 Task: Find connections with filter location Raahe with filter topic #workingathomewith filter profile language Potuguese with filter current company Western Union with filter school Mar Athanasius College of Engineering with filter industry Environmental Quality Programs with filter service category Information Security with filter keywords title Pharmacist
Action: Mouse moved to (309, 246)
Screenshot: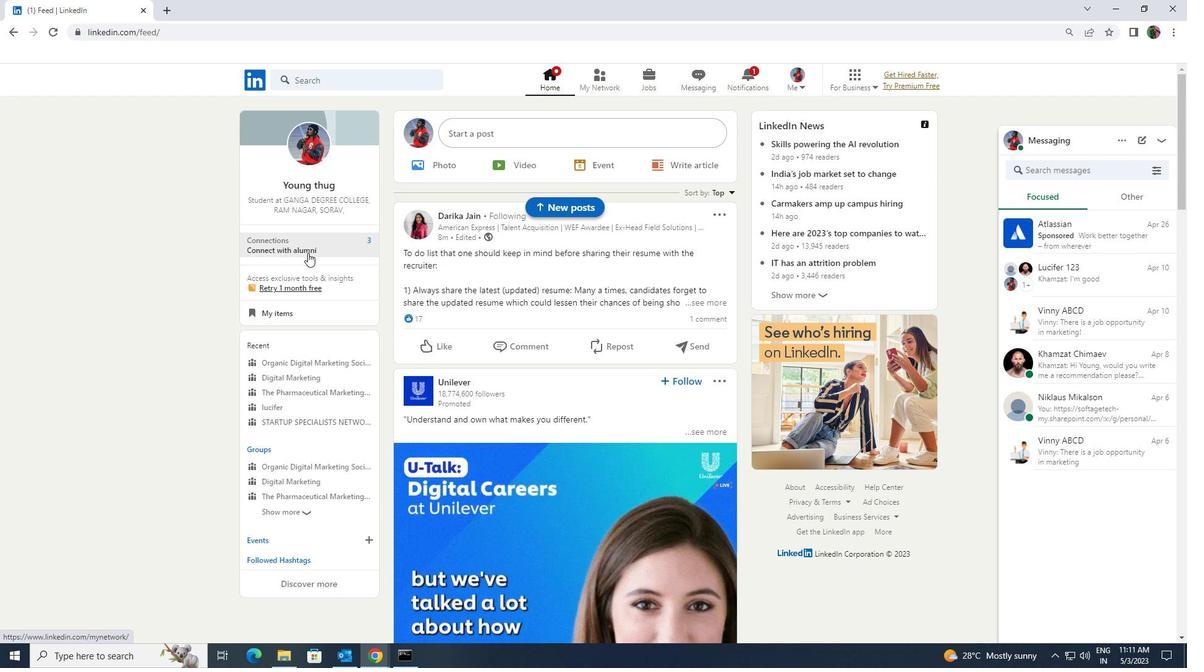 
Action: Mouse pressed left at (309, 246)
Screenshot: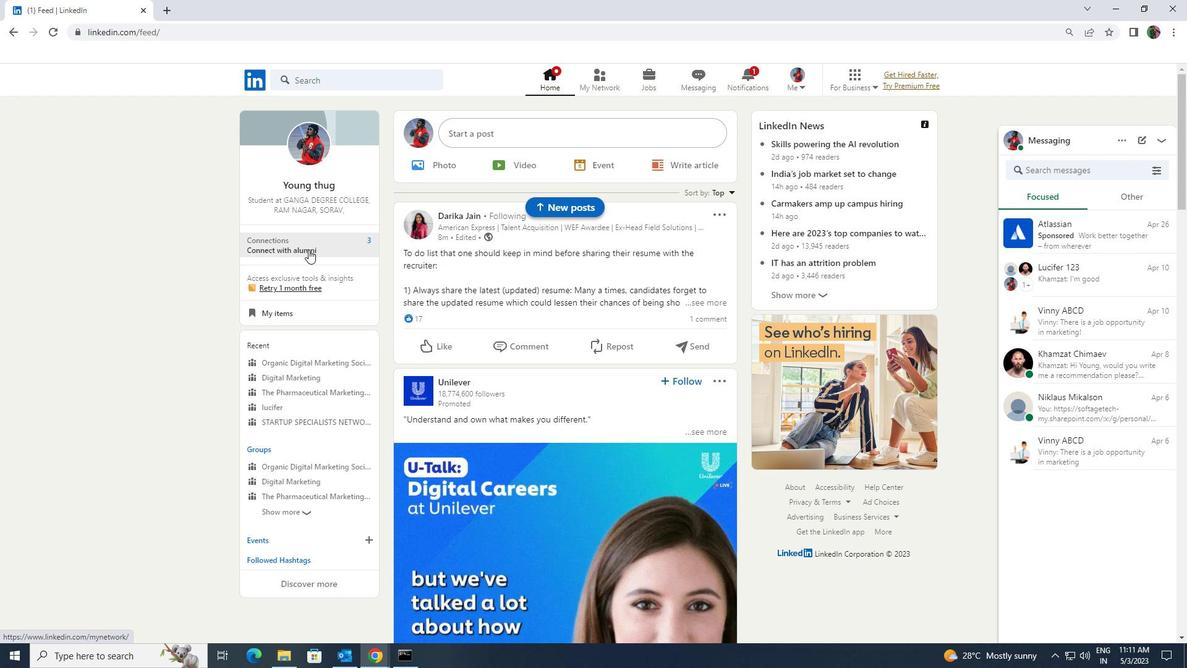 
Action: Mouse moved to (316, 148)
Screenshot: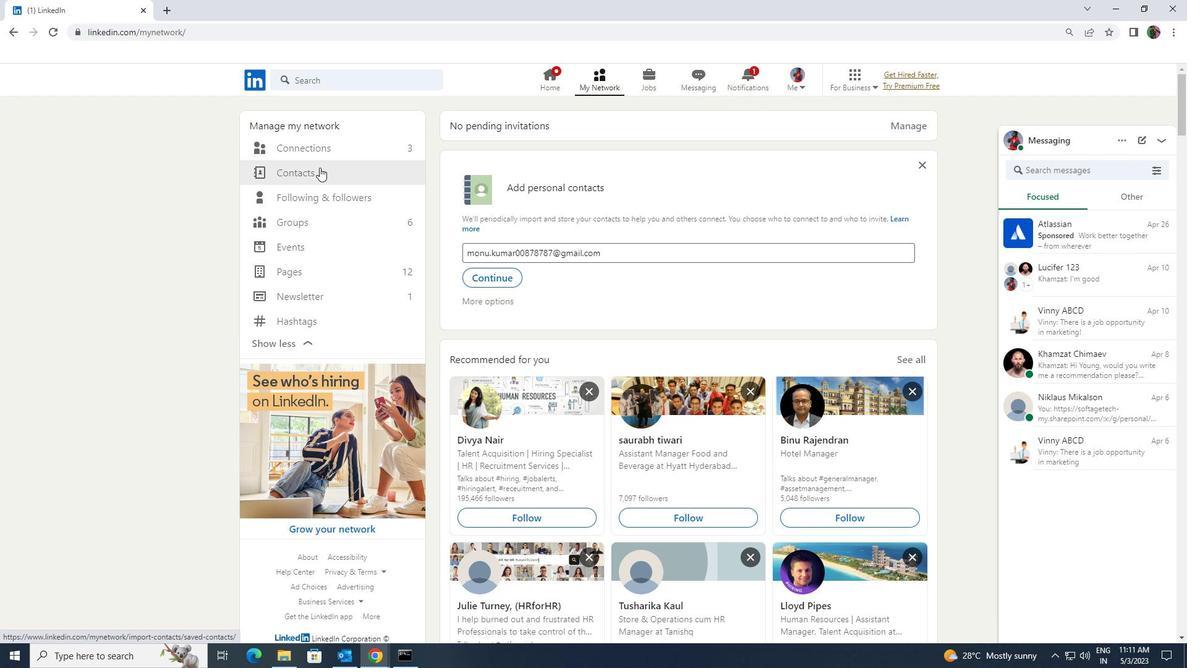 
Action: Mouse pressed left at (316, 148)
Screenshot: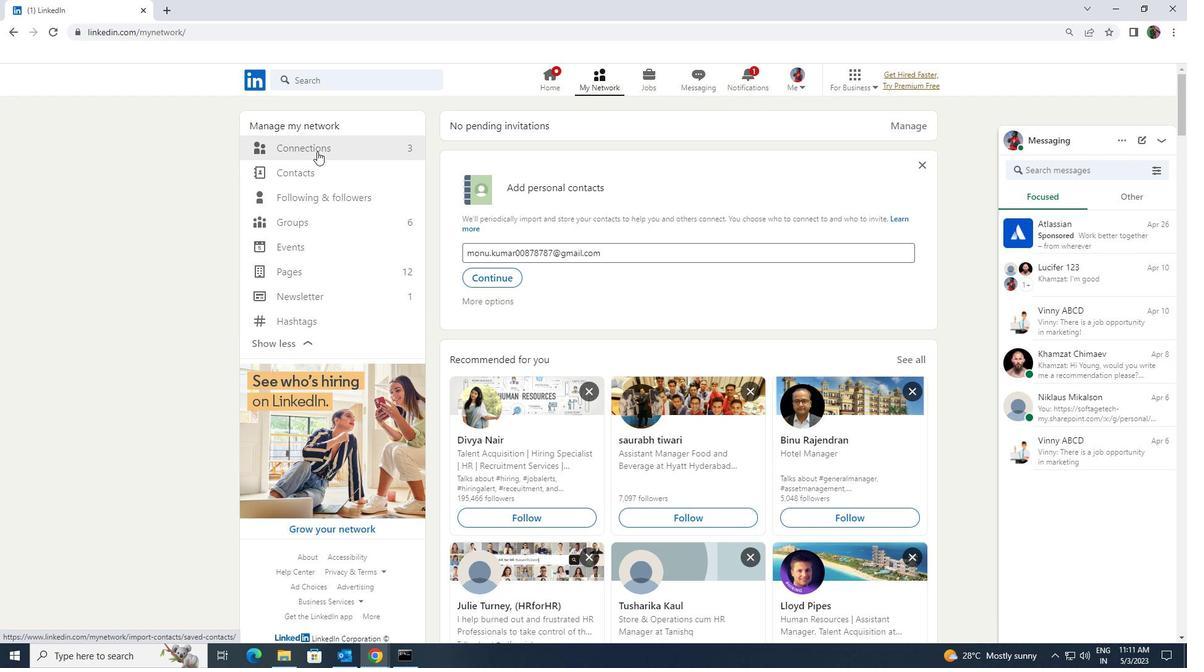 
Action: Mouse moved to (659, 150)
Screenshot: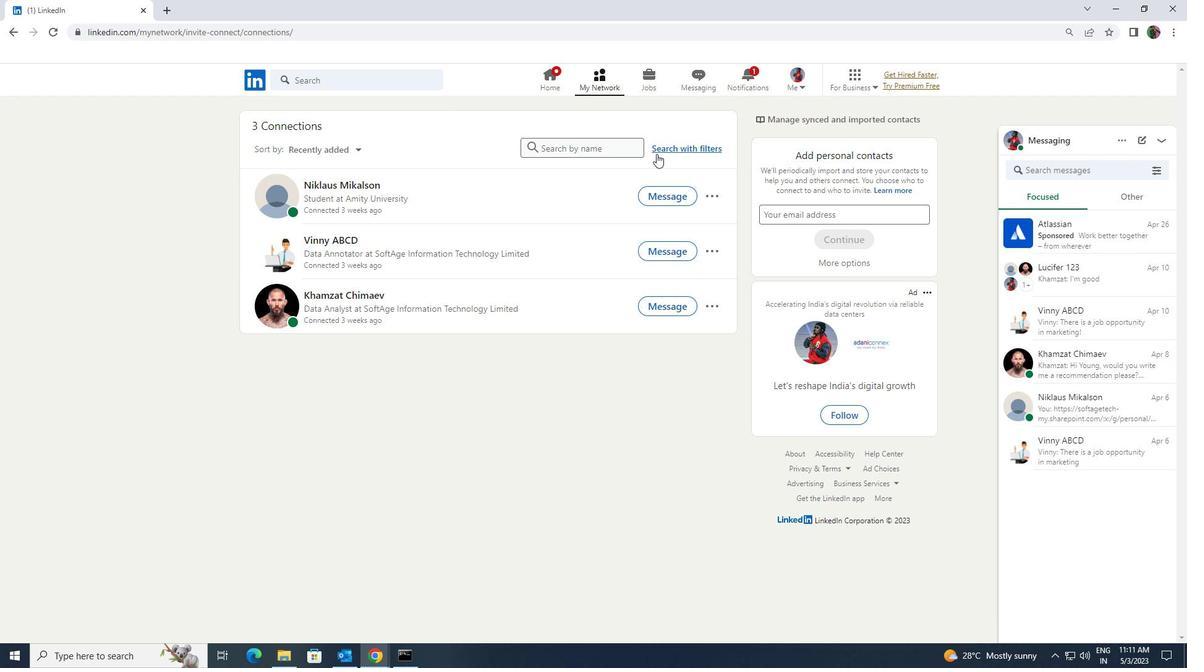 
Action: Mouse pressed left at (659, 150)
Screenshot: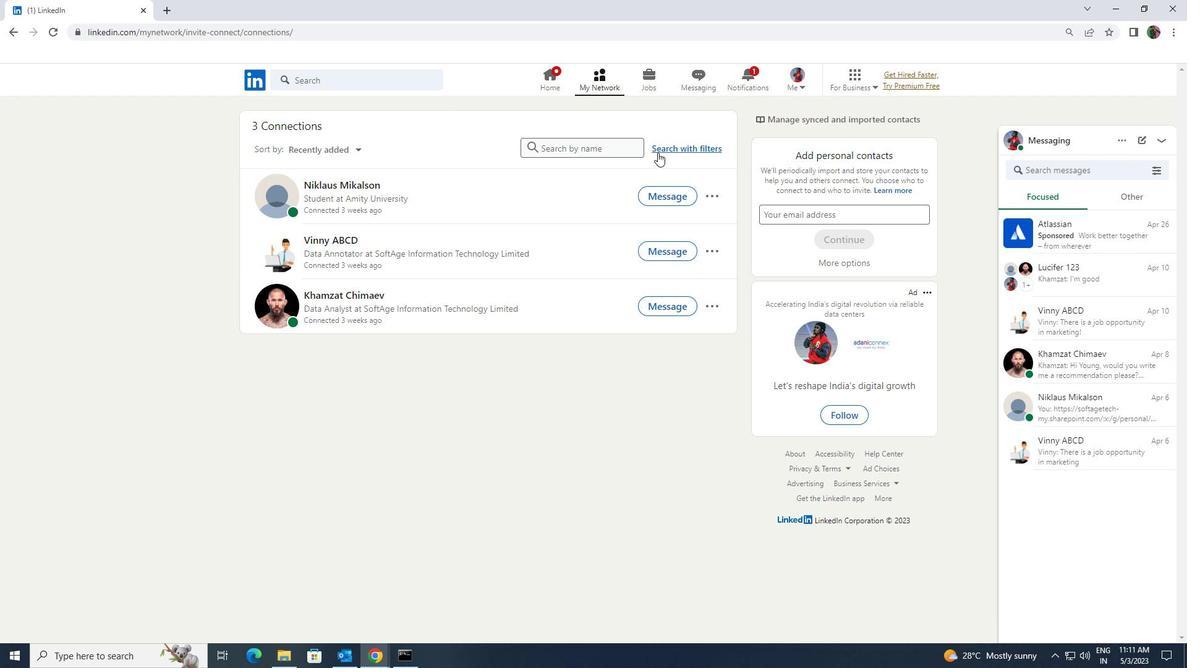 
Action: Mouse moved to (623, 119)
Screenshot: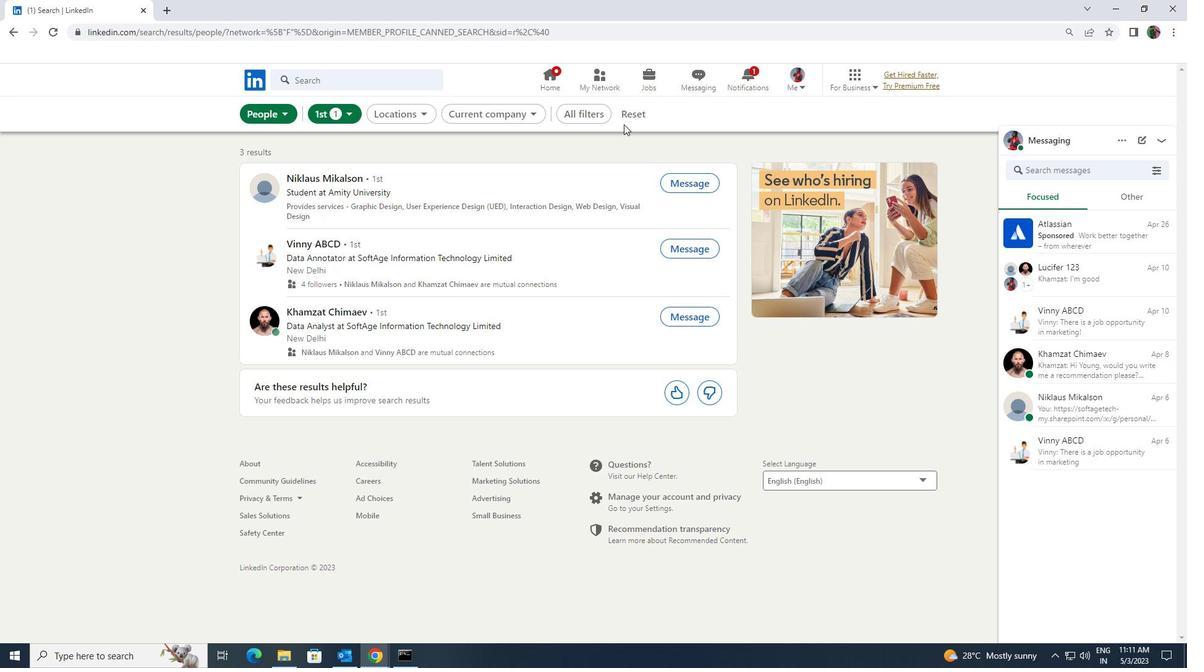 
Action: Mouse pressed left at (623, 119)
Screenshot: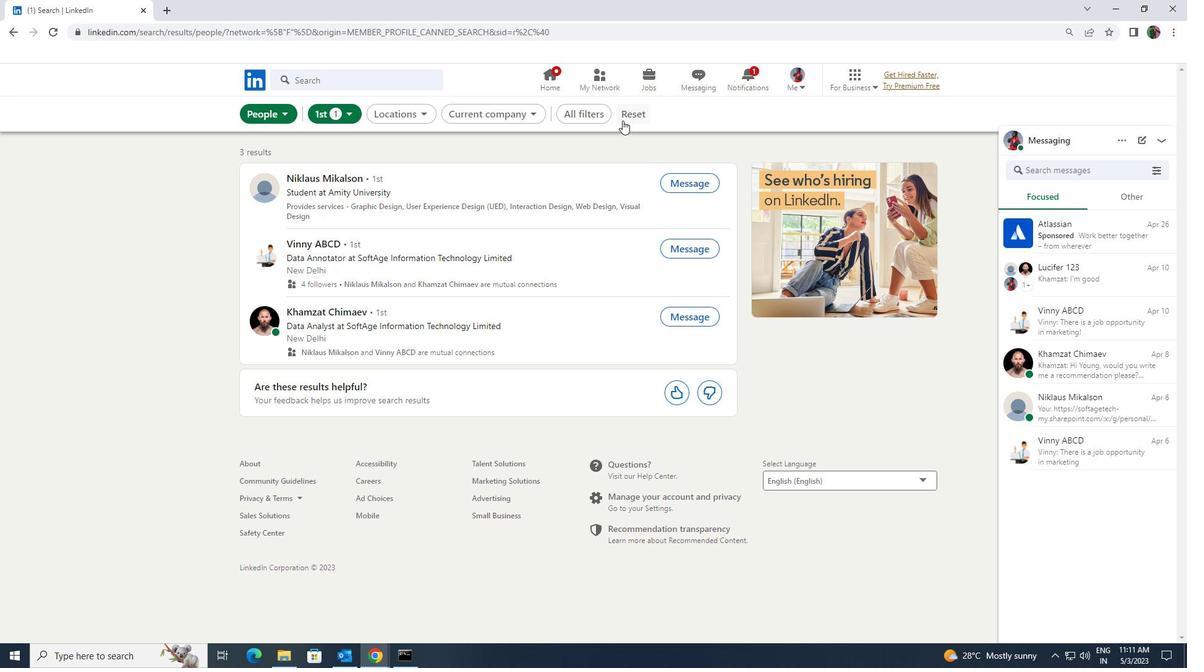 
Action: Mouse moved to (618, 105)
Screenshot: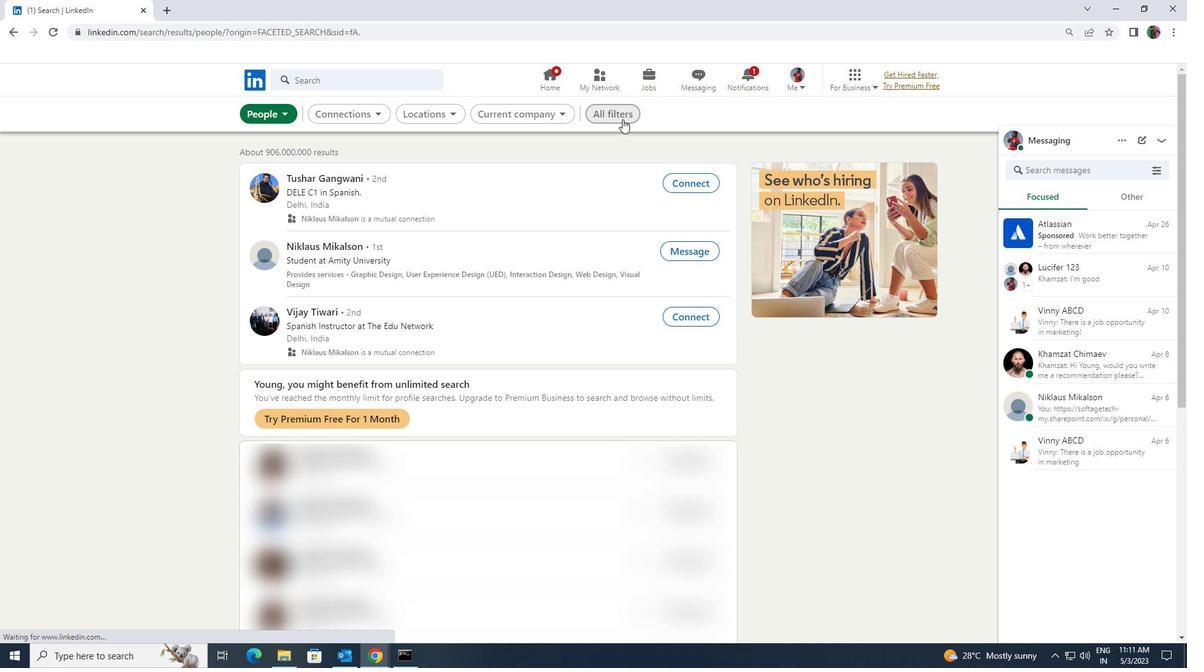
Action: Mouse pressed left at (618, 105)
Screenshot: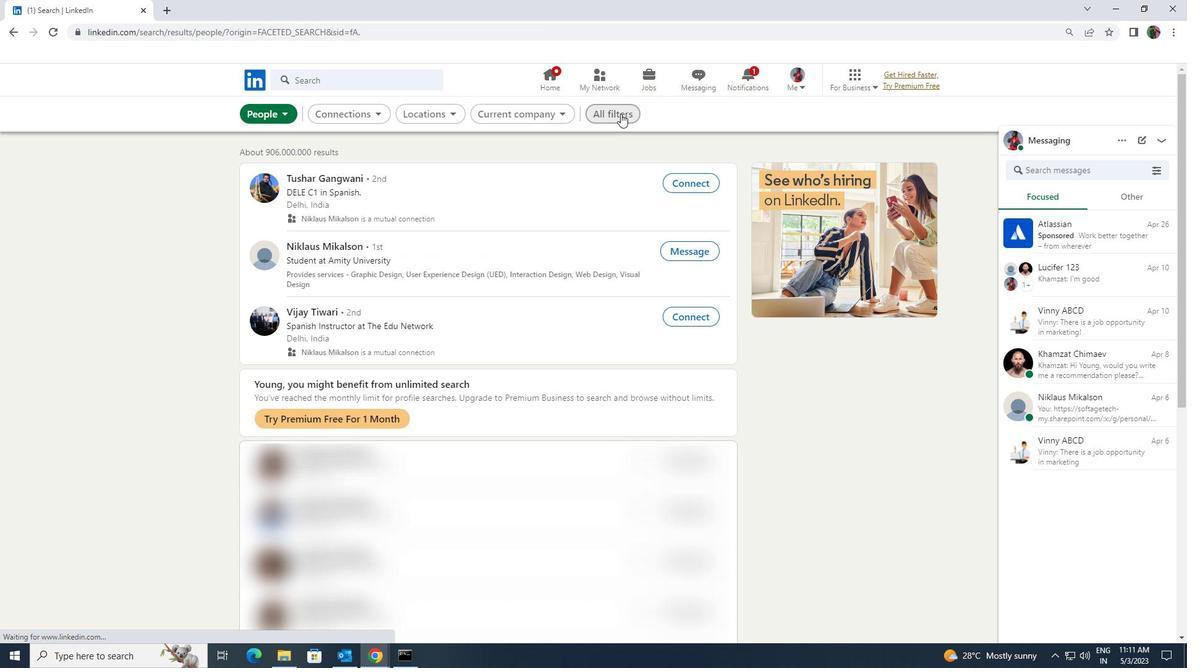 
Action: Mouse moved to (1027, 476)
Screenshot: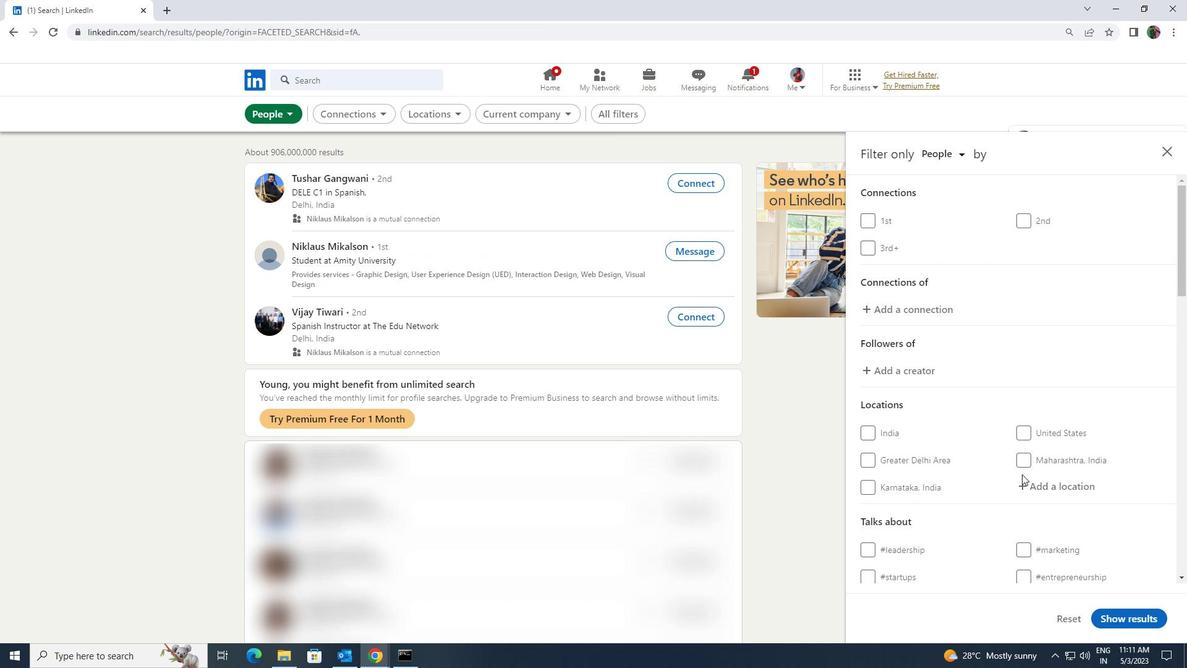 
Action: Mouse pressed left at (1027, 476)
Screenshot: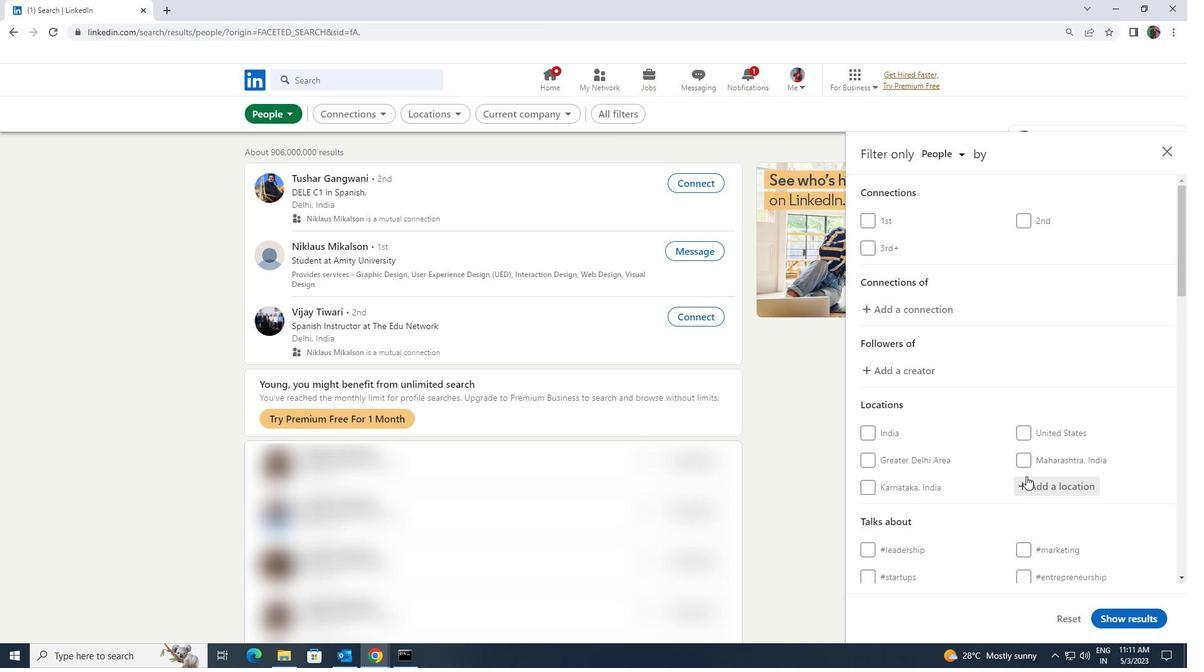 
Action: Key pressed <Key.shift>RAAHE
Screenshot: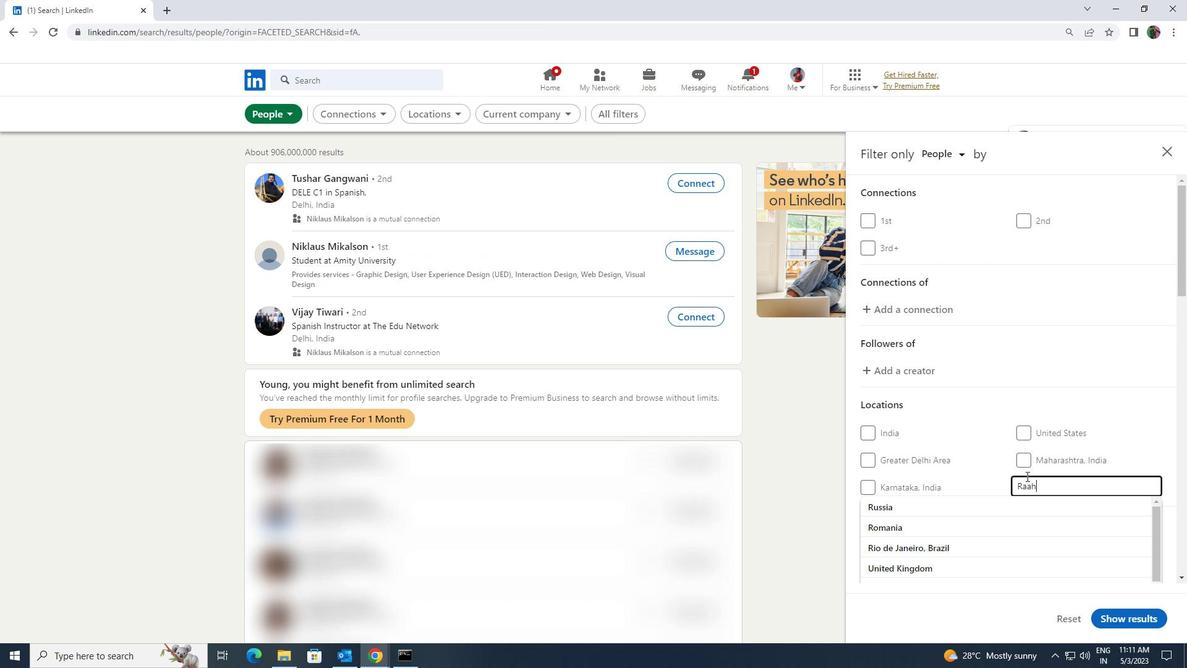 
Action: Mouse moved to (1011, 502)
Screenshot: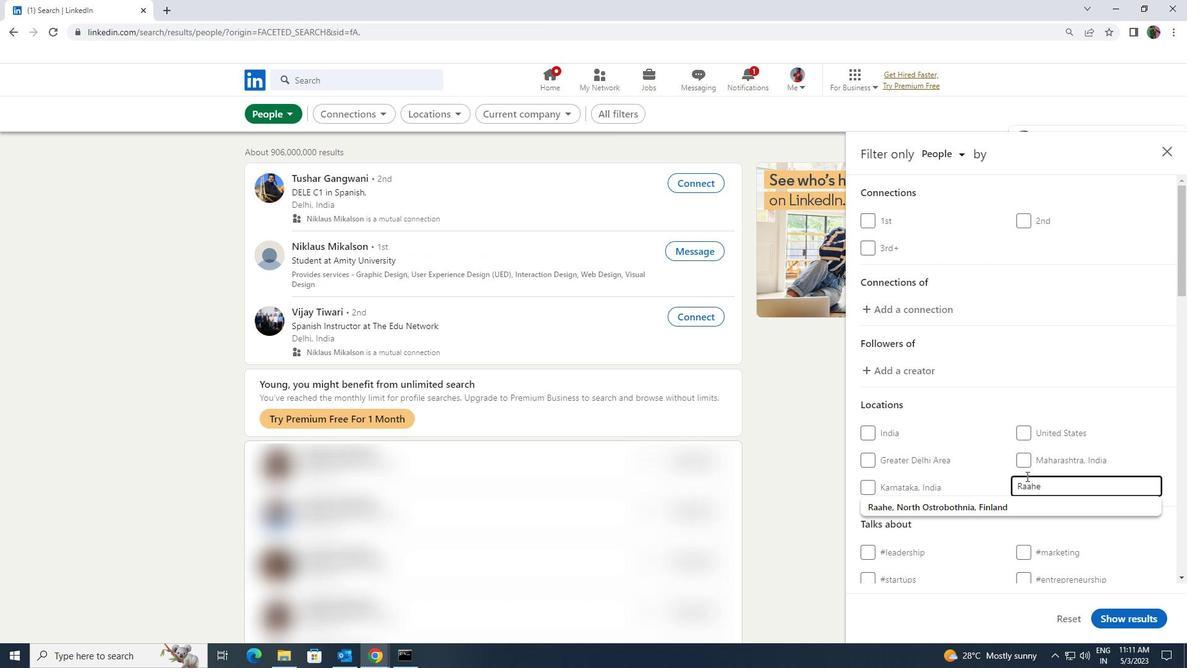 
Action: Mouse pressed left at (1011, 502)
Screenshot: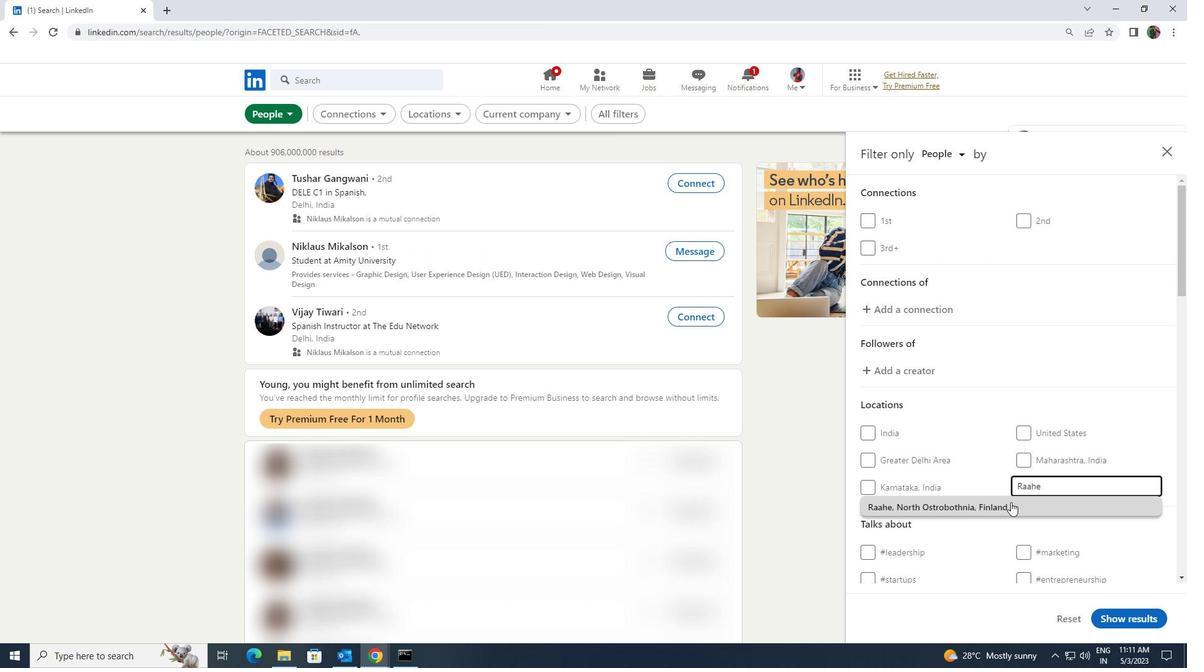 
Action: Mouse scrolled (1011, 501) with delta (0, 0)
Screenshot: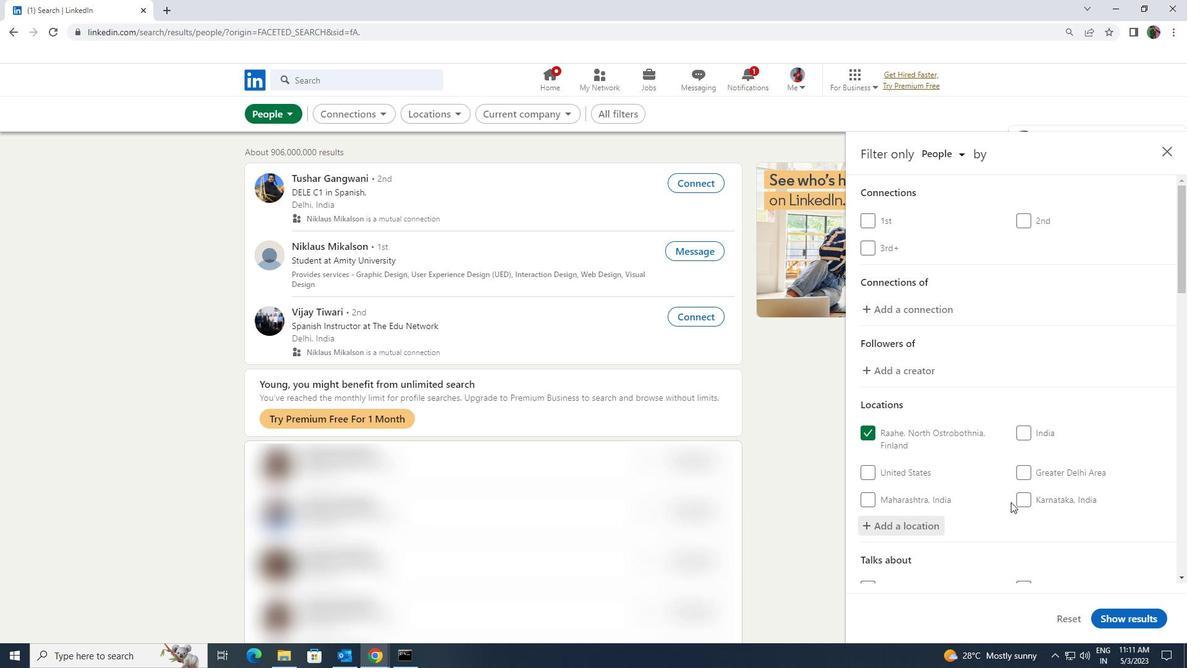 
Action: Mouse scrolled (1011, 501) with delta (0, 0)
Screenshot: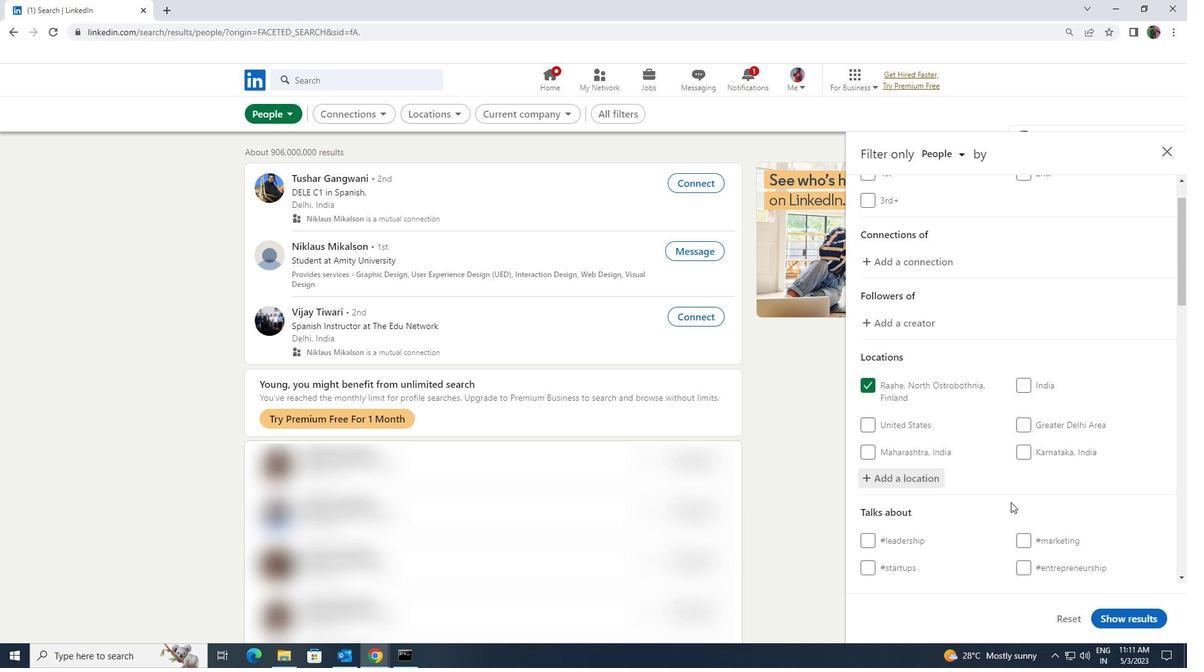 
Action: Mouse moved to (1022, 511)
Screenshot: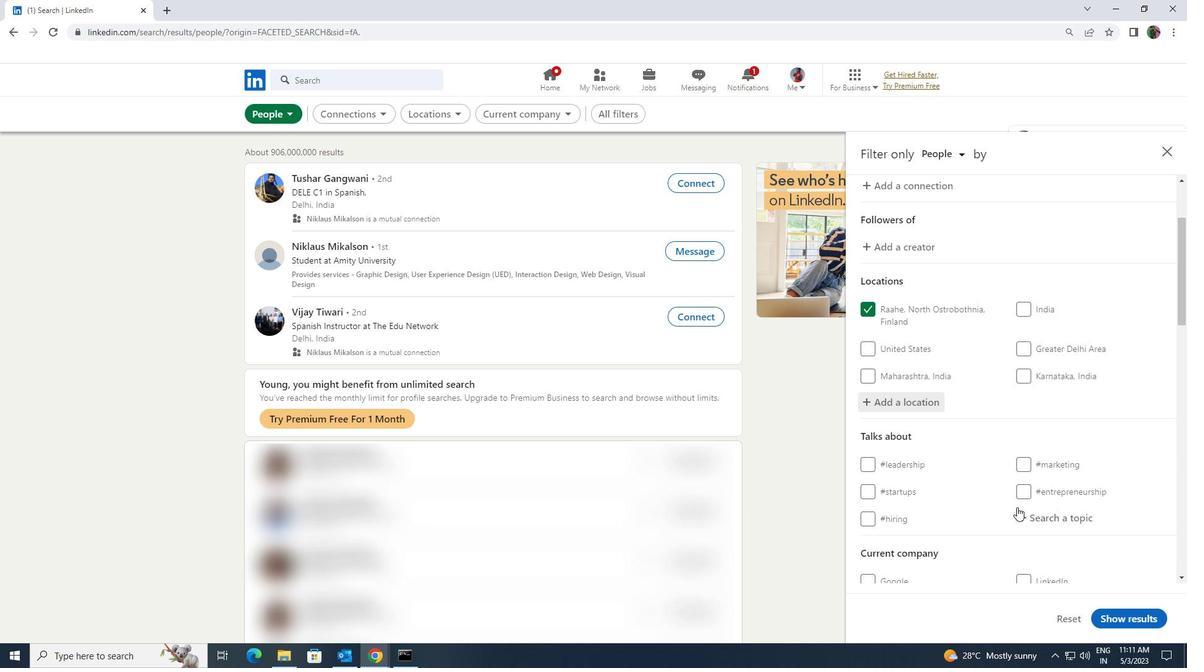 
Action: Mouse pressed left at (1022, 511)
Screenshot: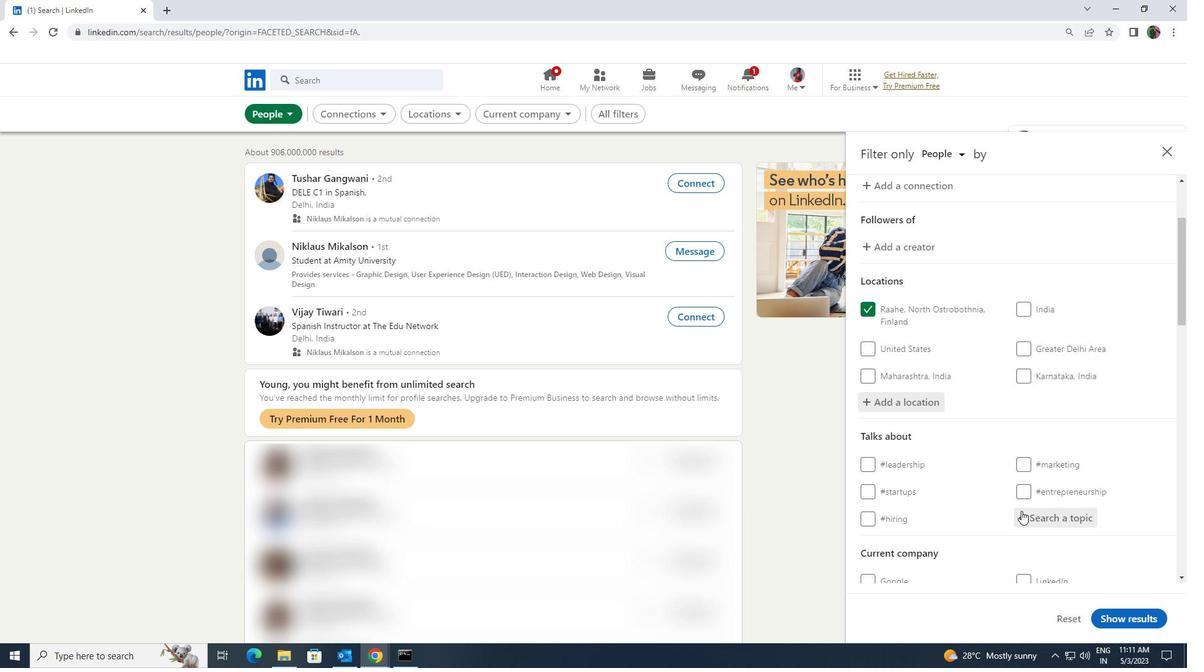 
Action: Key pressed <Key.shift><Key.shift><Key.shift><Key.shift><Key.shift>WORKING
Screenshot: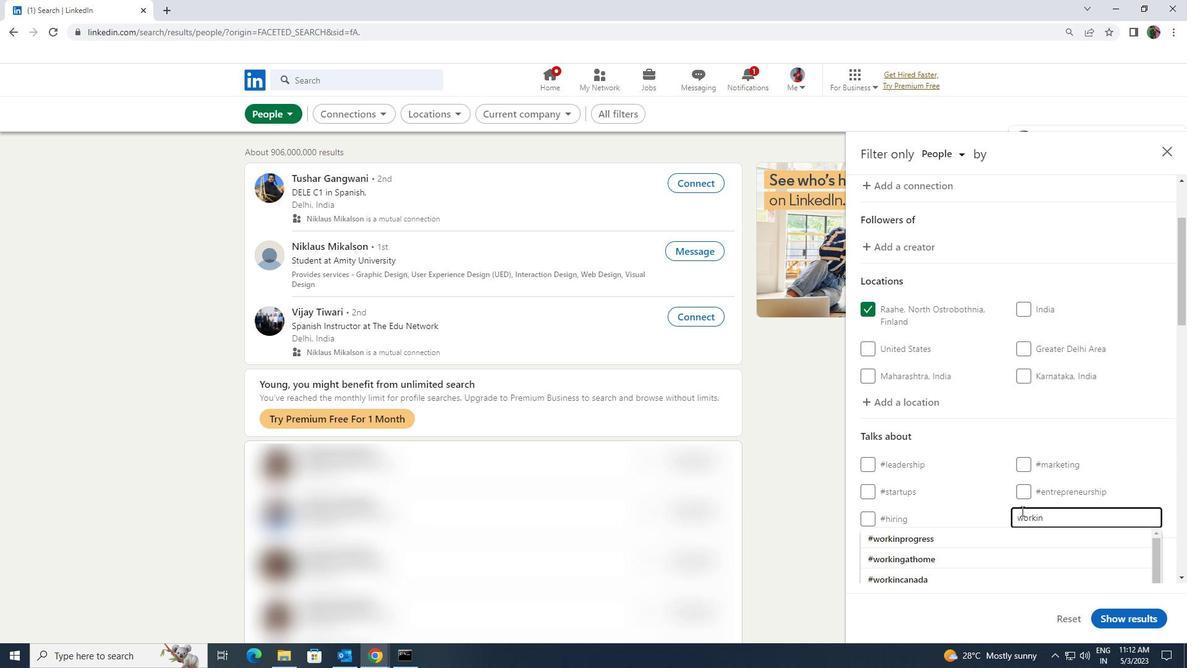 
Action: Mouse moved to (1009, 537)
Screenshot: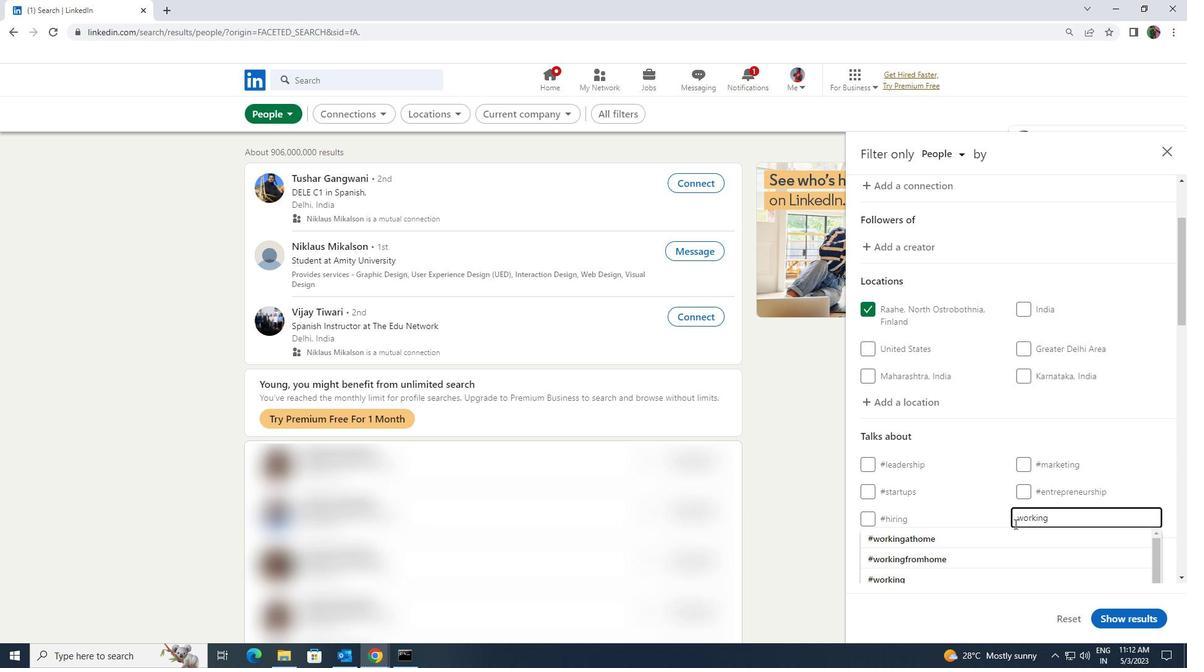 
Action: Mouse pressed left at (1009, 537)
Screenshot: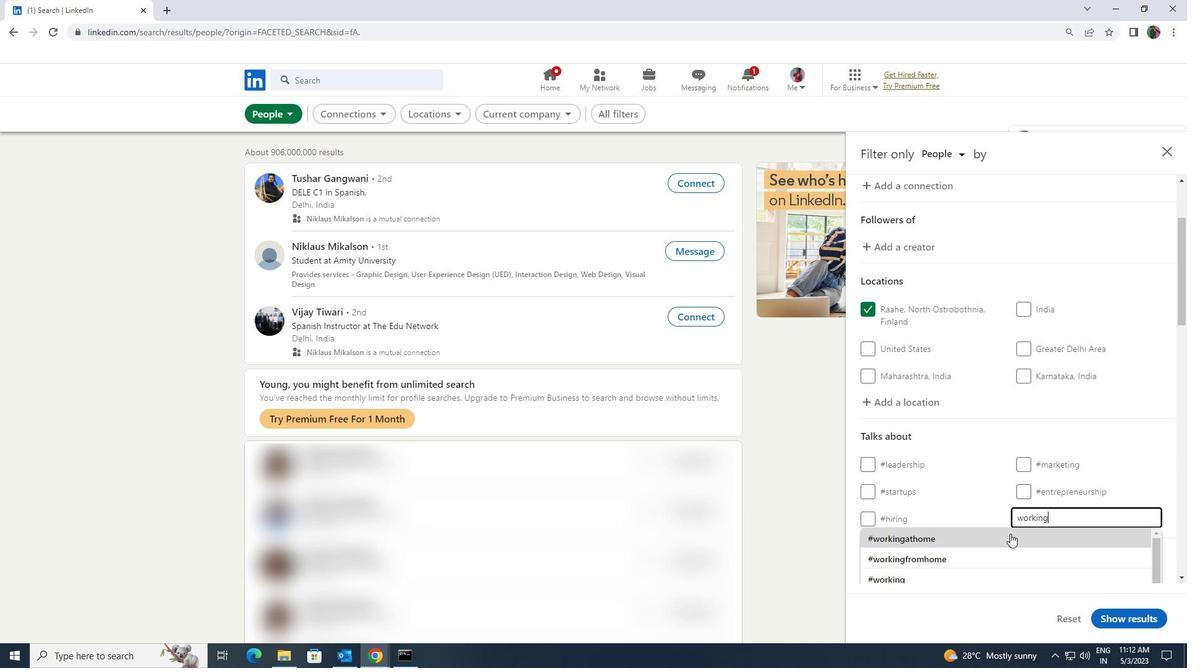 
Action: Mouse moved to (1011, 533)
Screenshot: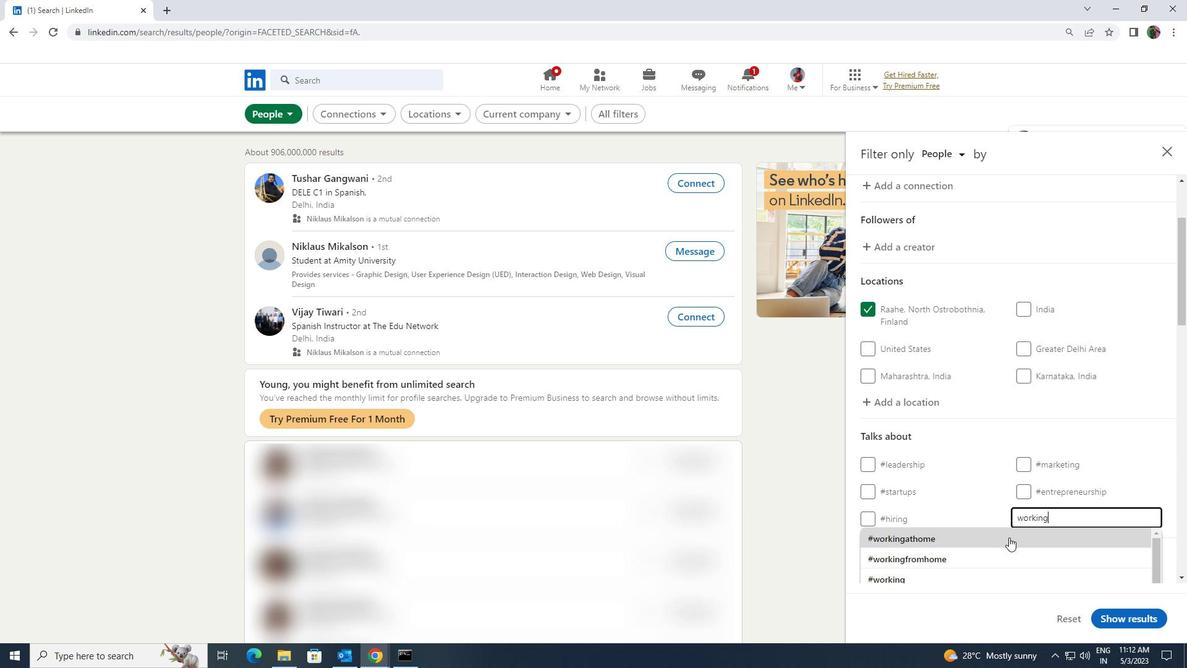 
Action: Mouse scrolled (1011, 532) with delta (0, 0)
Screenshot: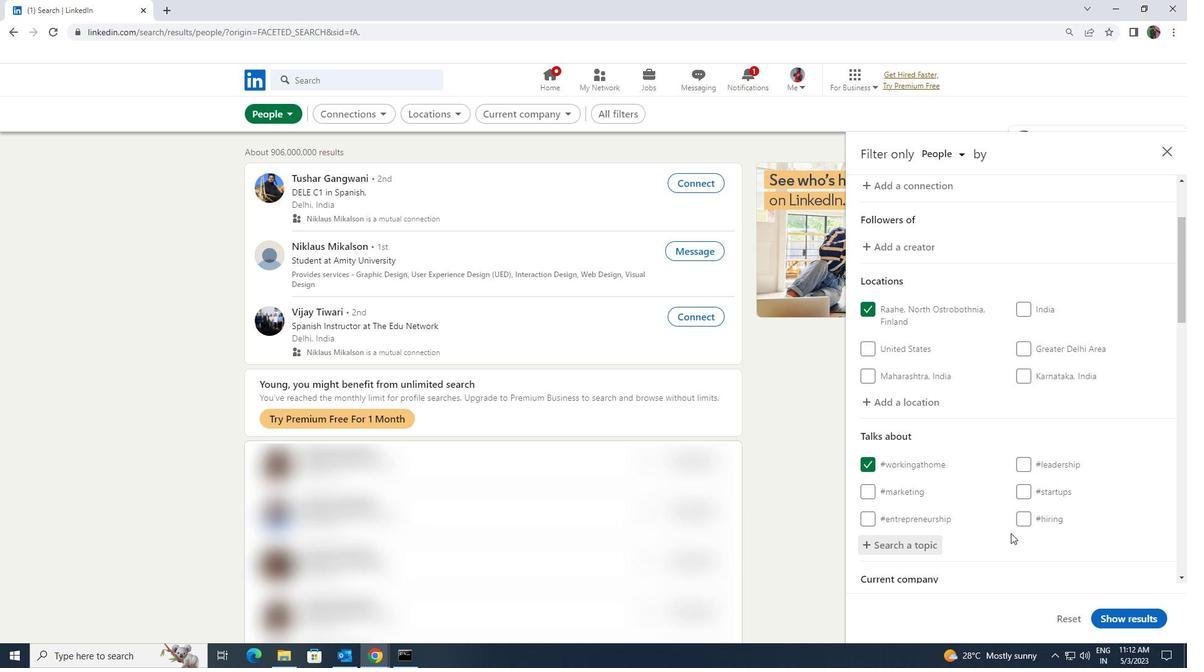 
Action: Mouse scrolled (1011, 532) with delta (0, 0)
Screenshot: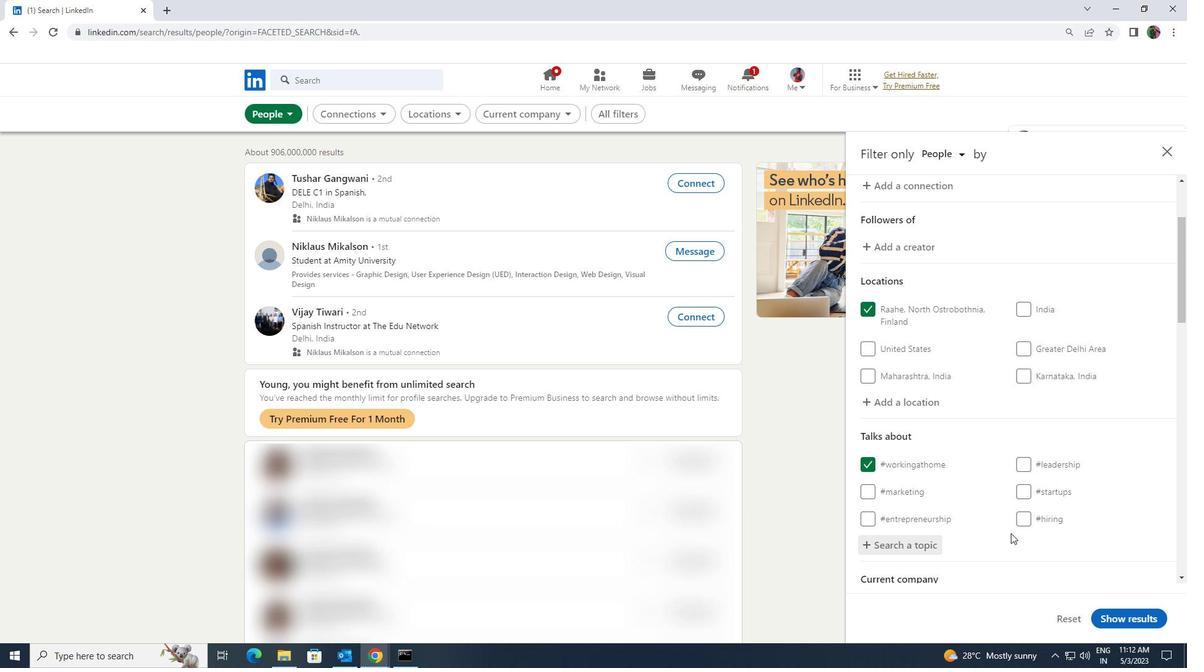 
Action: Mouse scrolled (1011, 532) with delta (0, 0)
Screenshot: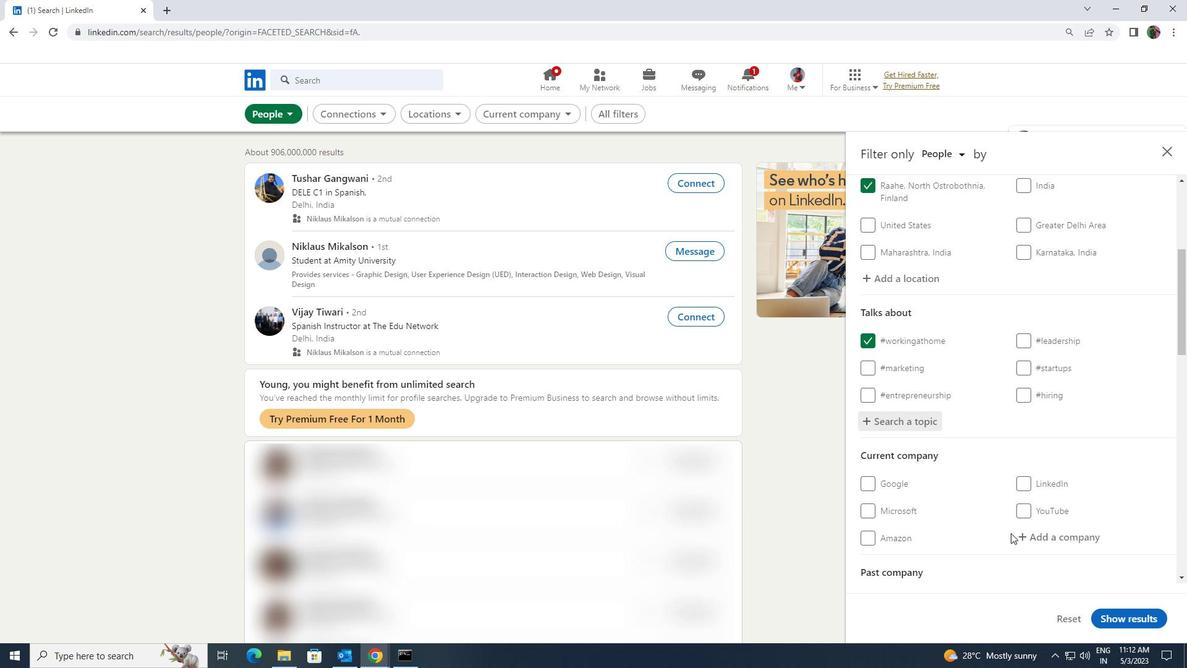 
Action: Mouse scrolled (1011, 532) with delta (0, 0)
Screenshot: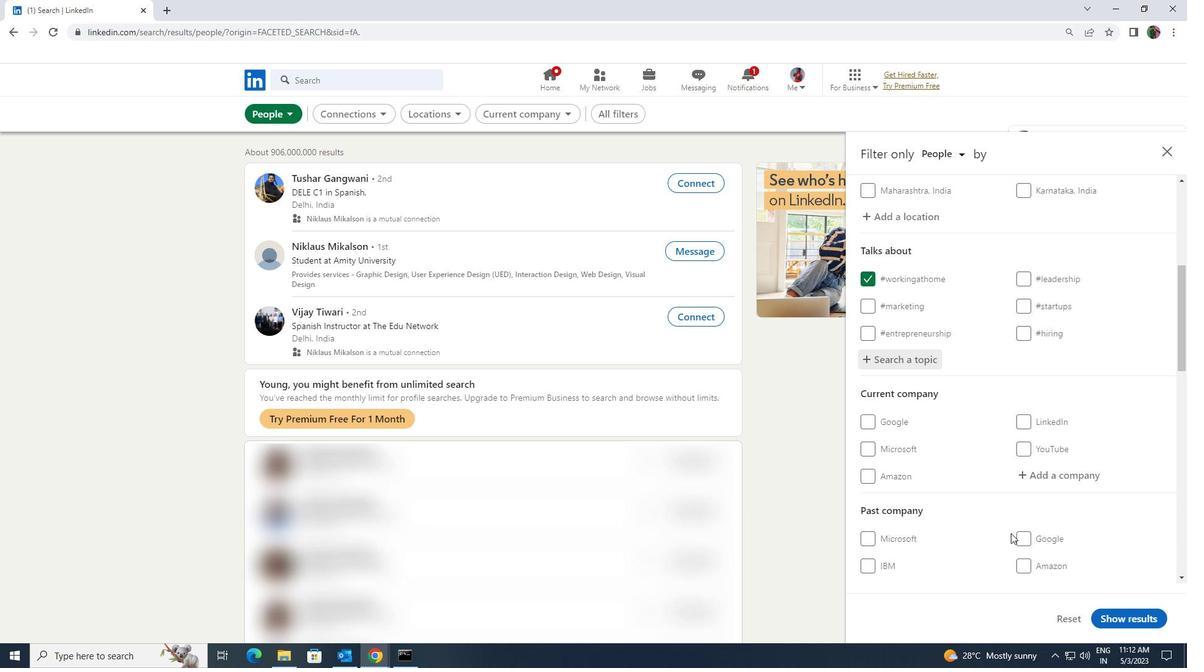 
Action: Mouse scrolled (1011, 532) with delta (0, 0)
Screenshot: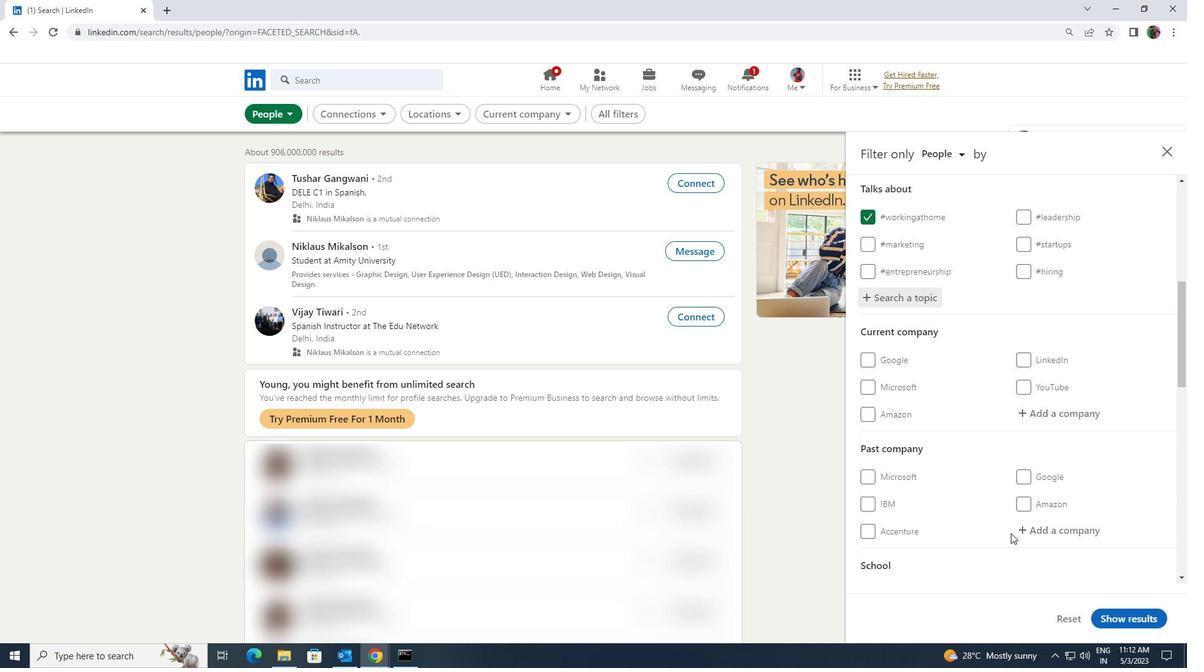 
Action: Mouse scrolled (1011, 532) with delta (0, 0)
Screenshot: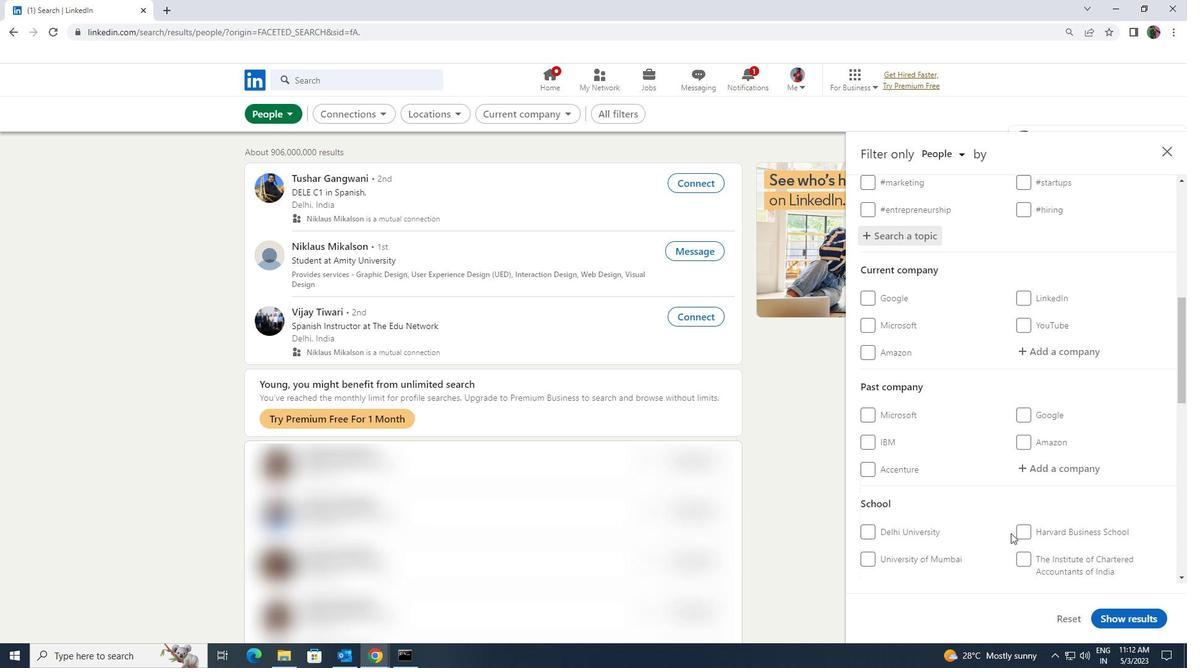 
Action: Mouse scrolled (1011, 532) with delta (0, 0)
Screenshot: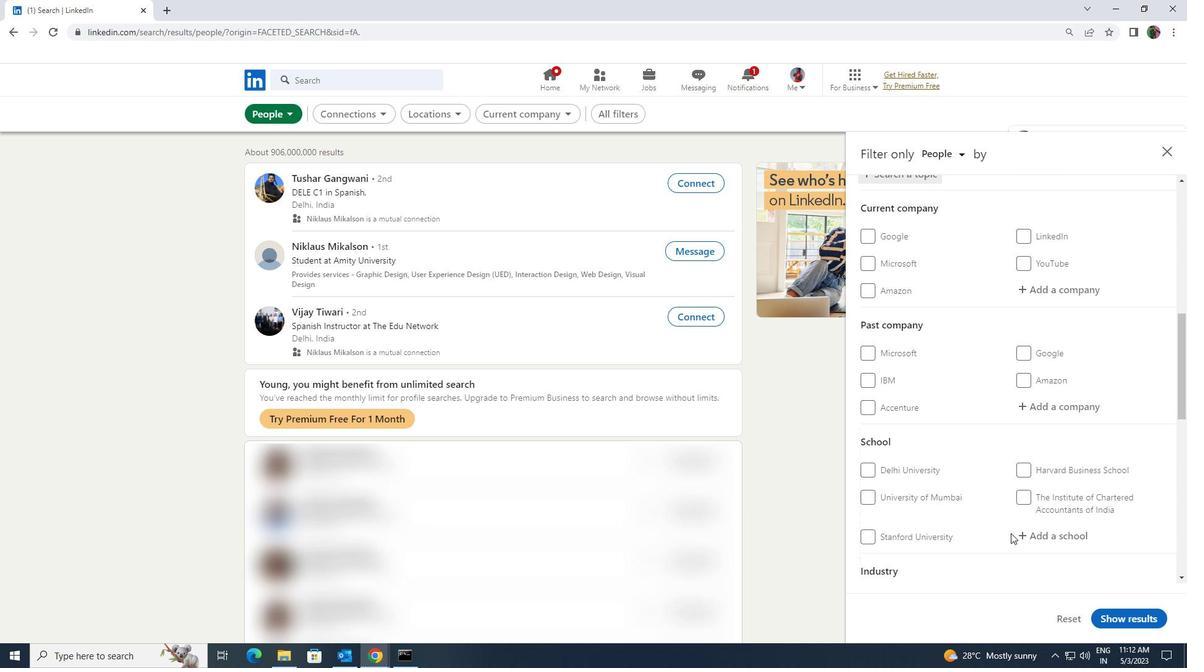 
Action: Mouse scrolled (1011, 532) with delta (0, 0)
Screenshot: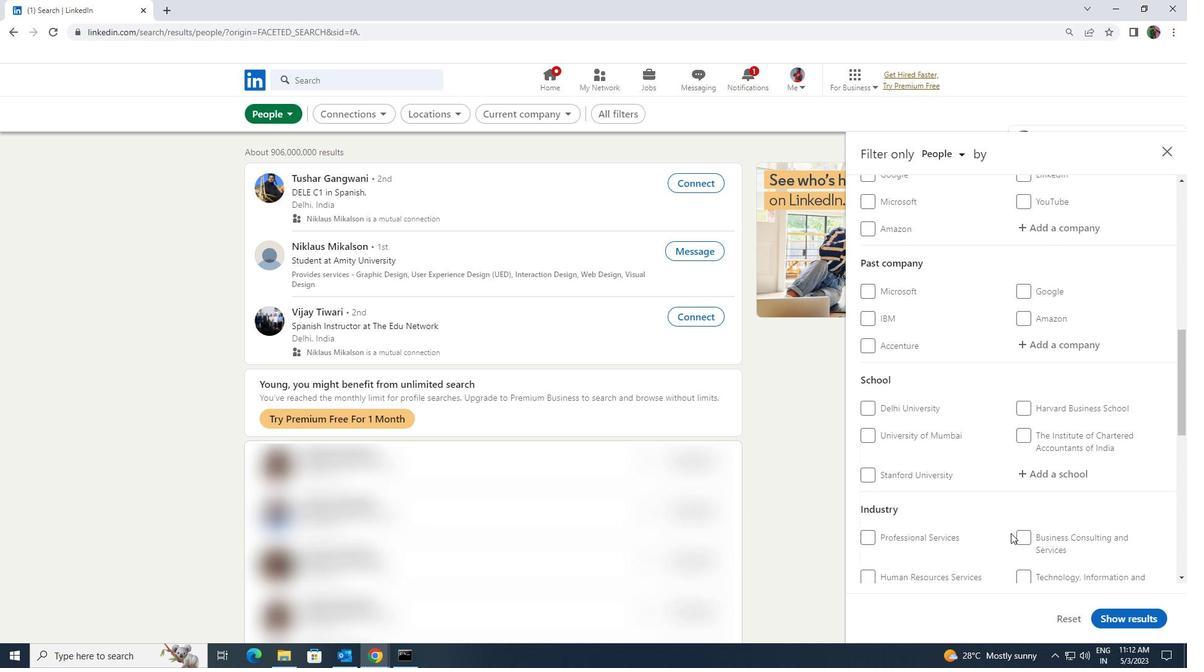
Action: Mouse scrolled (1011, 532) with delta (0, 0)
Screenshot: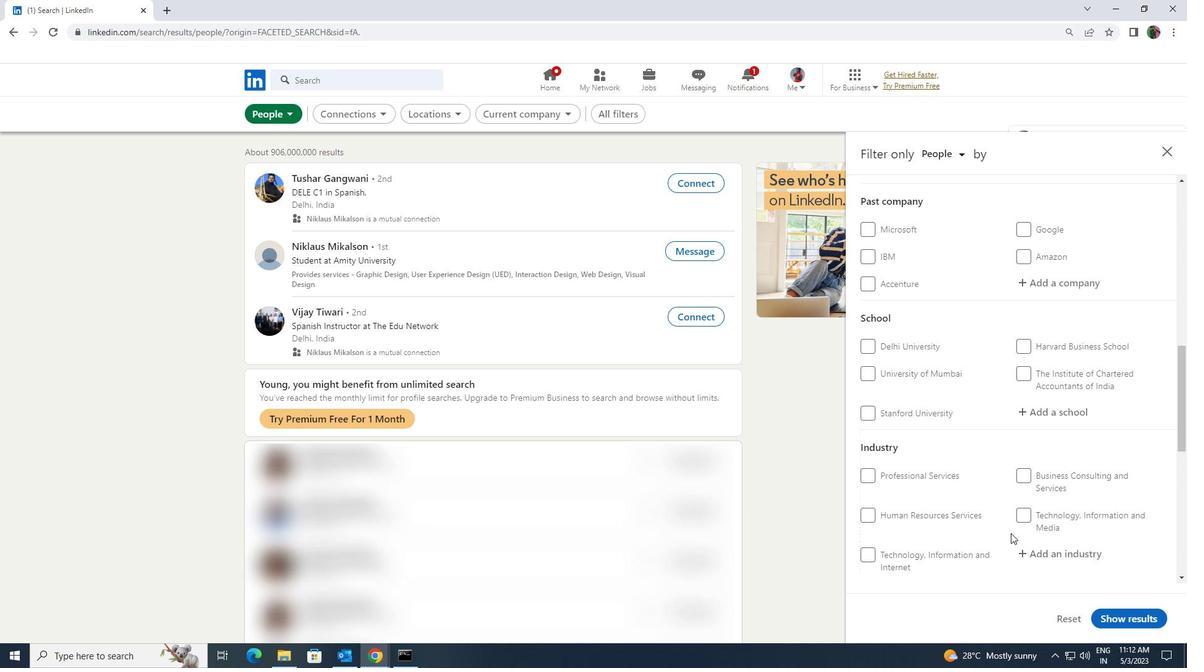 
Action: Mouse scrolled (1011, 532) with delta (0, 0)
Screenshot: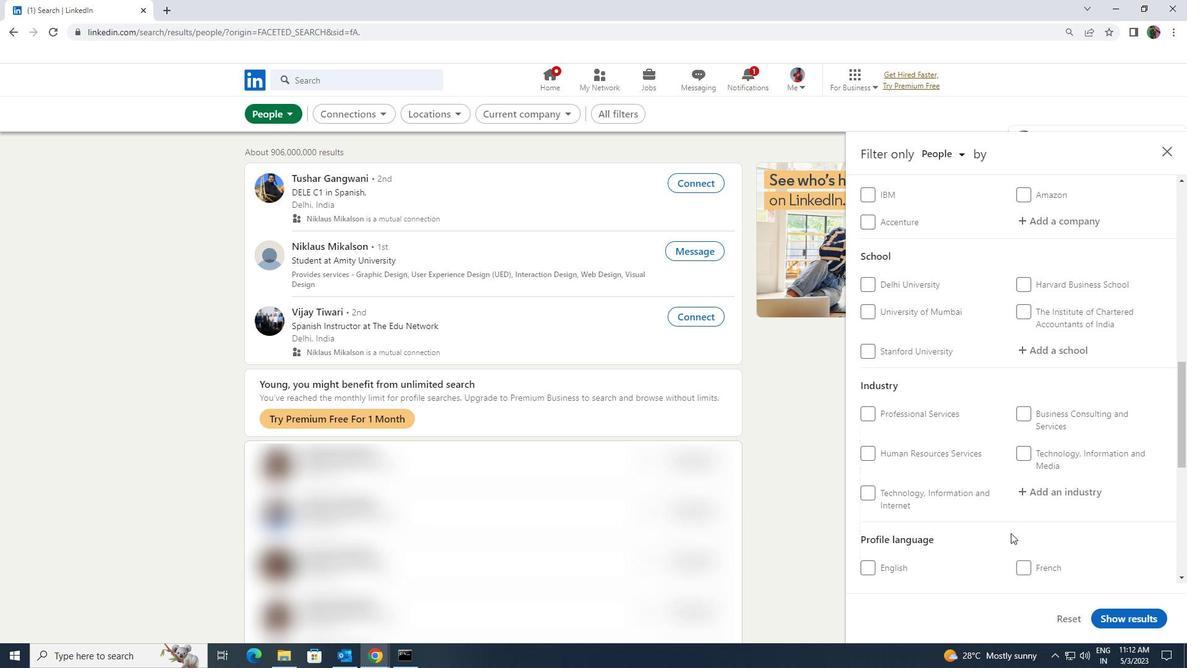 
Action: Mouse scrolled (1011, 532) with delta (0, 0)
Screenshot: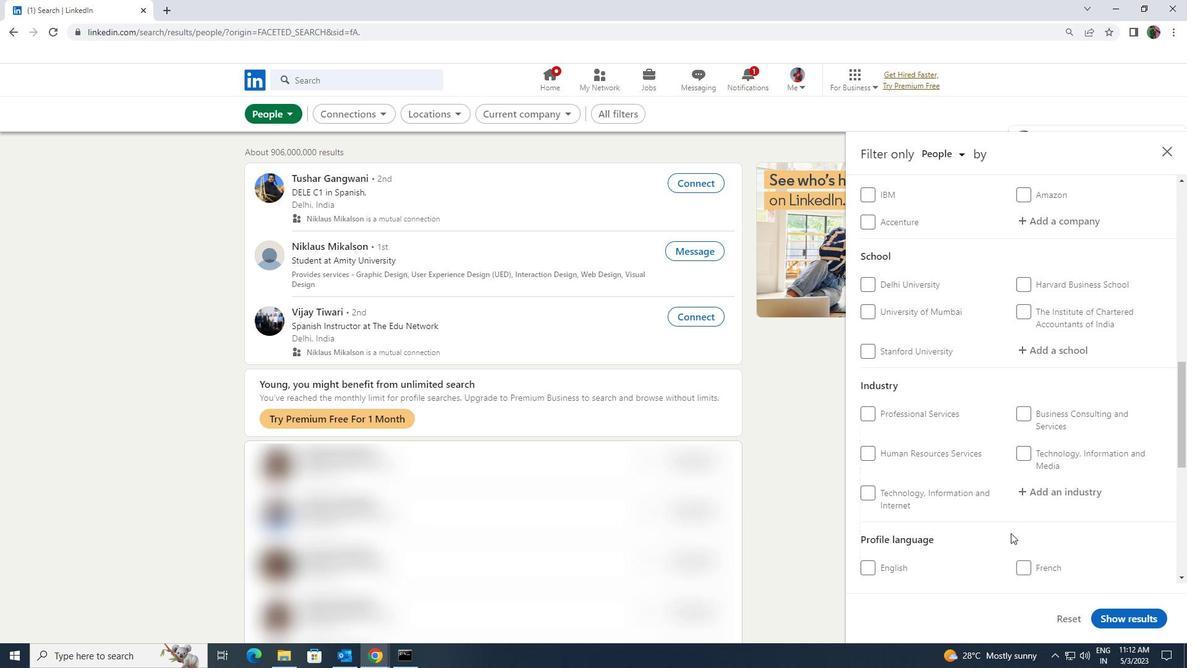 
Action: Mouse moved to (1020, 473)
Screenshot: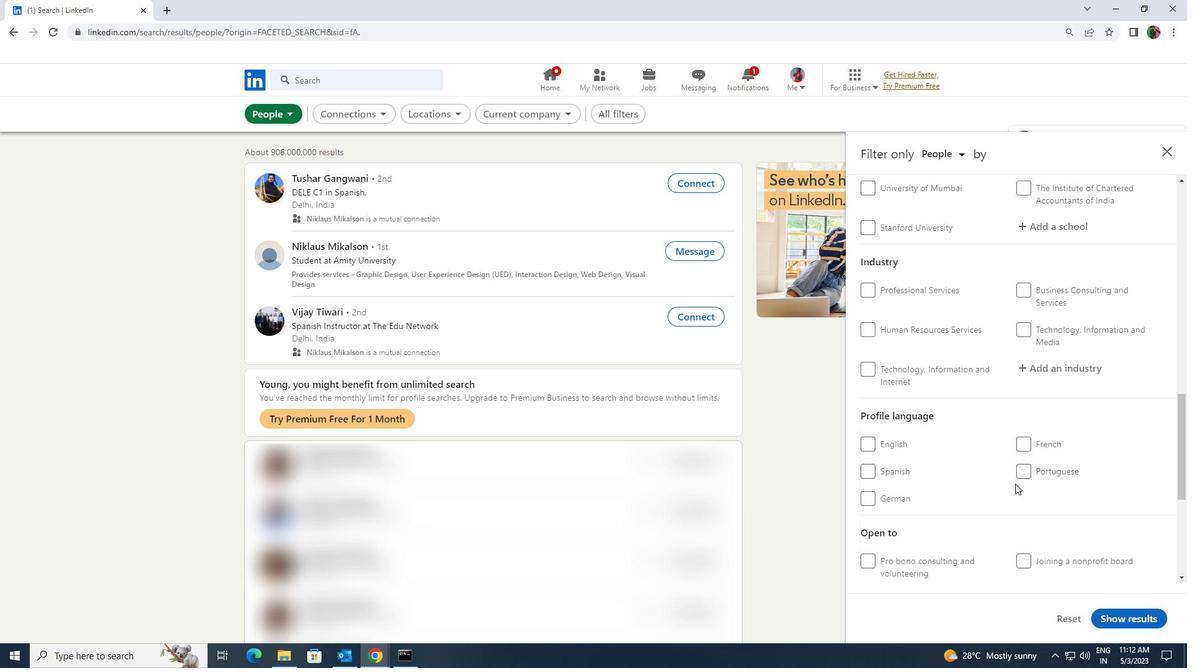 
Action: Mouse pressed left at (1020, 473)
Screenshot: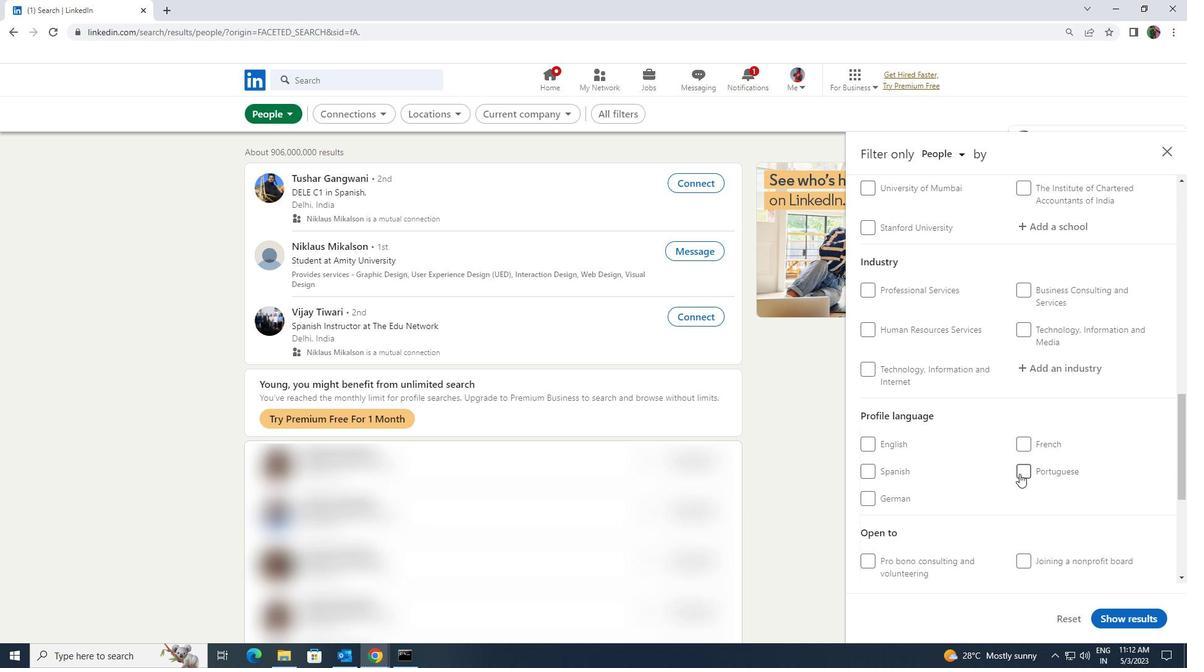 
Action: Mouse moved to (1018, 474)
Screenshot: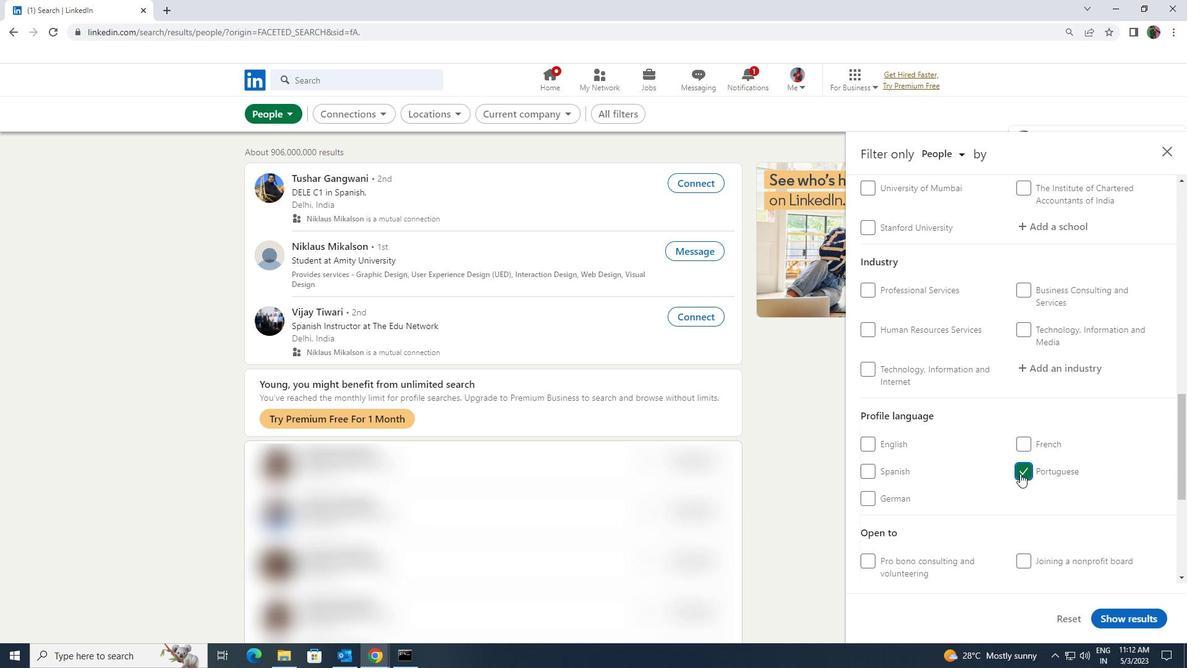 
Action: Mouse scrolled (1018, 475) with delta (0, 0)
Screenshot: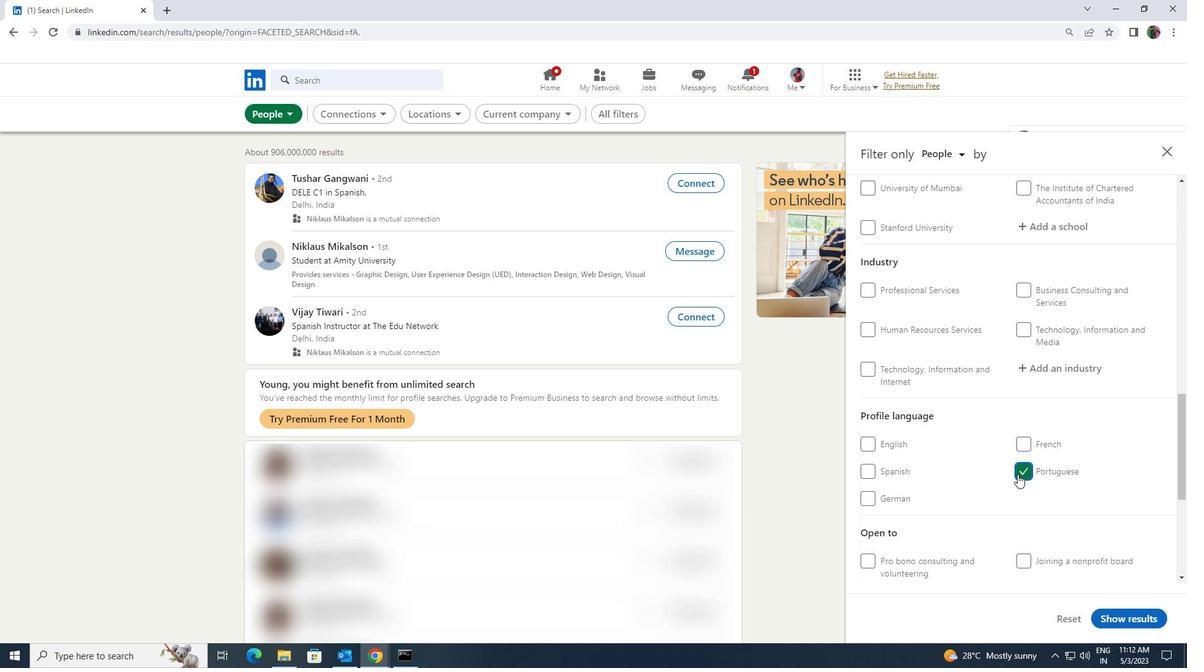 
Action: Mouse scrolled (1018, 475) with delta (0, 0)
Screenshot: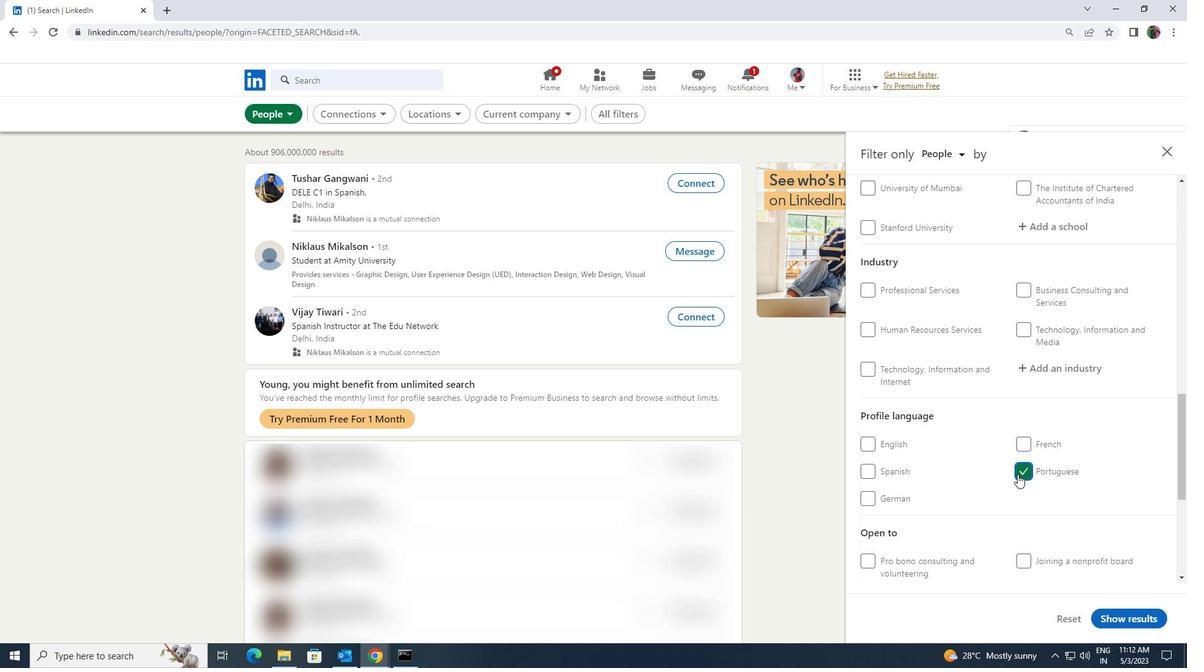 
Action: Mouse scrolled (1018, 475) with delta (0, 0)
Screenshot: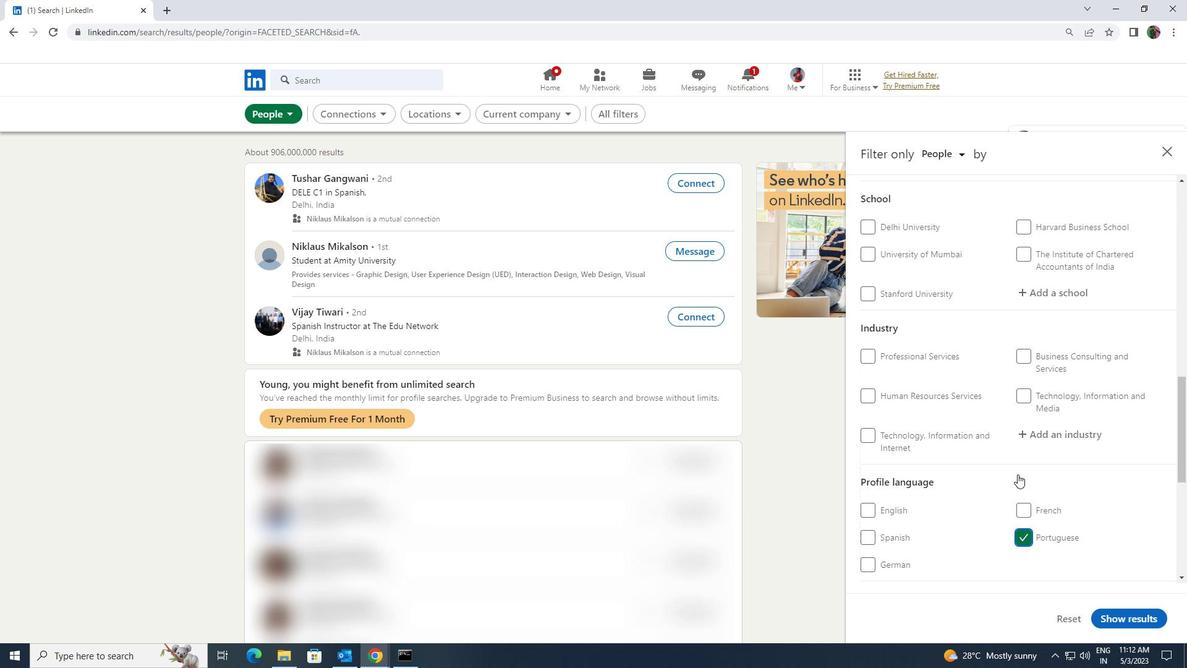 
Action: Mouse scrolled (1018, 475) with delta (0, 0)
Screenshot: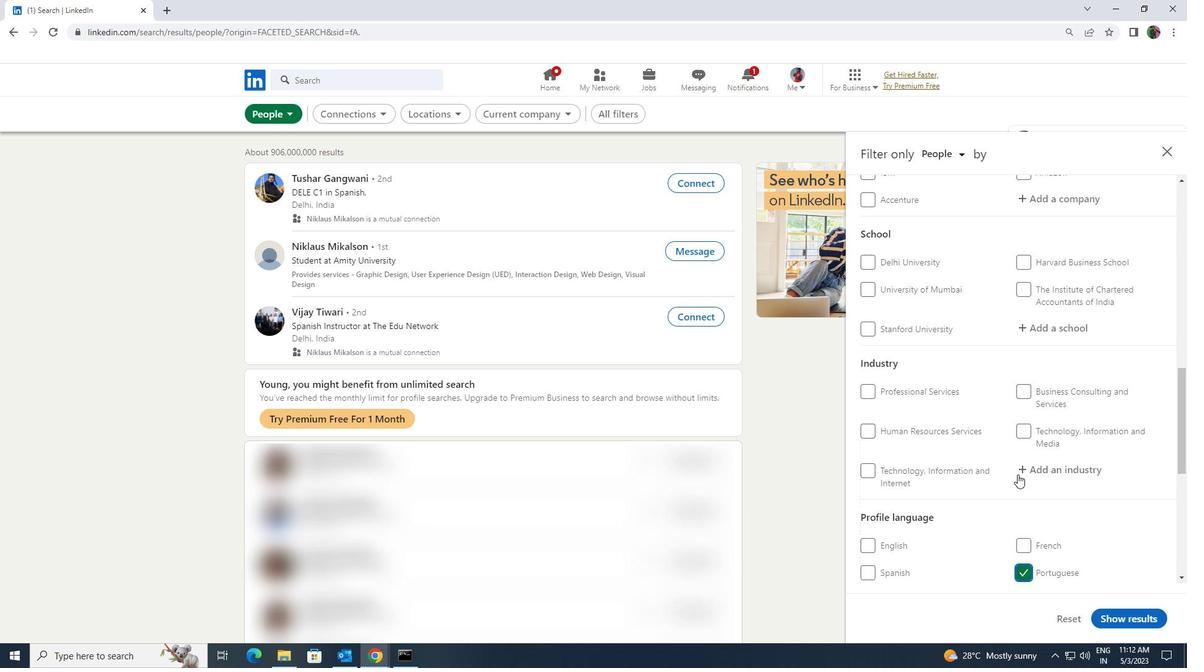 
Action: Mouse scrolled (1018, 475) with delta (0, 0)
Screenshot: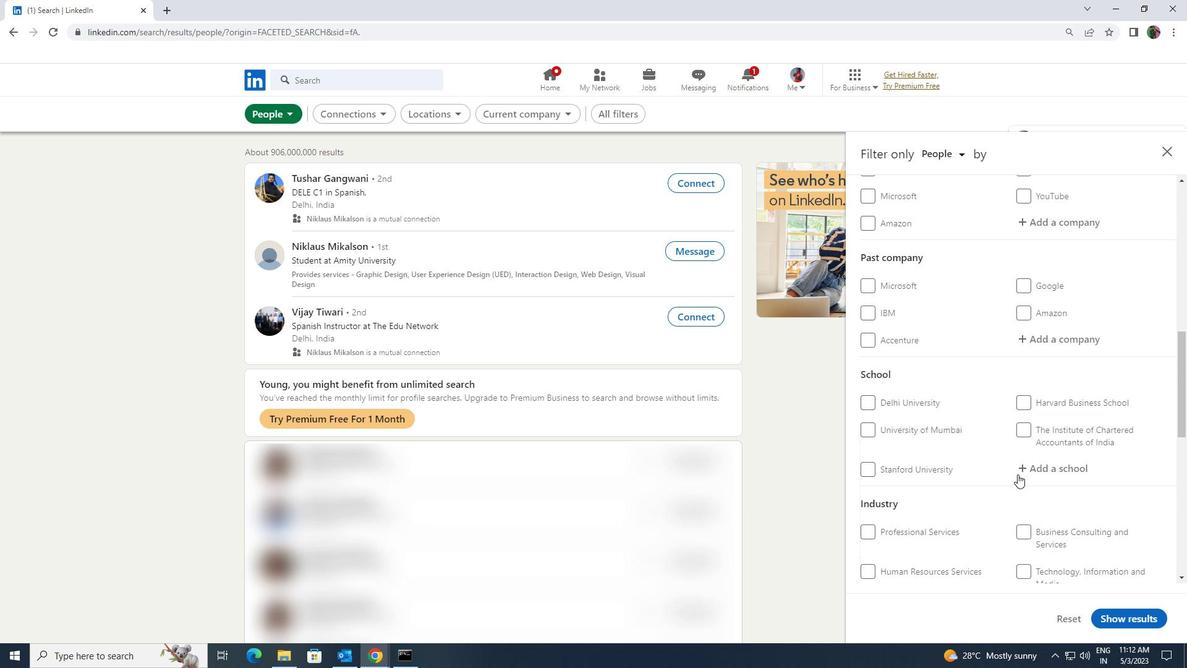 
Action: Mouse scrolled (1018, 475) with delta (0, 0)
Screenshot: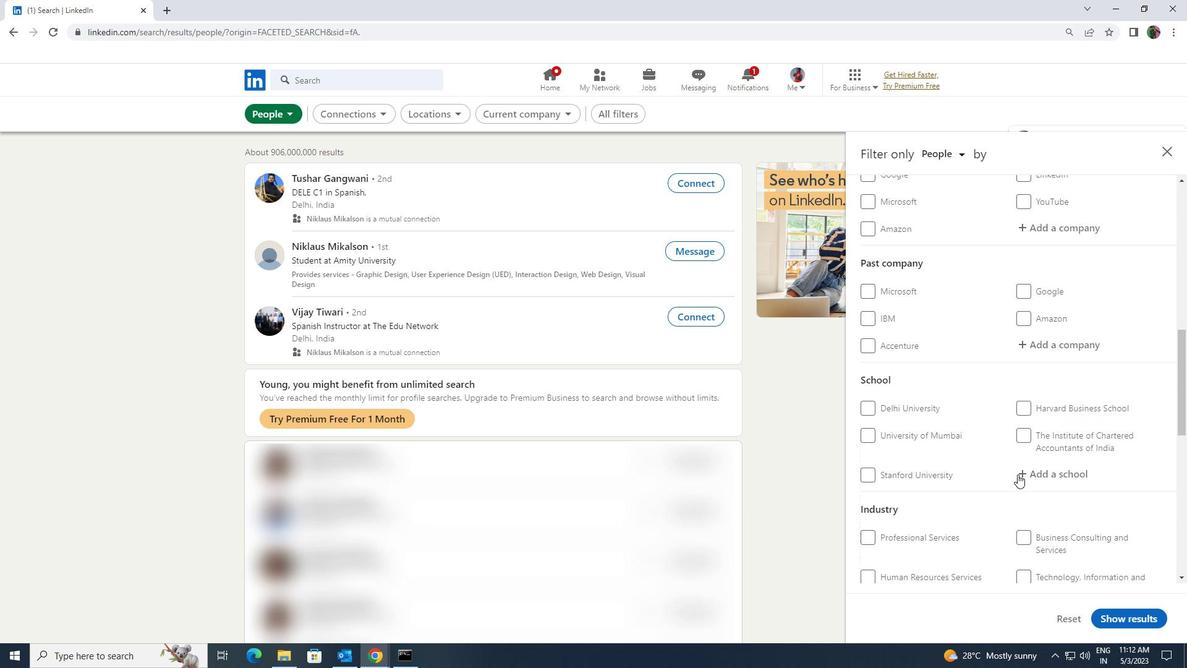 
Action: Mouse scrolled (1018, 475) with delta (0, 0)
Screenshot: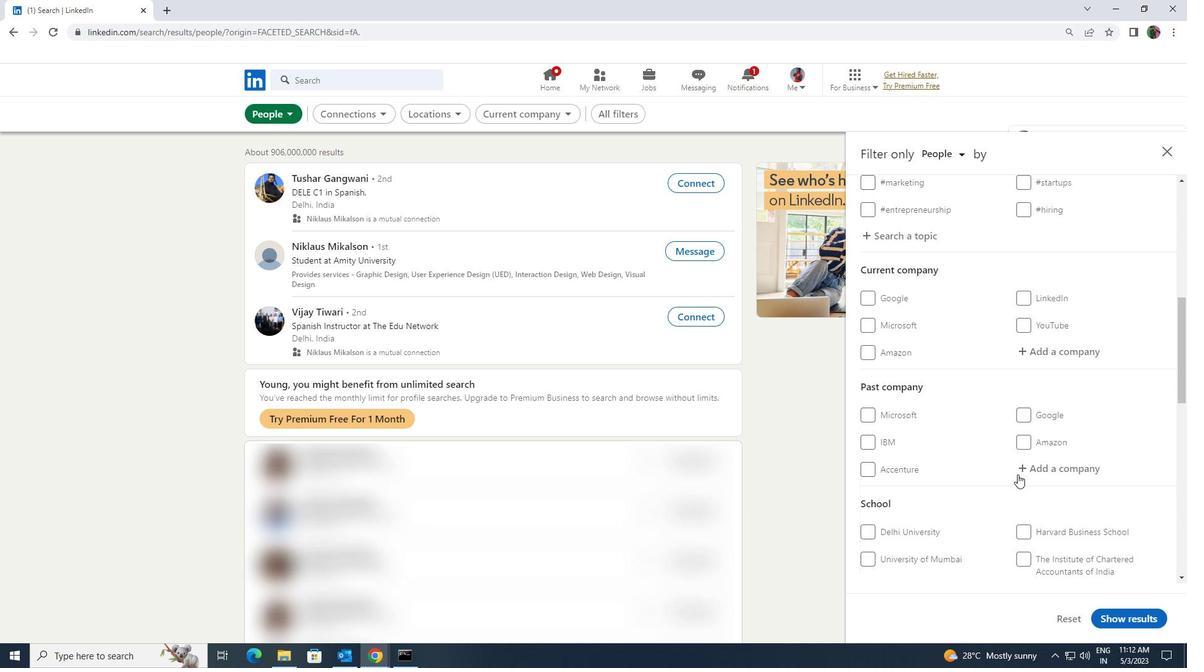 
Action: Mouse scrolled (1018, 475) with delta (0, 0)
Screenshot: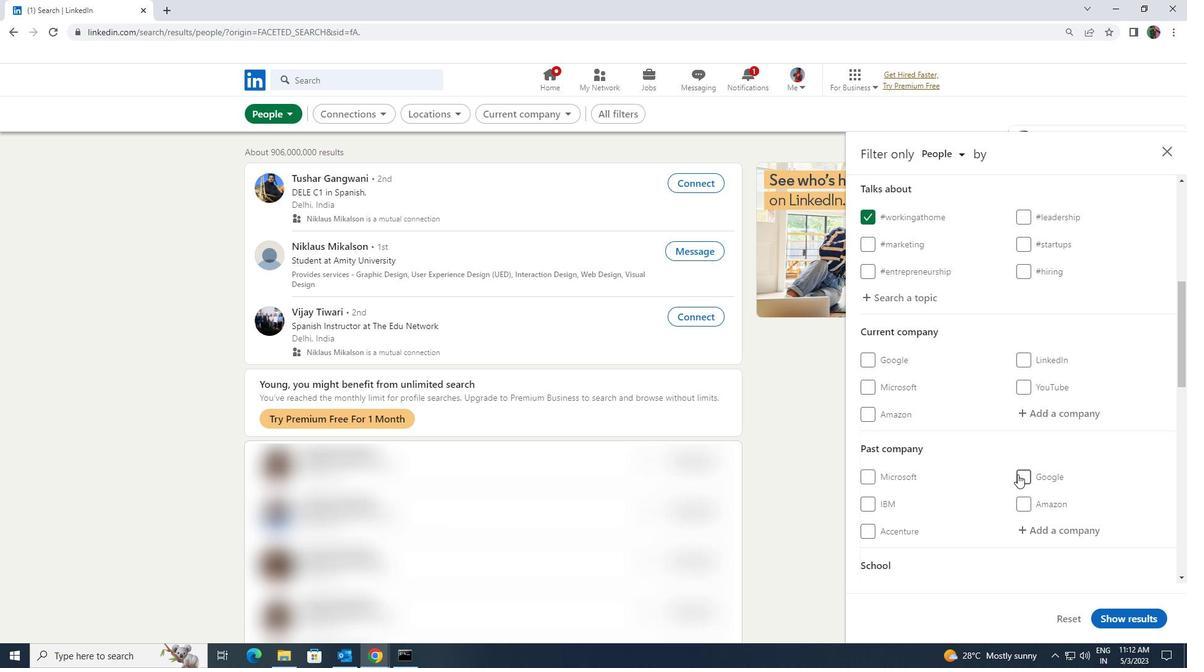 
Action: Mouse moved to (1019, 472)
Screenshot: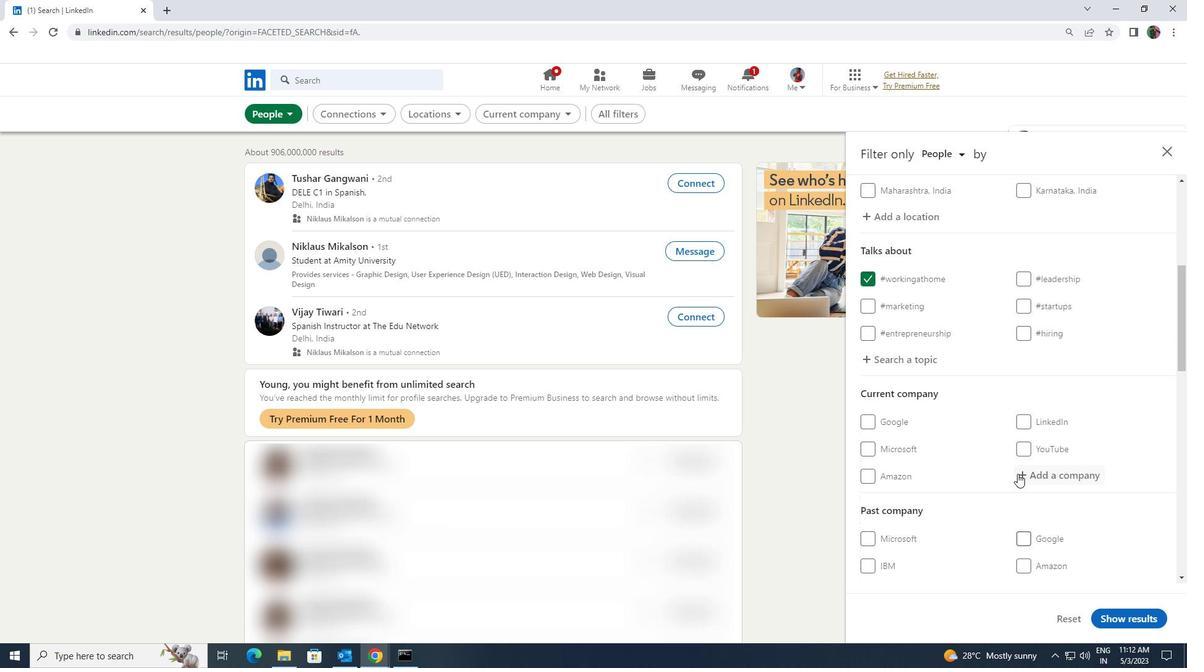
Action: Mouse pressed left at (1019, 472)
Screenshot: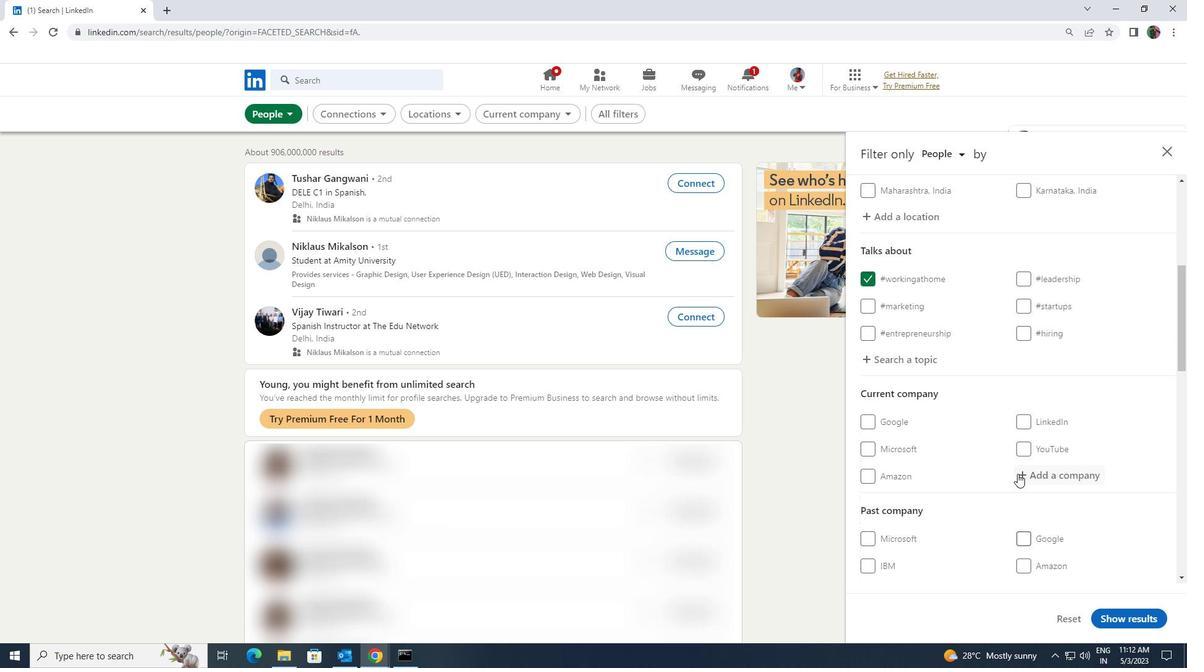 
Action: Key pressed <Key.shift><Key.shift>WESTERN<Key.space><Key.shift>UNIO
Screenshot: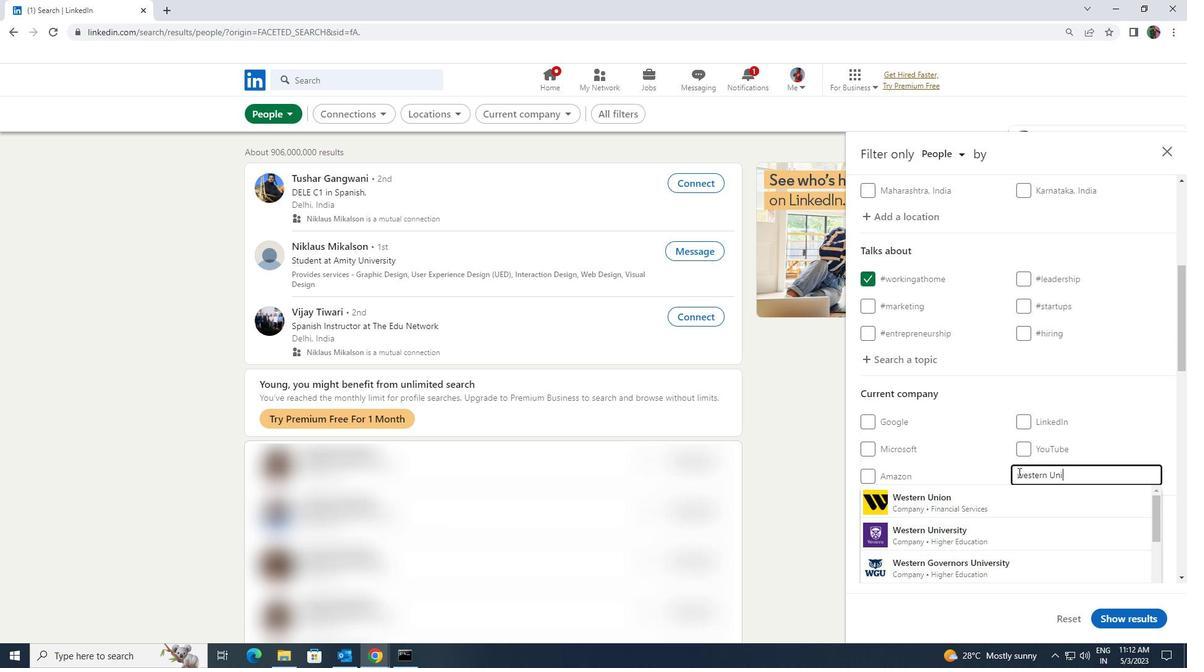 
Action: Mouse moved to (1012, 494)
Screenshot: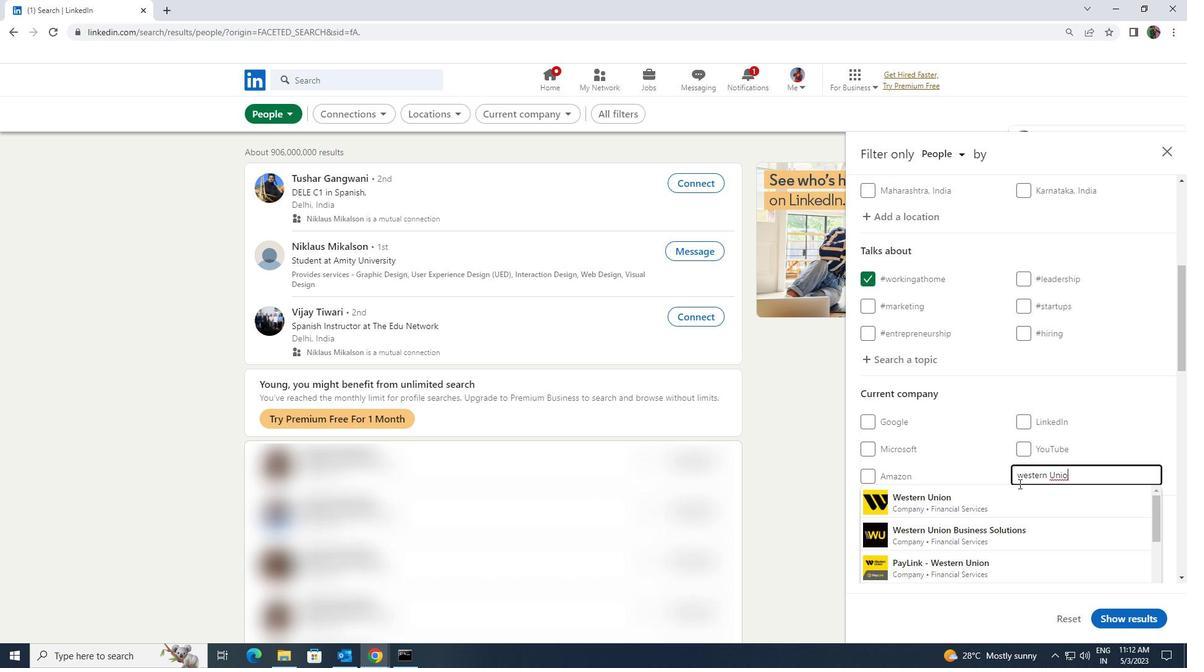 
Action: Mouse pressed left at (1012, 494)
Screenshot: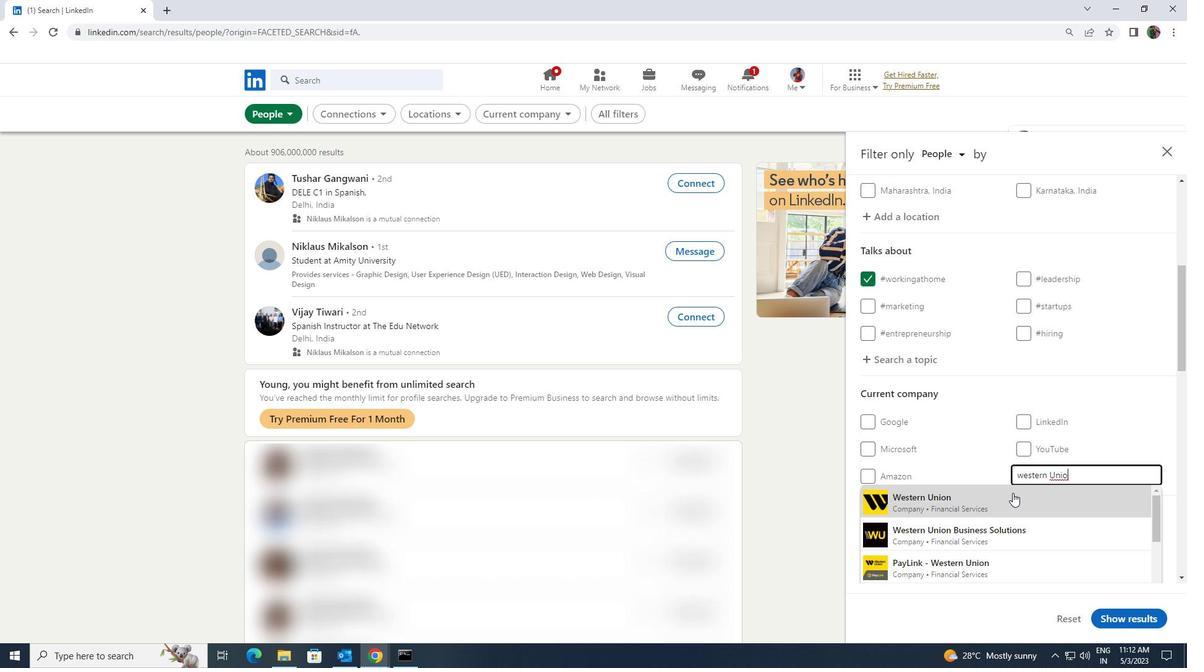 
Action: Mouse scrolled (1012, 493) with delta (0, 0)
Screenshot: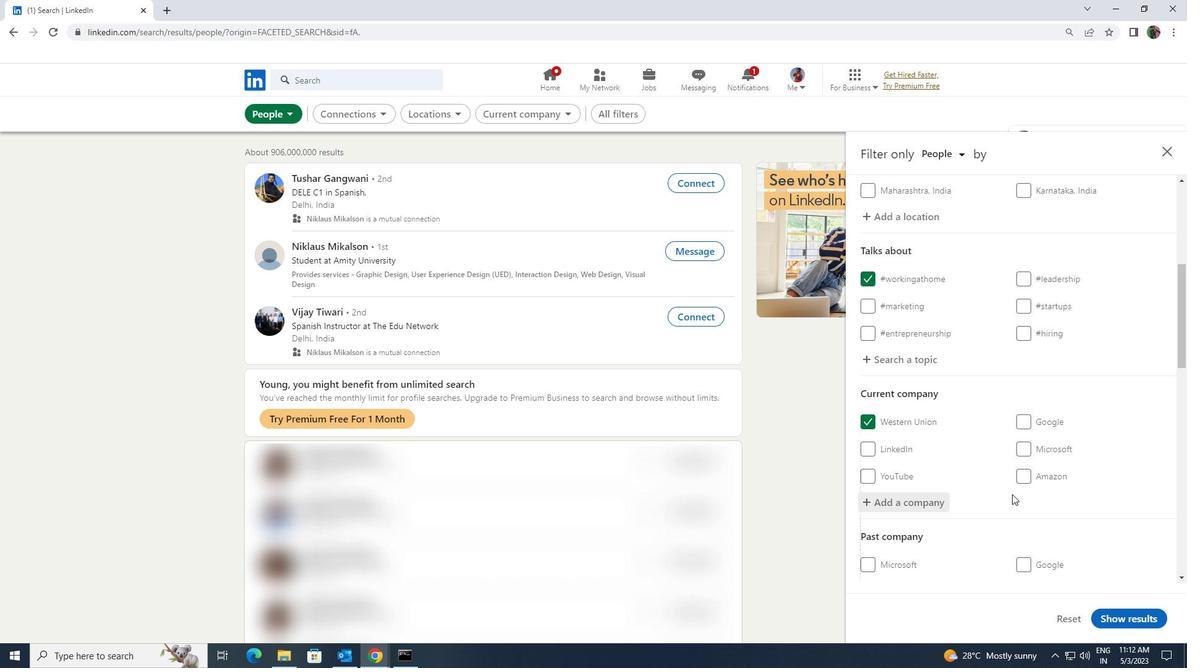 
Action: Mouse scrolled (1012, 493) with delta (0, 0)
Screenshot: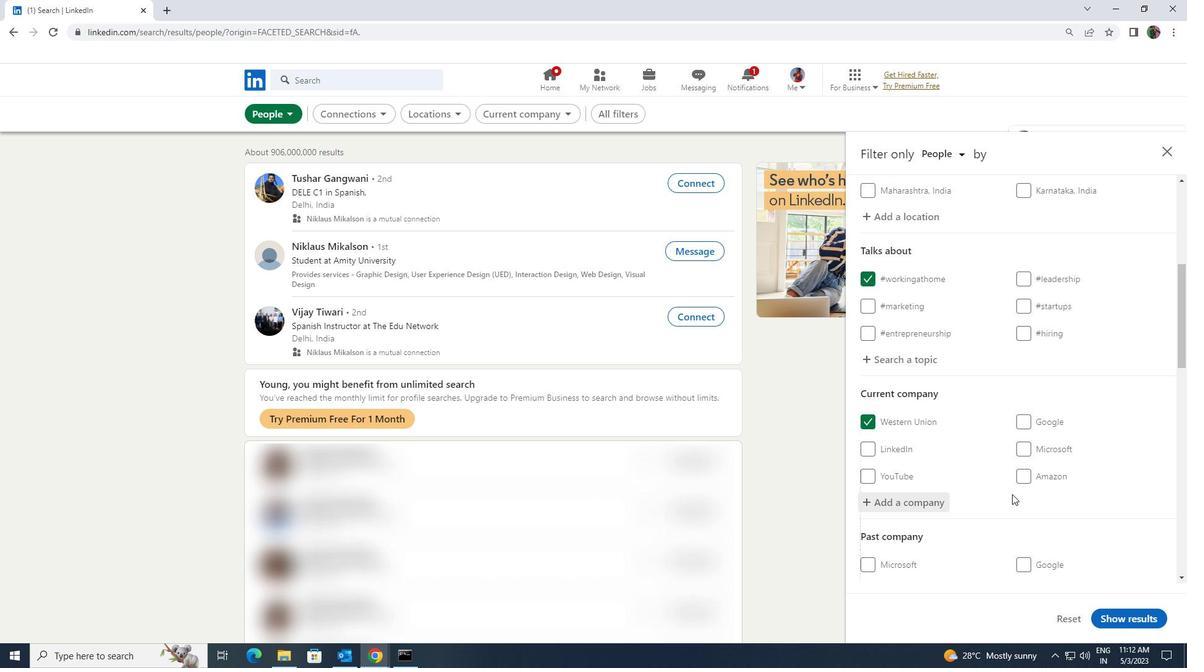 
Action: Mouse scrolled (1012, 493) with delta (0, 0)
Screenshot: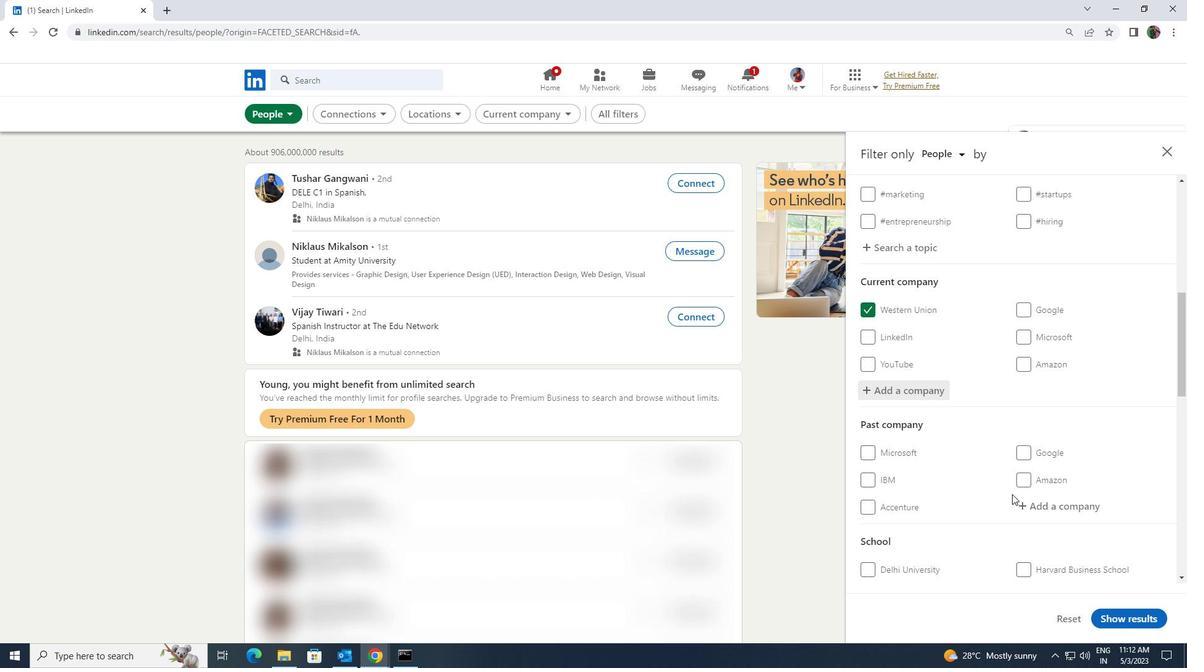 
Action: Mouse scrolled (1012, 493) with delta (0, 0)
Screenshot: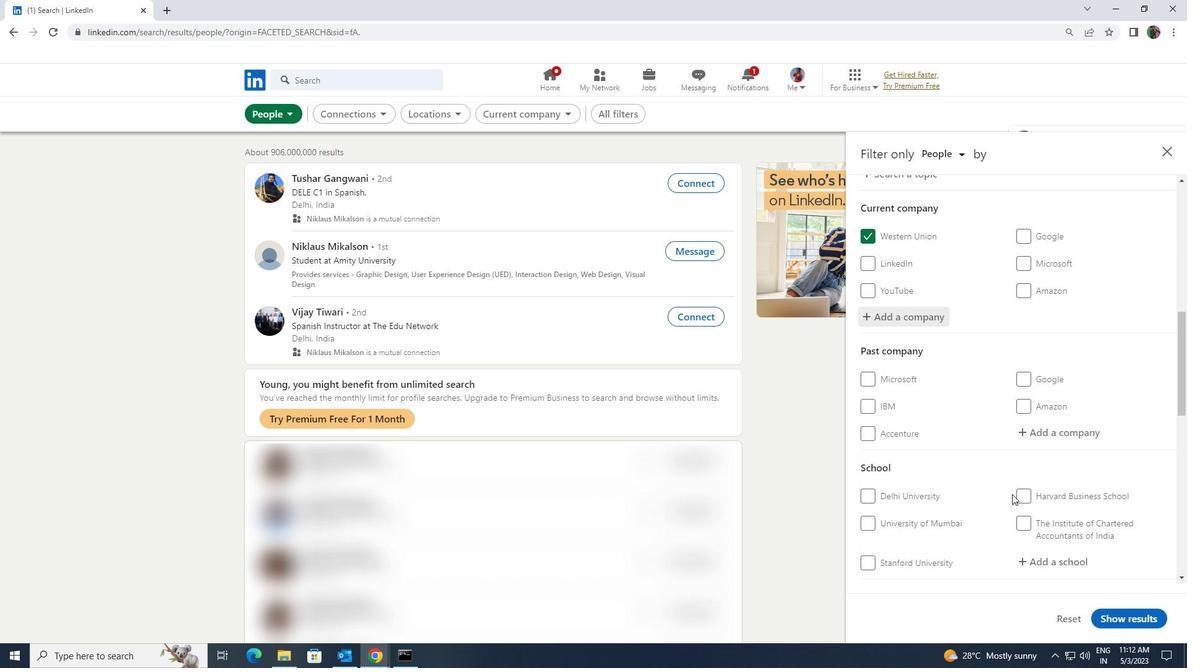 
Action: Mouse moved to (1032, 499)
Screenshot: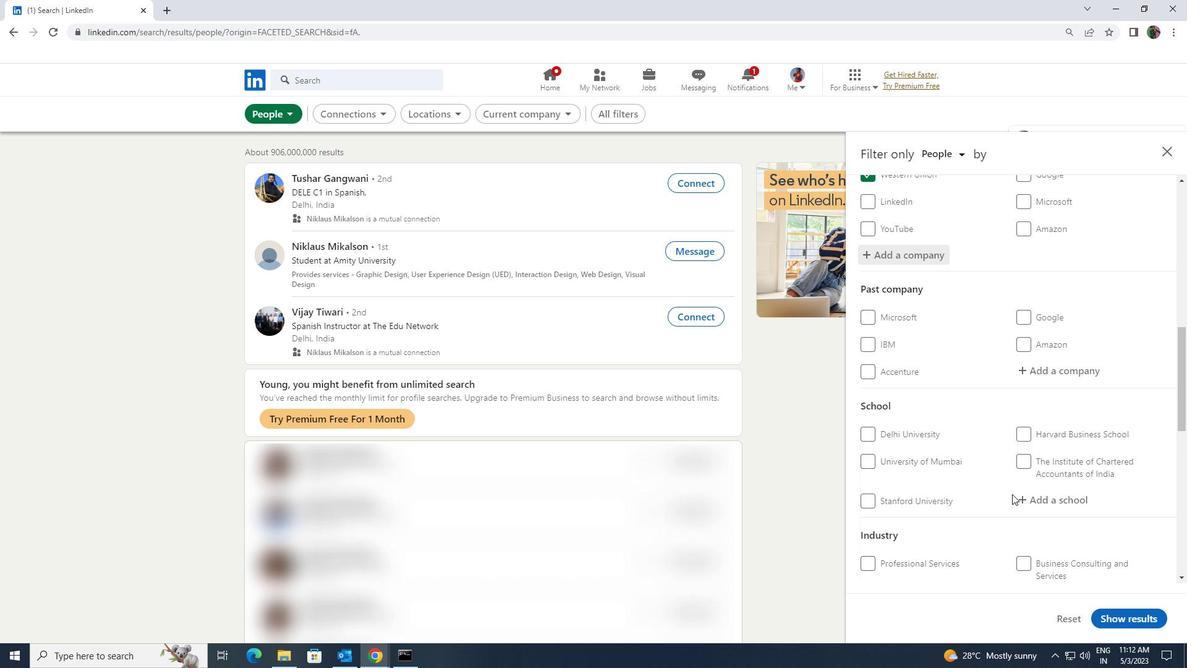 
Action: Mouse pressed left at (1032, 499)
Screenshot: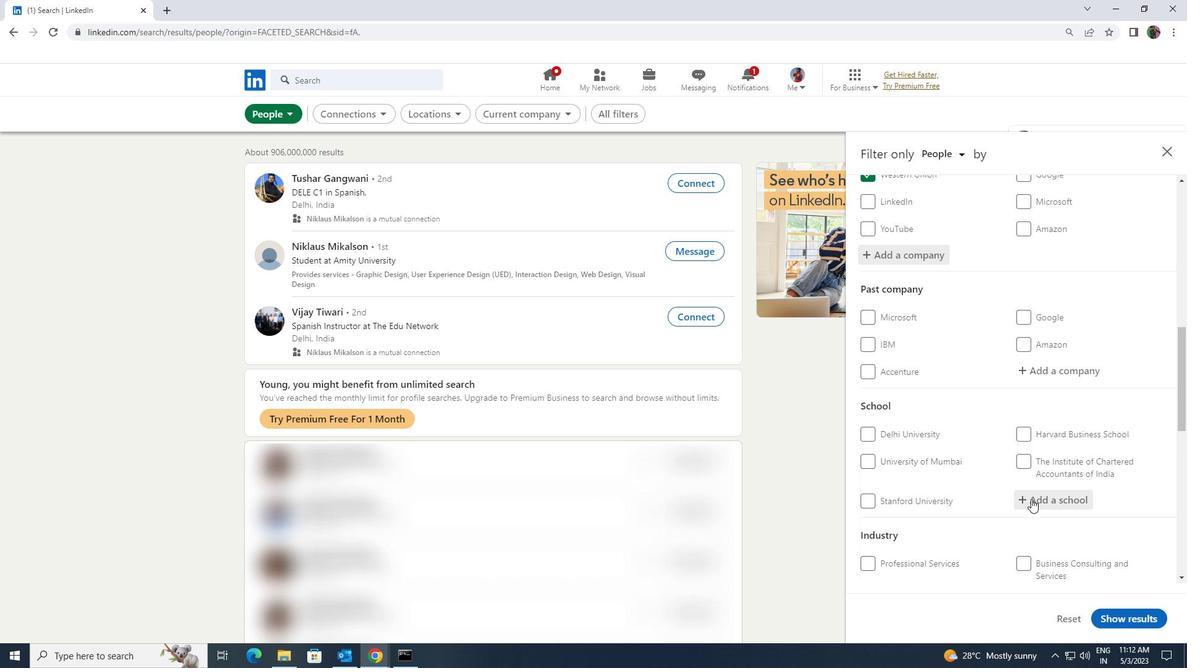 
Action: Mouse moved to (1032, 499)
Screenshot: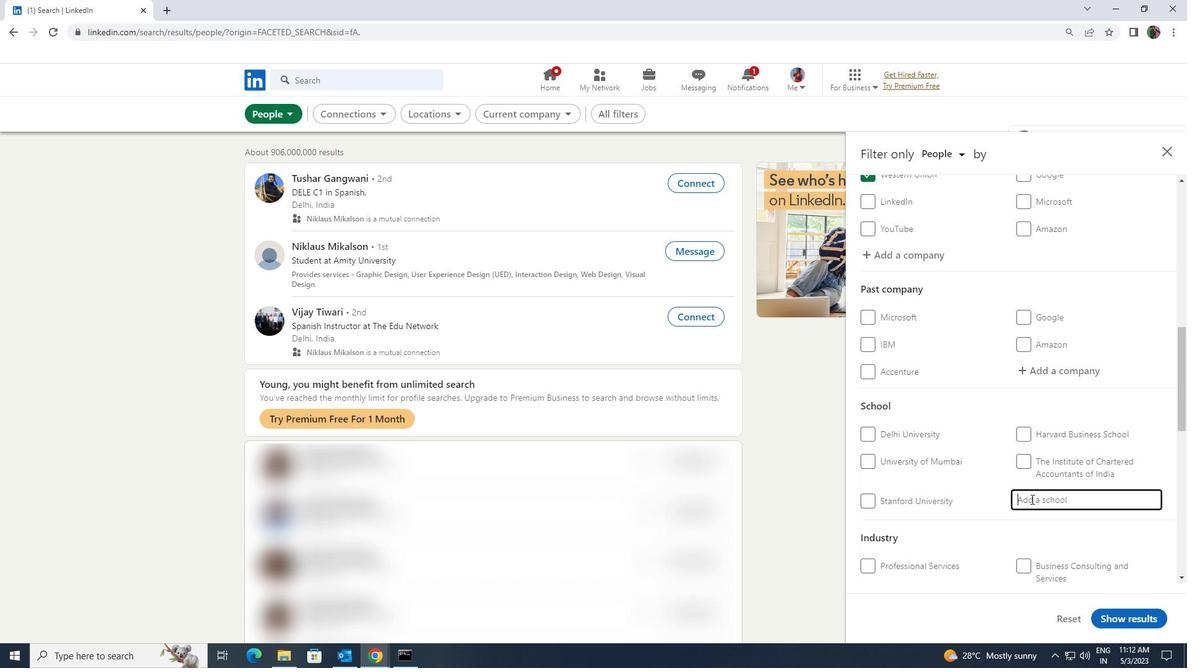 
Action: Key pressed <Key.shift><Key.shift><Key.shift>MAR<Key.space><Key.shift>ATH
Screenshot: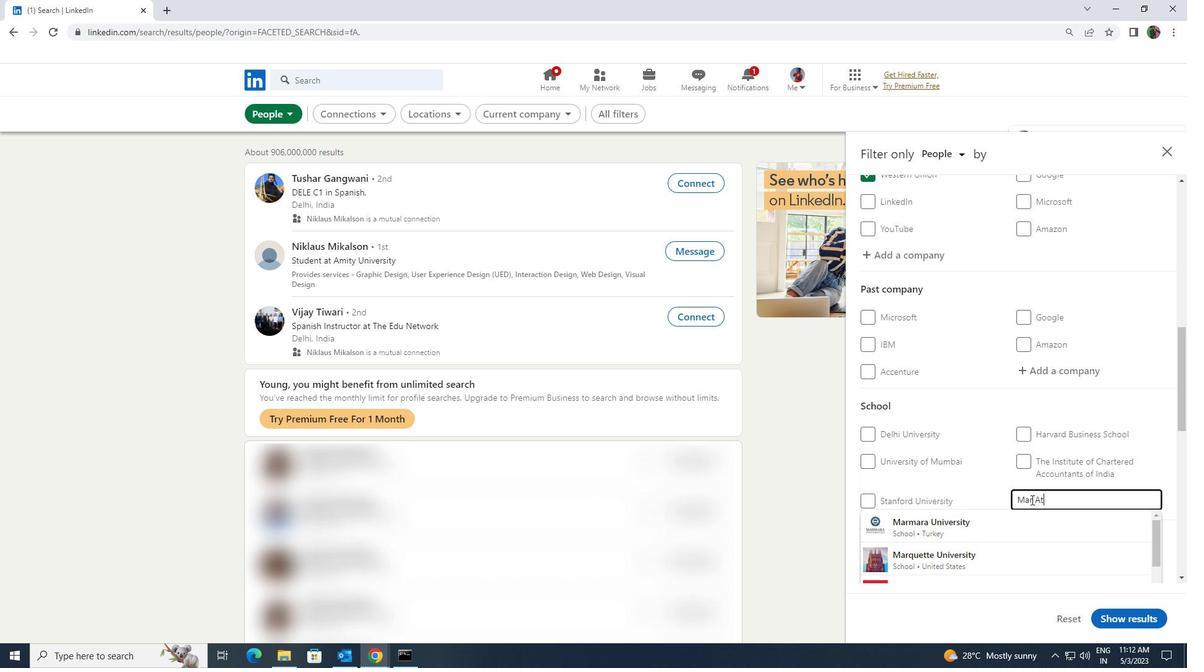 
Action: Mouse moved to (1015, 527)
Screenshot: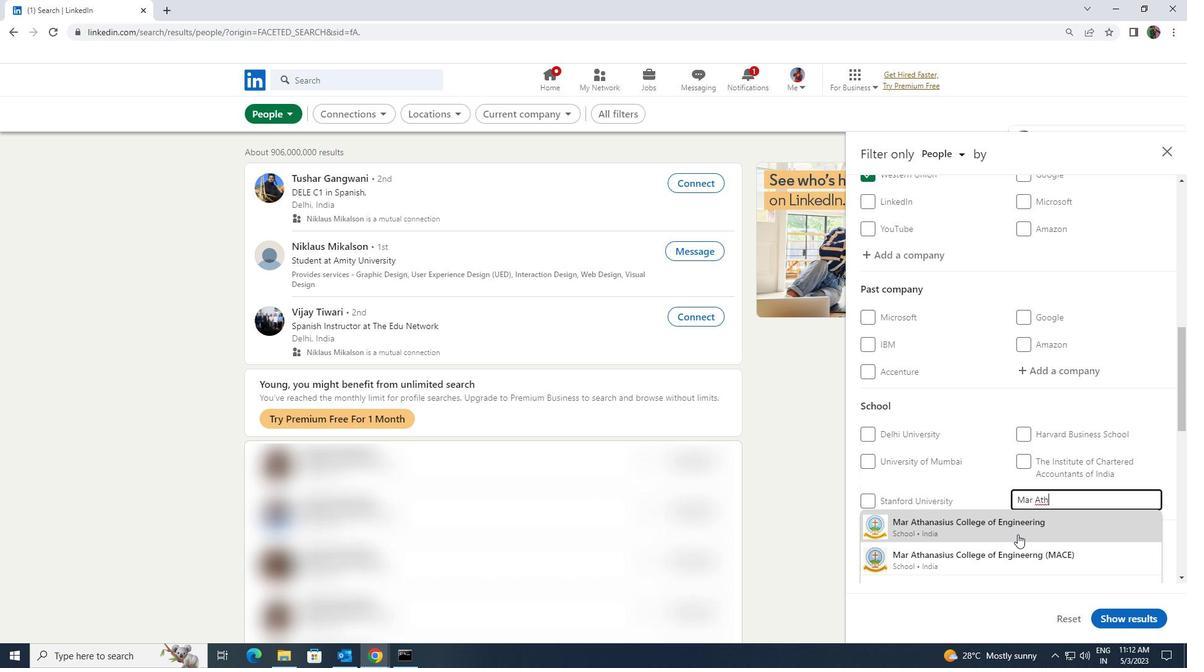 
Action: Mouse pressed left at (1015, 527)
Screenshot: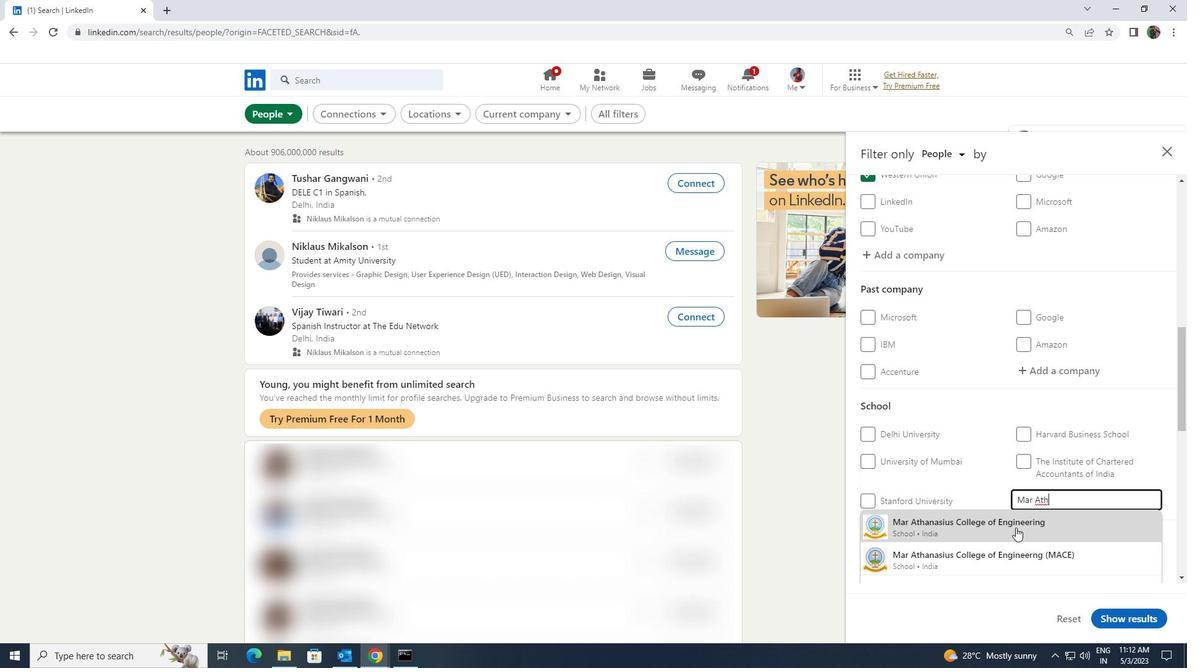 
Action: Mouse scrolled (1015, 527) with delta (0, 0)
Screenshot: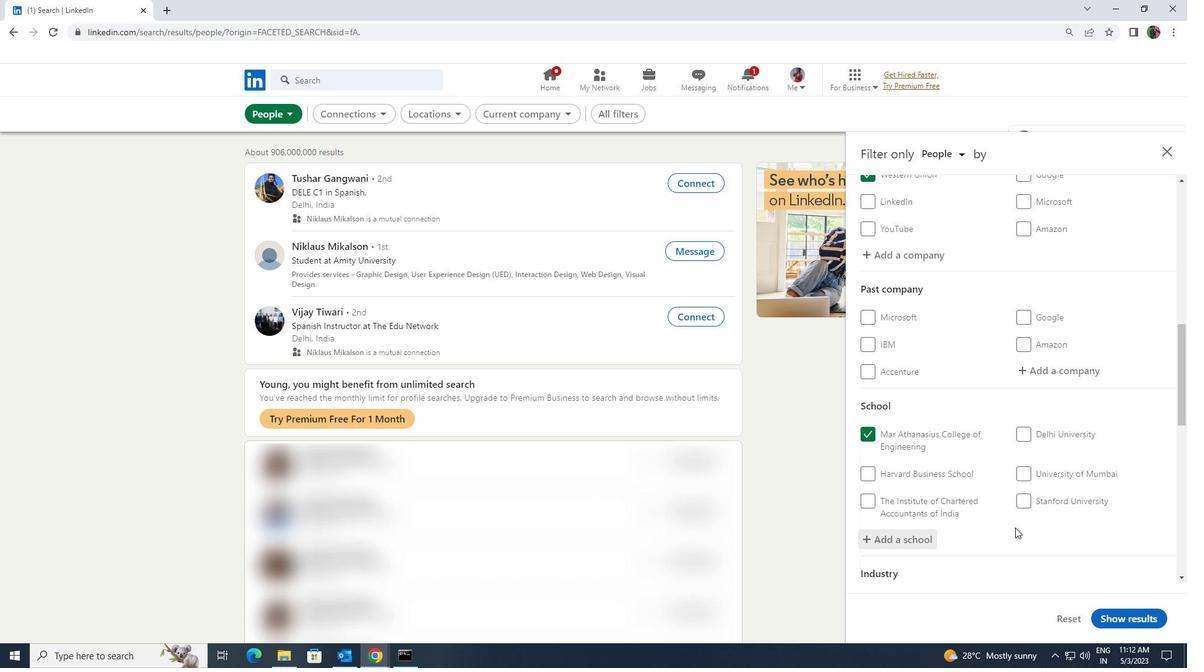 
Action: Mouse scrolled (1015, 527) with delta (0, 0)
Screenshot: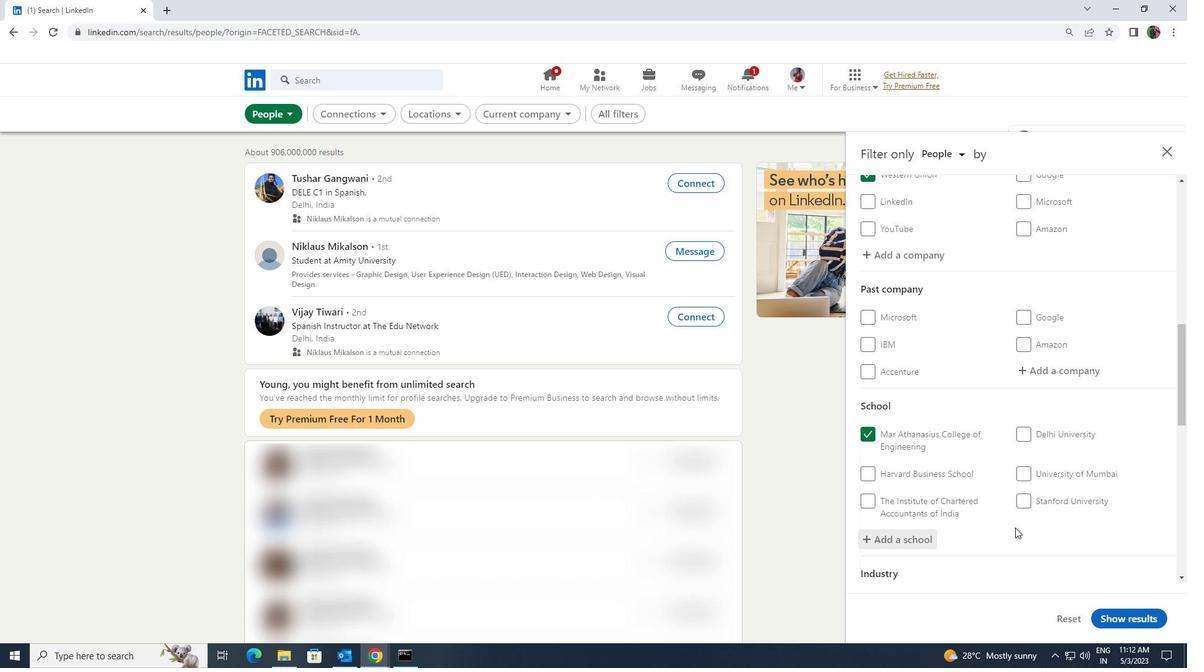 
Action: Mouse scrolled (1015, 527) with delta (0, 0)
Screenshot: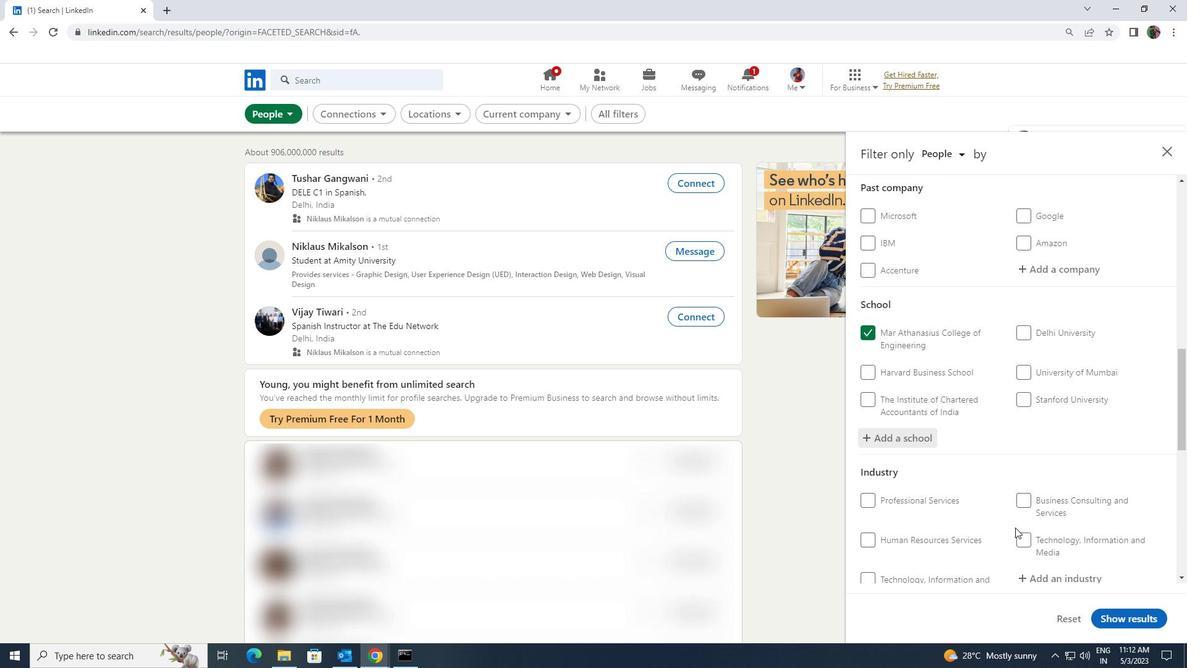 
Action: Mouse moved to (1030, 494)
Screenshot: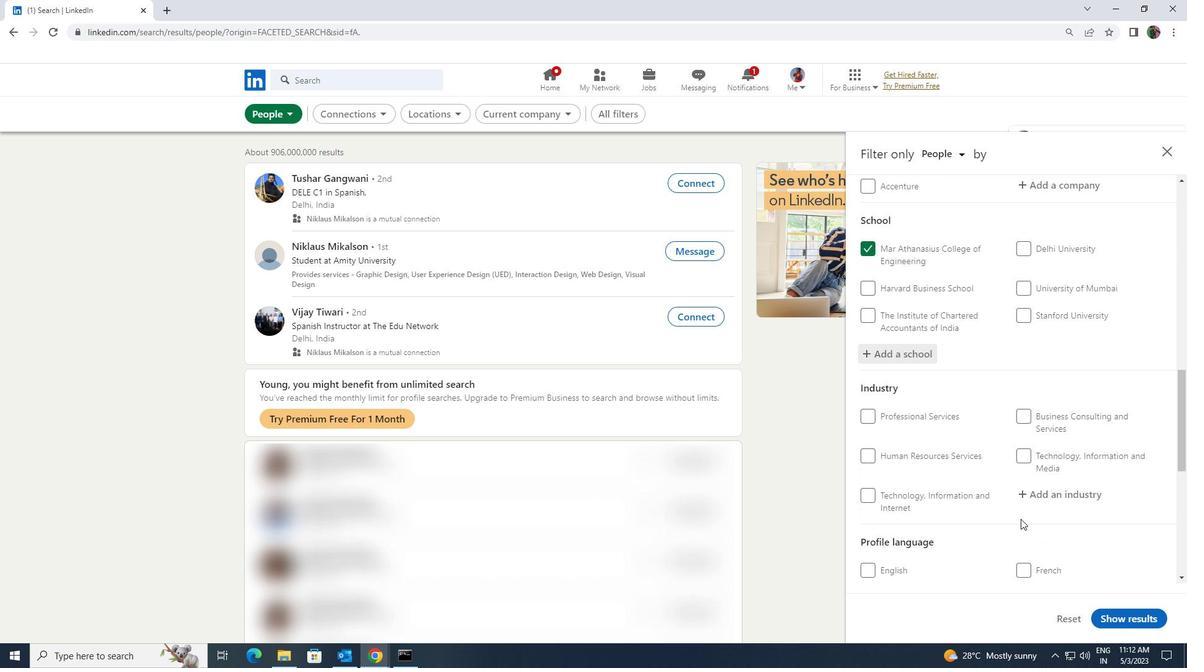 
Action: Mouse pressed left at (1030, 494)
Screenshot: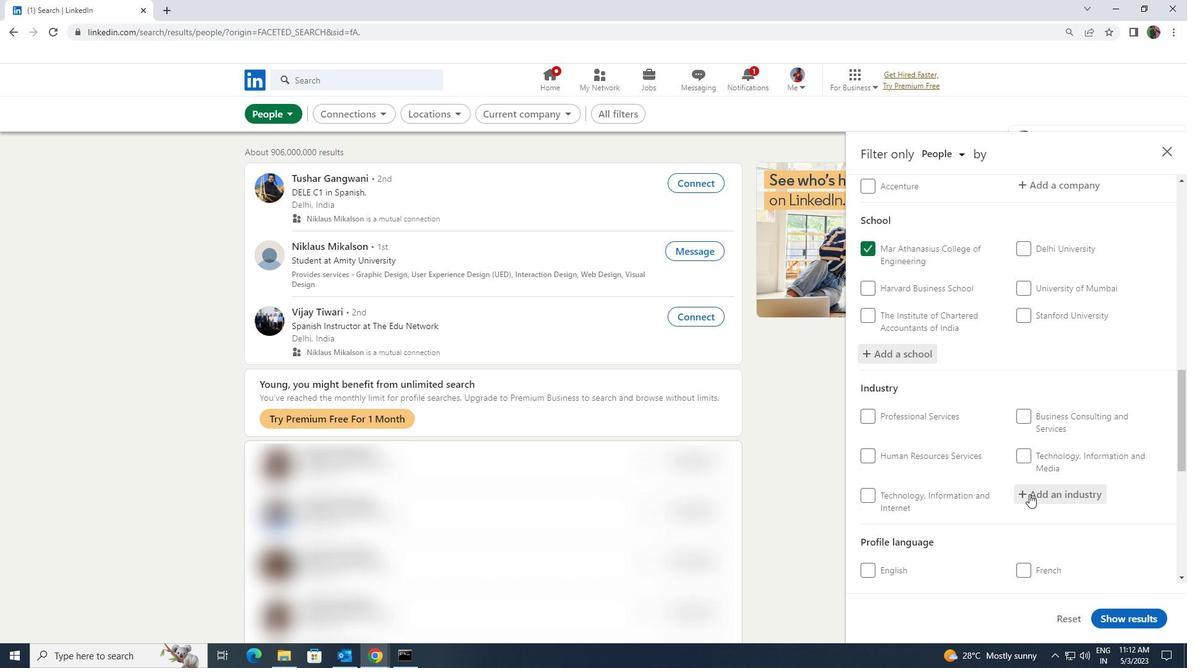 
Action: Key pressed <Key.shift><Key.shift><Key.shift><Key.shift><Key.shift><Key.shift><Key.shift><Key.shift>ENVIRO
Screenshot: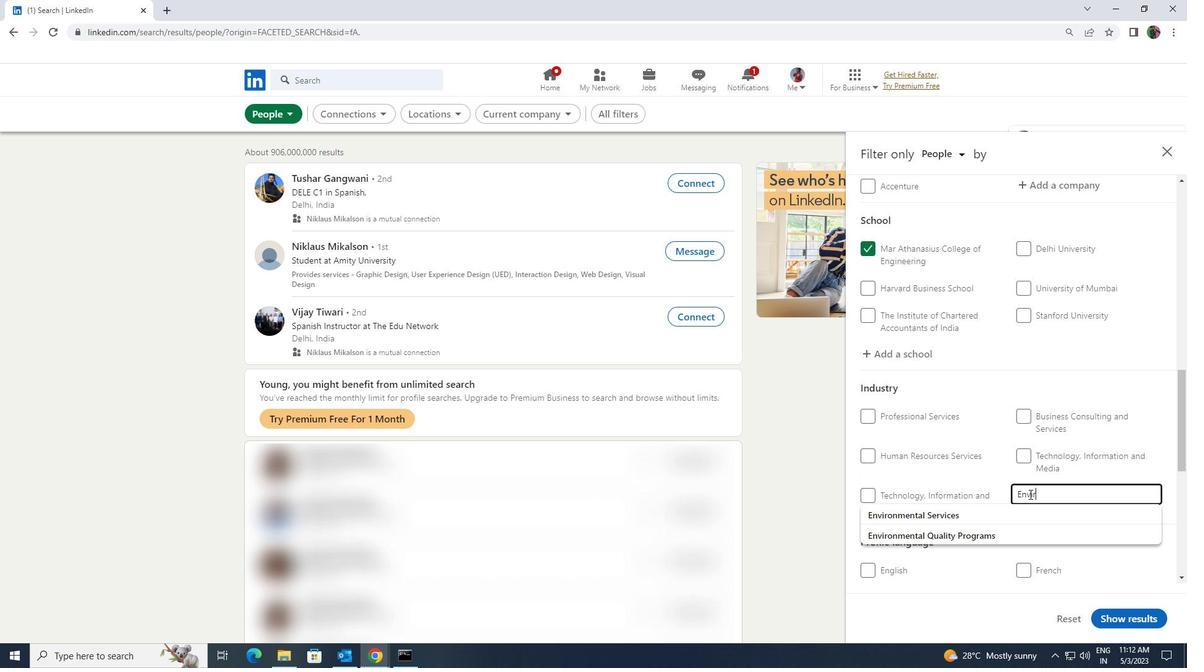 
Action: Mouse moved to (1022, 506)
Screenshot: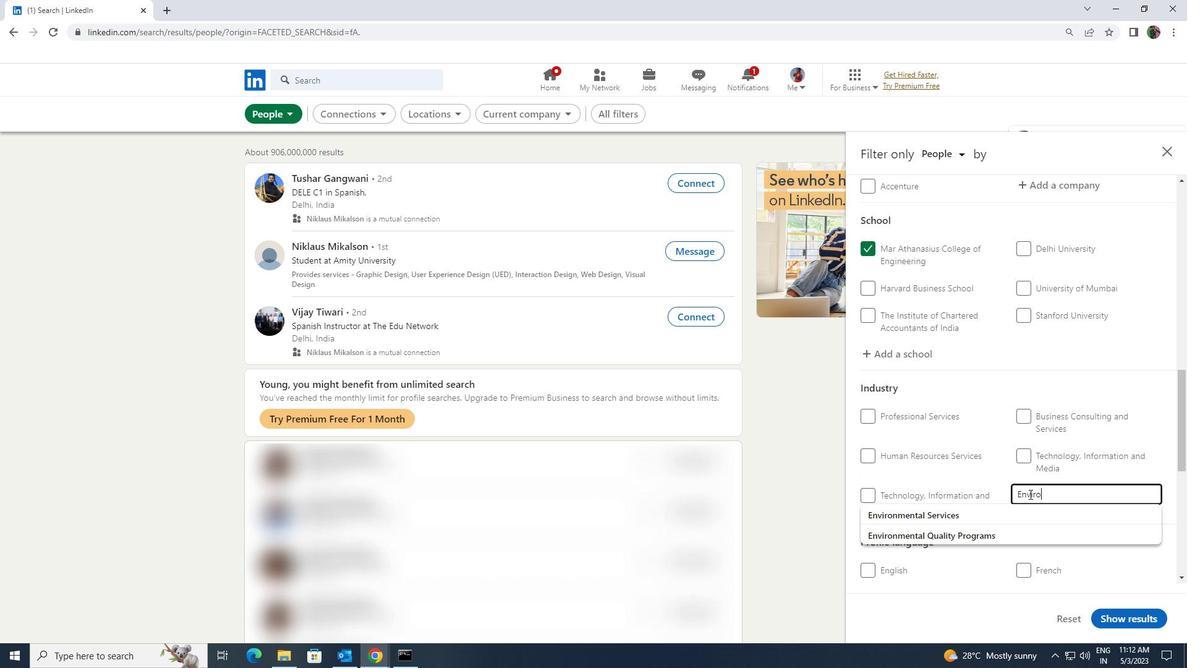 
Action: Mouse pressed left at (1022, 506)
Screenshot: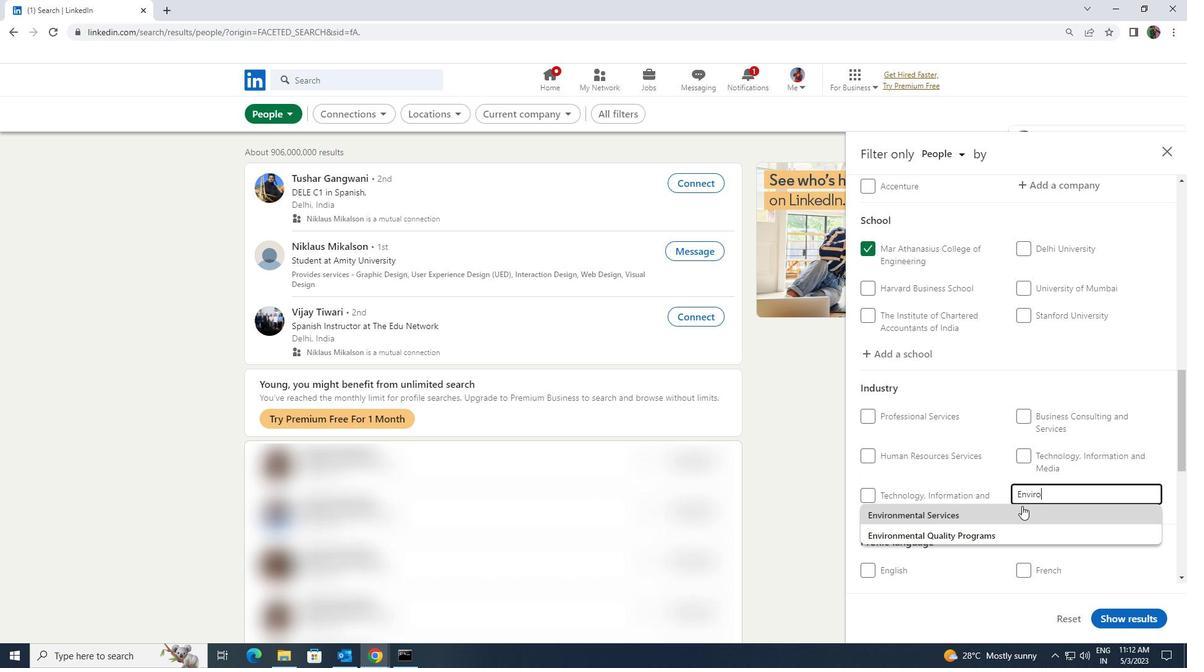 
Action: Mouse moved to (1019, 504)
Screenshot: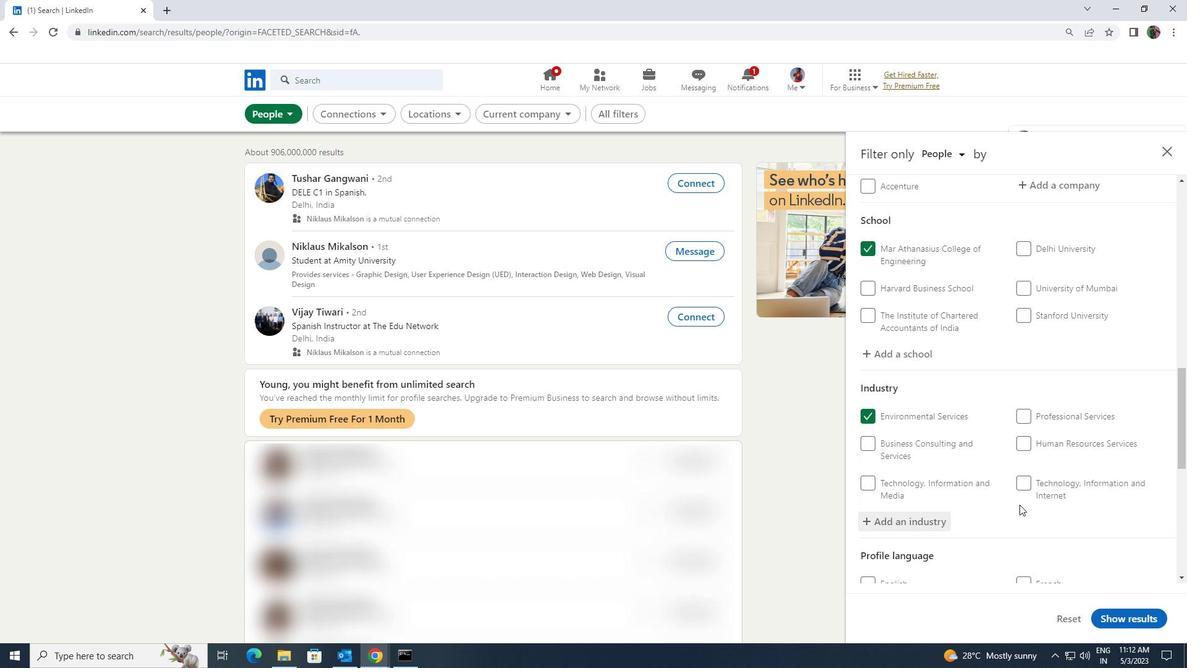 
Action: Mouse scrolled (1019, 503) with delta (0, 0)
Screenshot: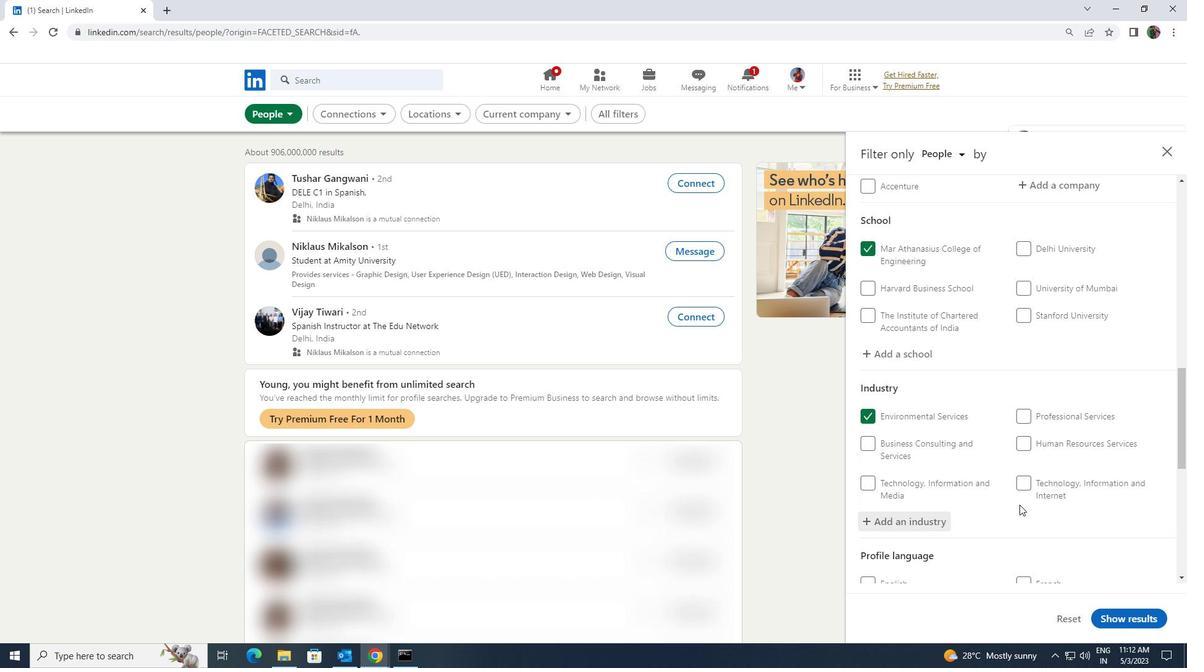 
Action: Mouse scrolled (1019, 503) with delta (0, 0)
Screenshot: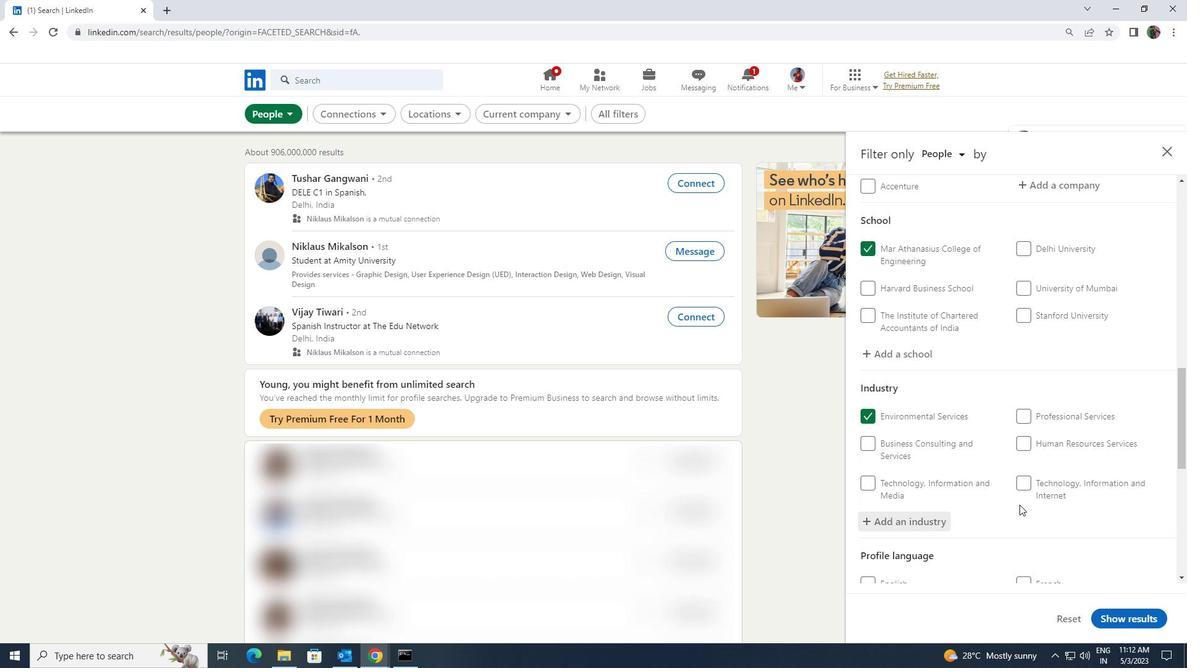 
Action: Mouse scrolled (1019, 503) with delta (0, 0)
Screenshot: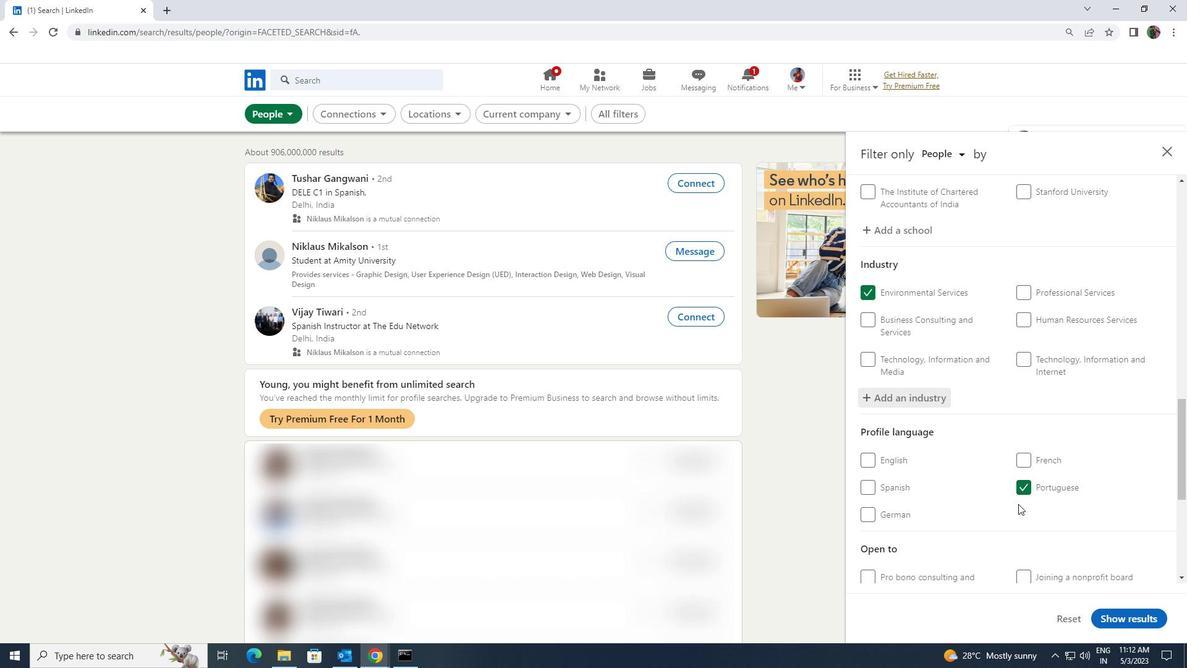 
Action: Mouse moved to (1019, 504)
Screenshot: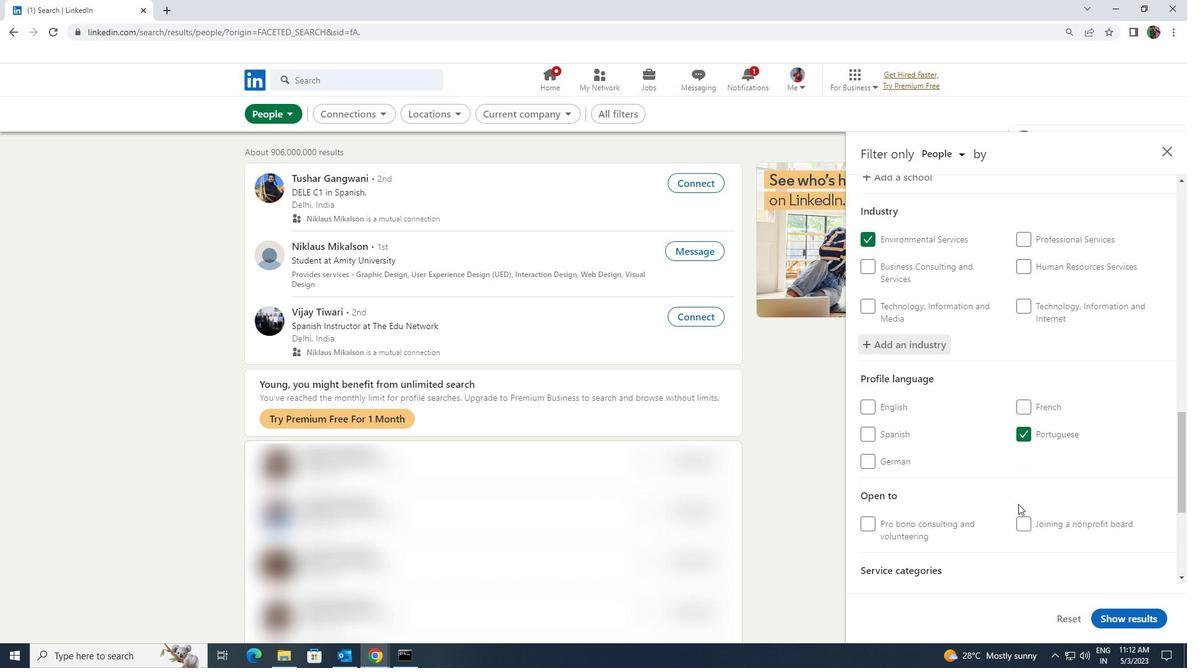 
Action: Mouse scrolled (1019, 503) with delta (0, 0)
Screenshot: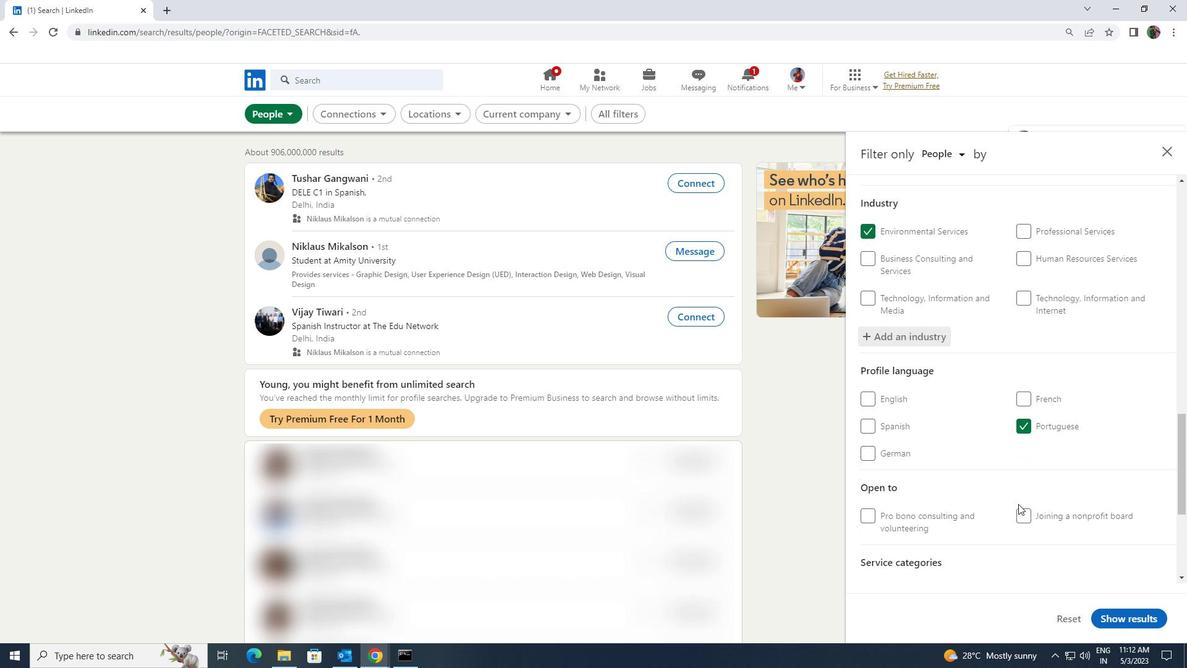 
Action: Mouse moved to (1017, 506)
Screenshot: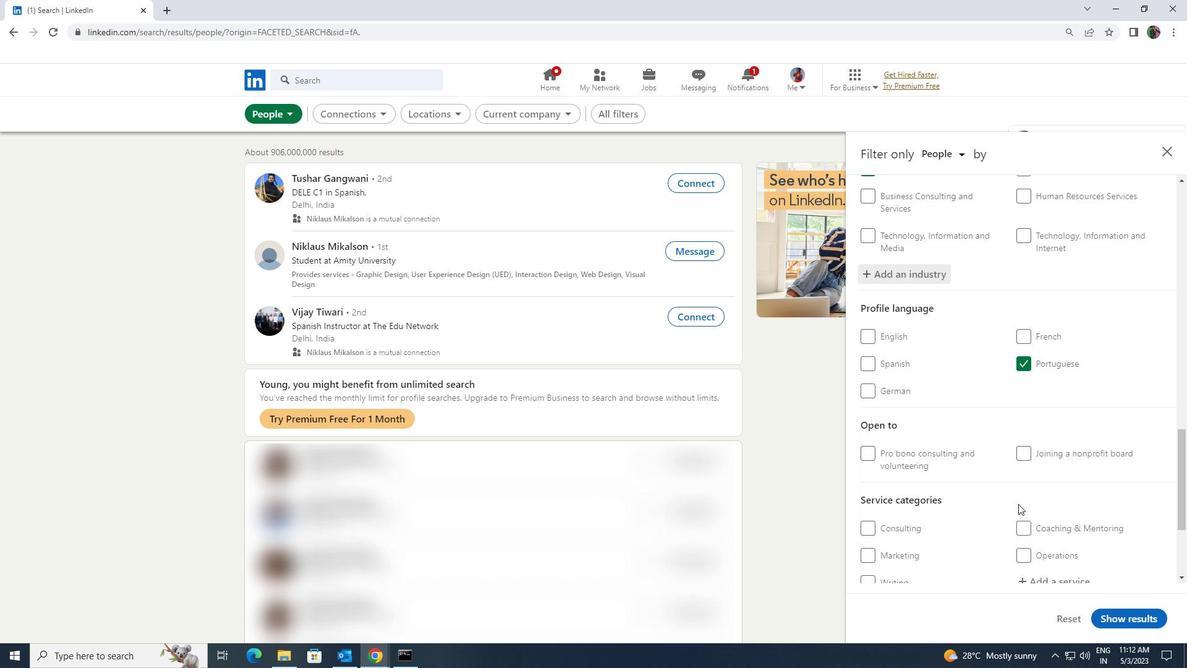 
Action: Mouse scrolled (1017, 506) with delta (0, 0)
Screenshot: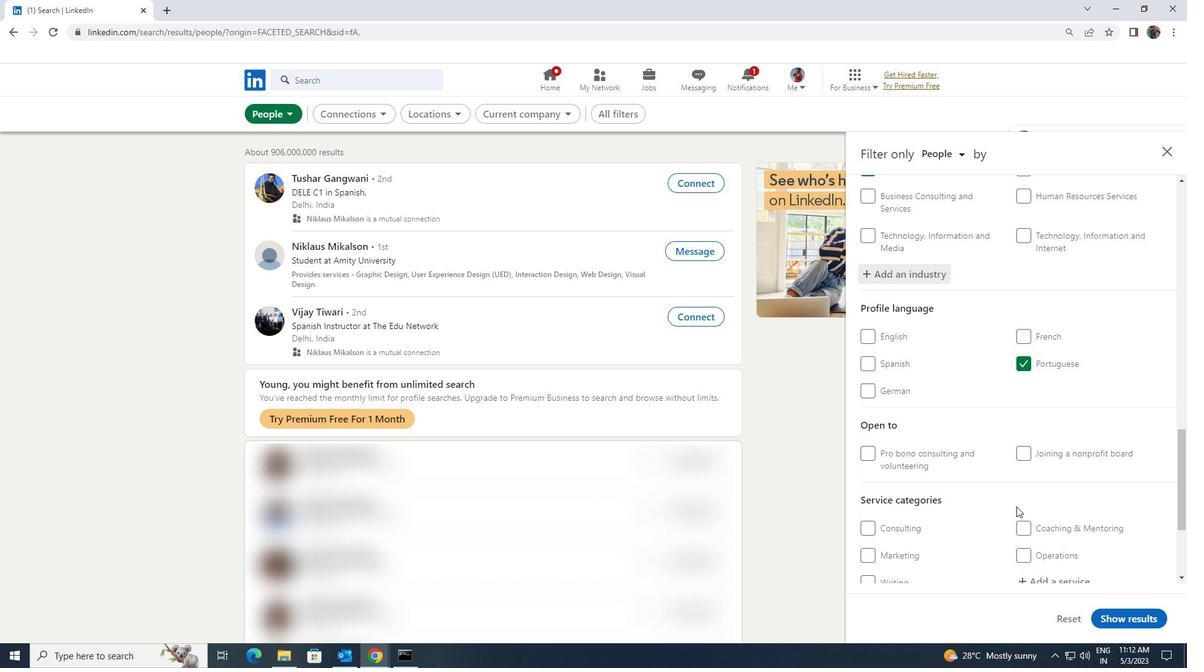 
Action: Mouse moved to (1028, 511)
Screenshot: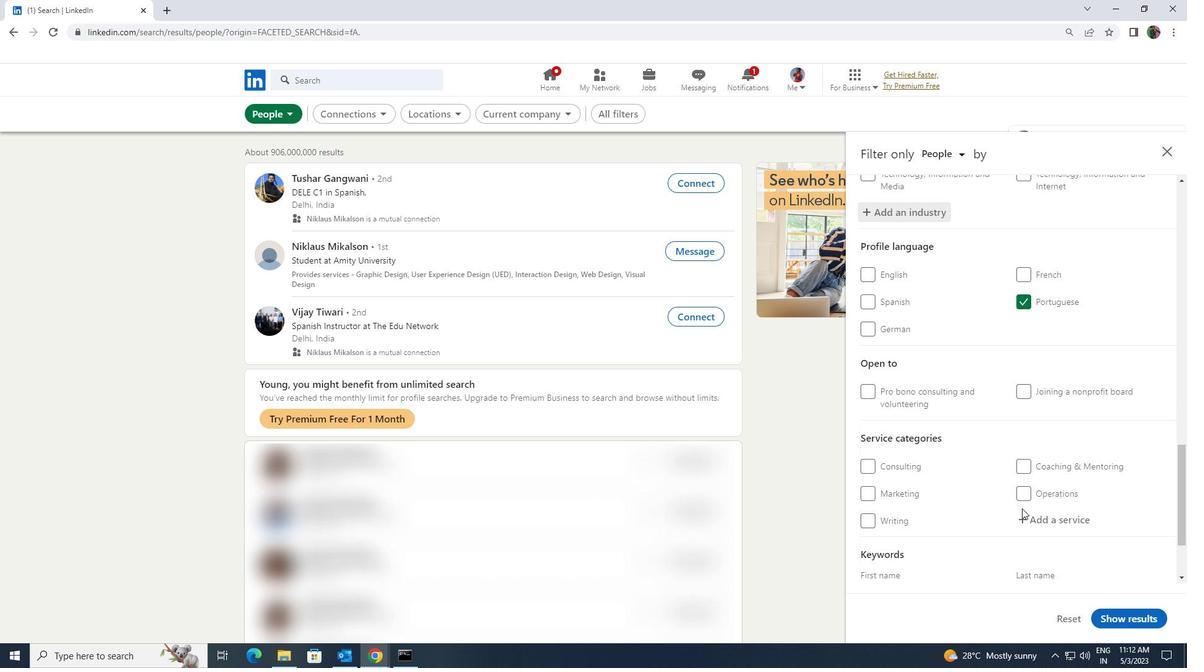 
Action: Mouse pressed left at (1028, 511)
Screenshot: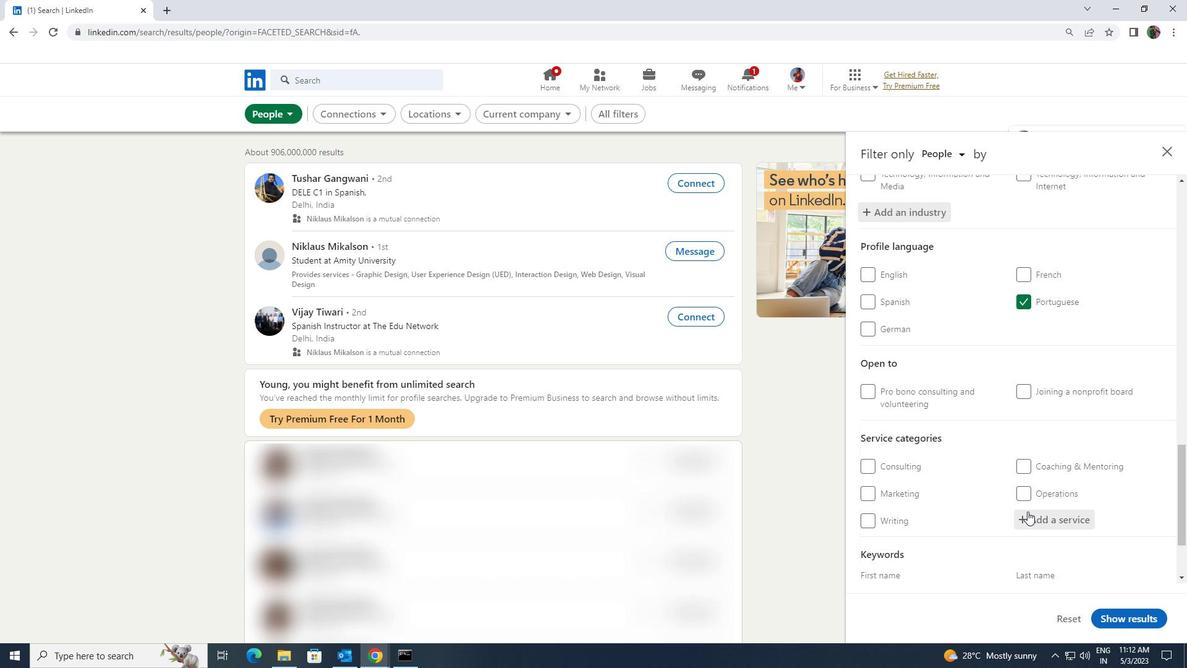 
Action: Key pressed <Key.shift>INFORMATION
Screenshot: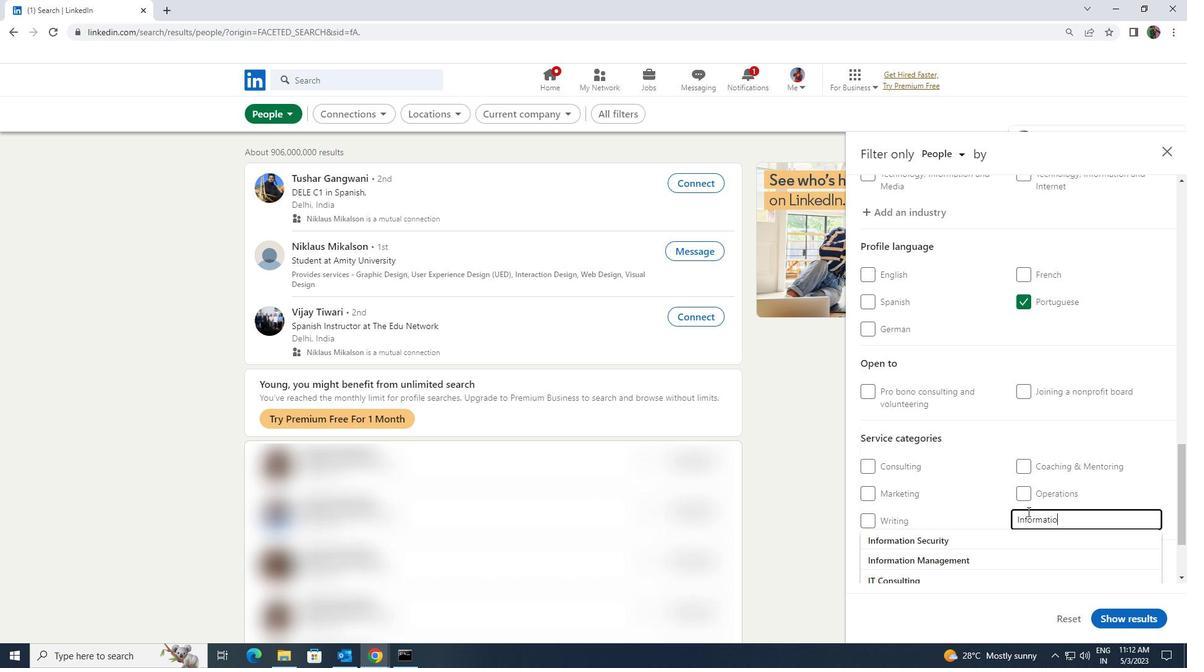 
Action: Mouse moved to (1021, 533)
Screenshot: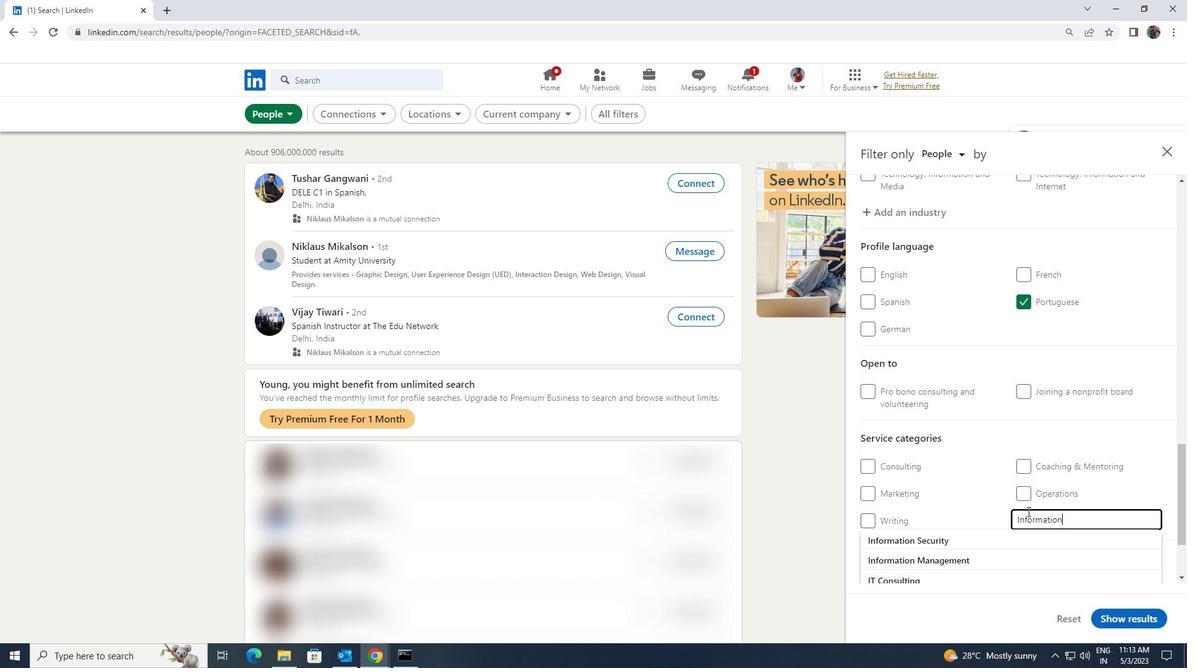 
Action: Mouse pressed left at (1021, 533)
Screenshot: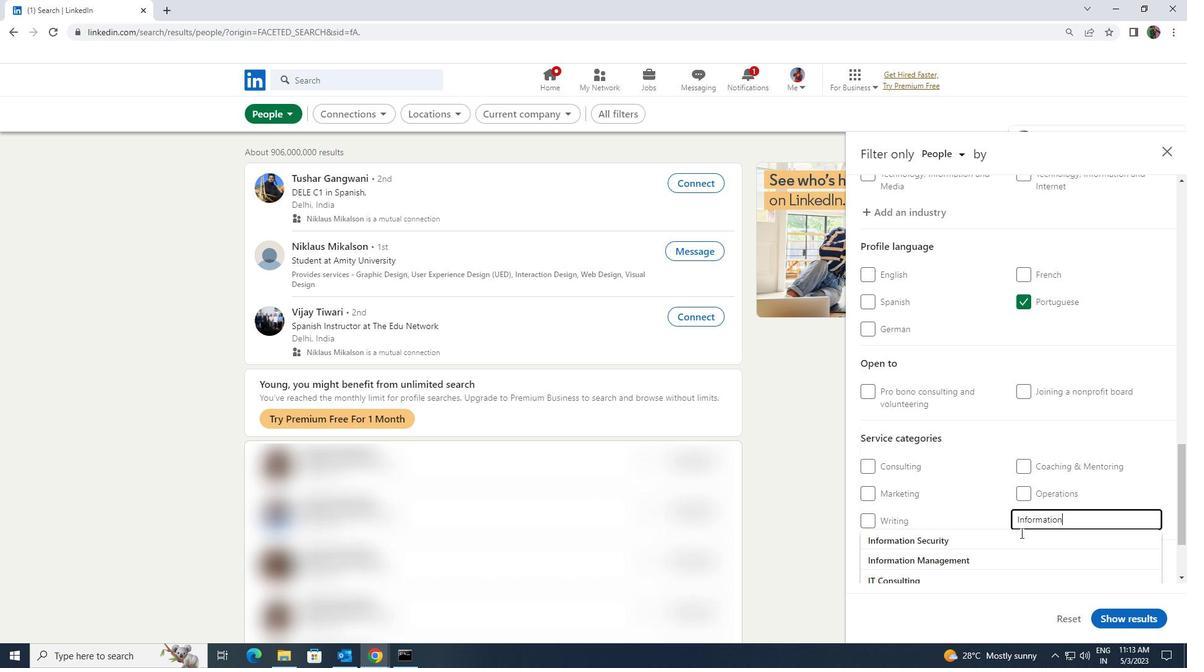 
Action: Mouse moved to (1019, 540)
Screenshot: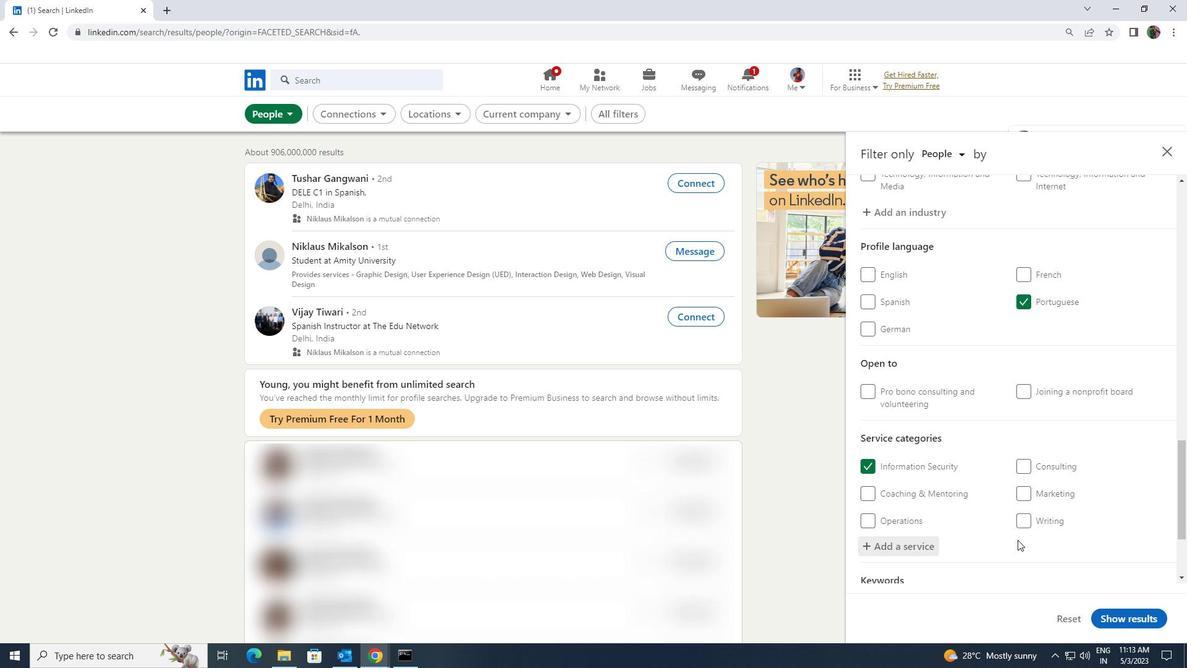 
Action: Mouse scrolled (1019, 539) with delta (0, 0)
Screenshot: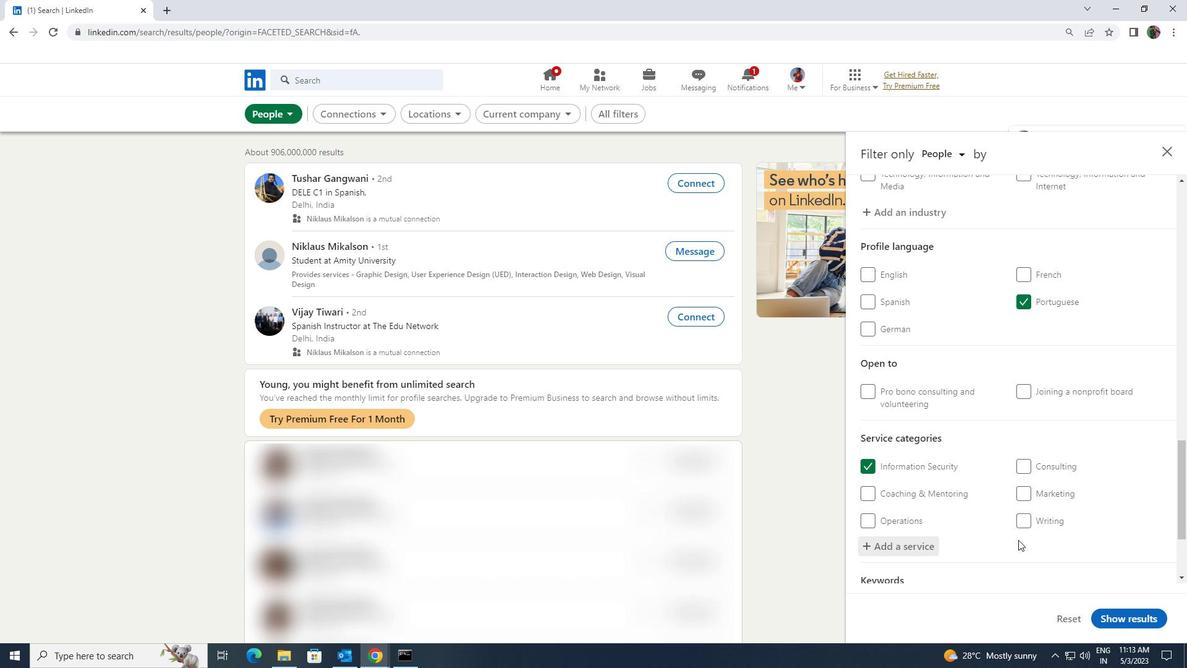 
Action: Mouse scrolled (1019, 539) with delta (0, 0)
Screenshot: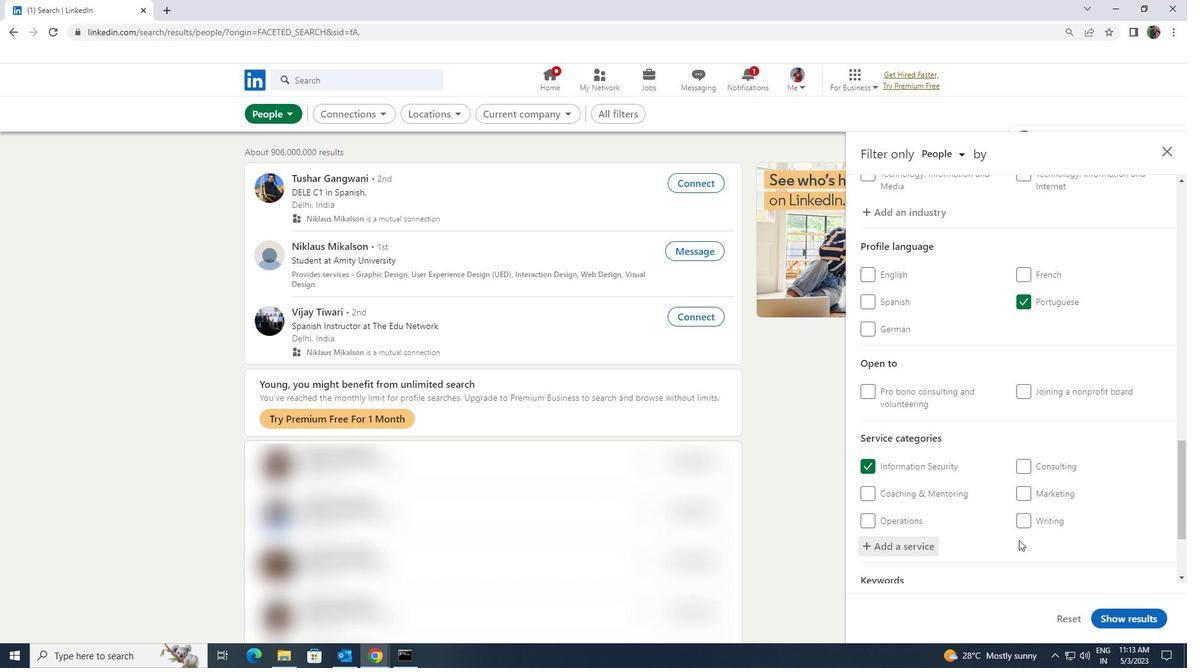 
Action: Mouse scrolled (1019, 539) with delta (0, 0)
Screenshot: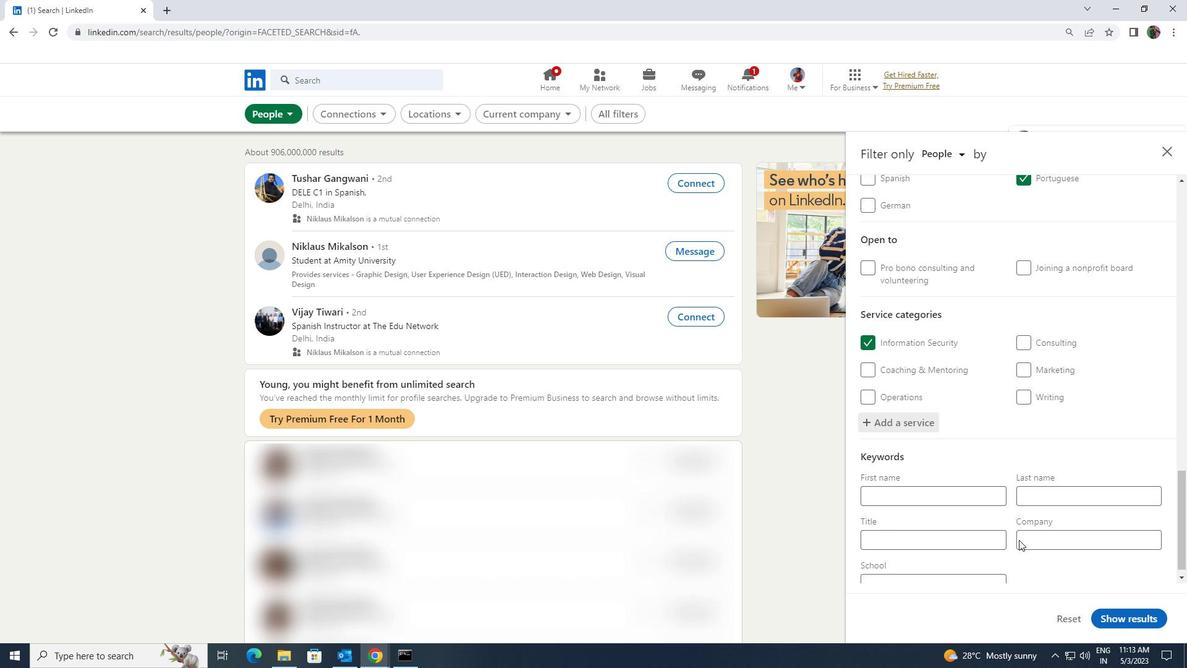 
Action: Mouse moved to (998, 525)
Screenshot: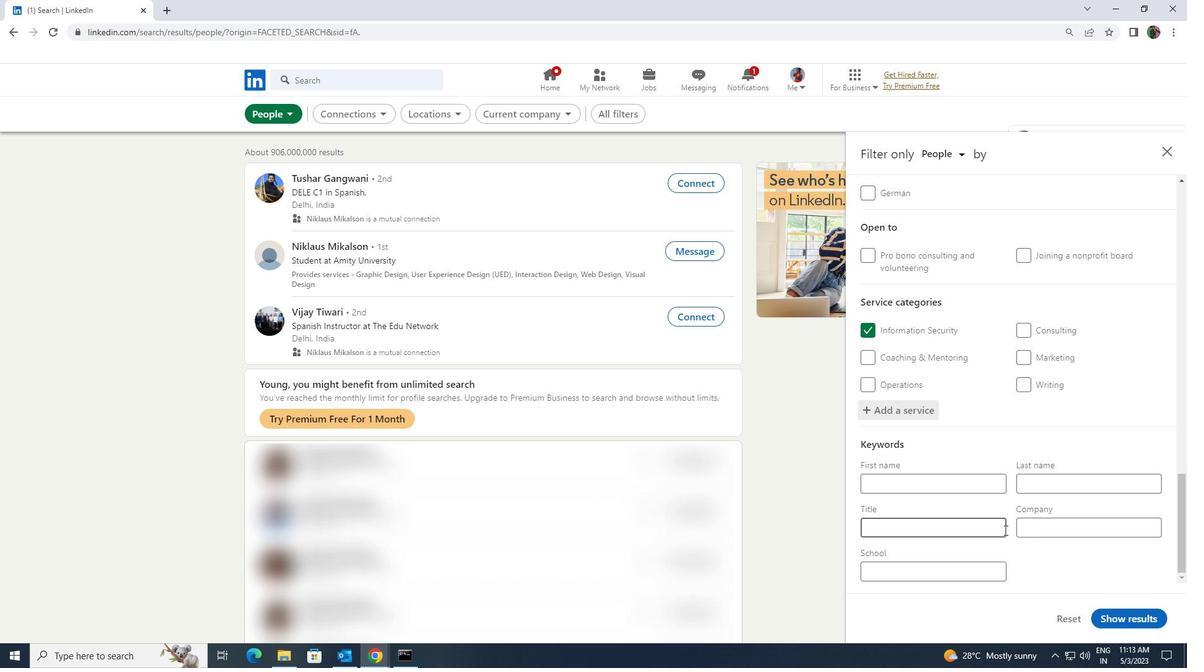 
Action: Mouse pressed left at (998, 525)
Screenshot: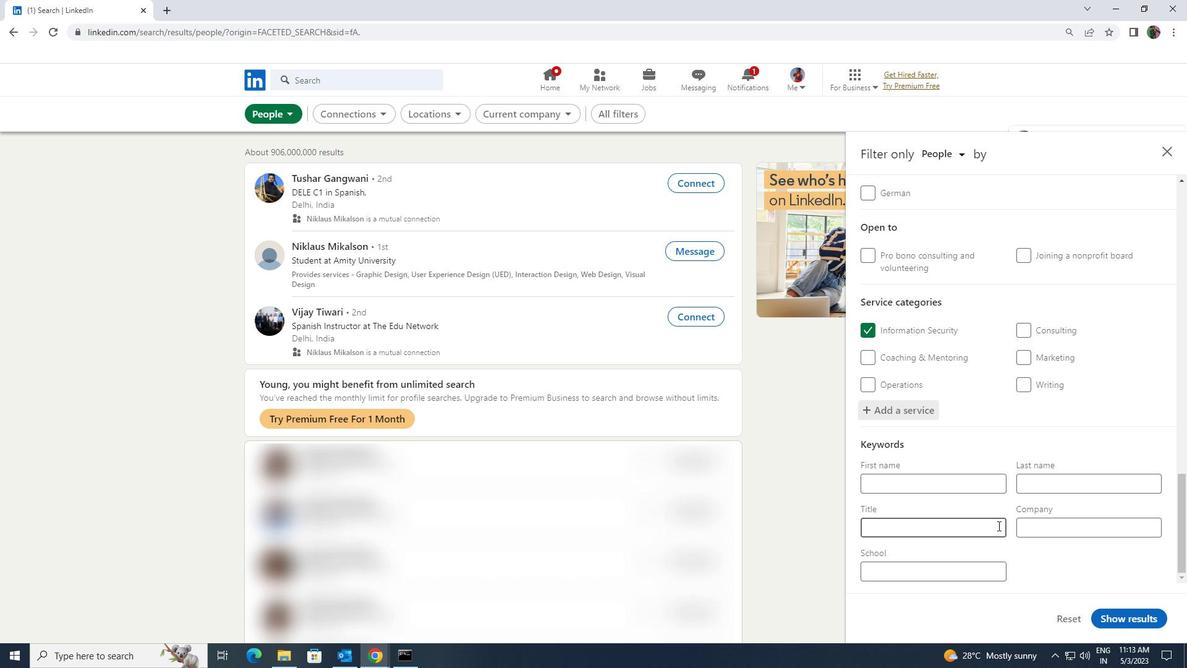 
Action: Key pressed <Key.shift><Key.shift><Key.shift><Key.shift><Key.shift>PHARMACIST
Screenshot: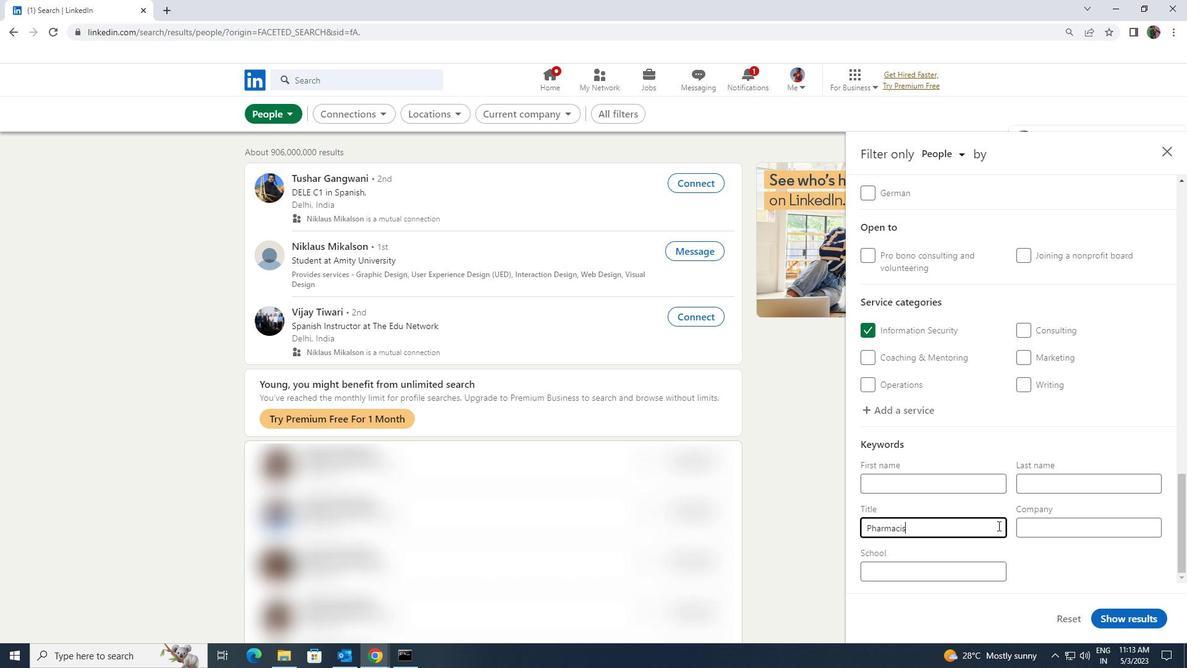 
Action: Mouse moved to (1115, 620)
Screenshot: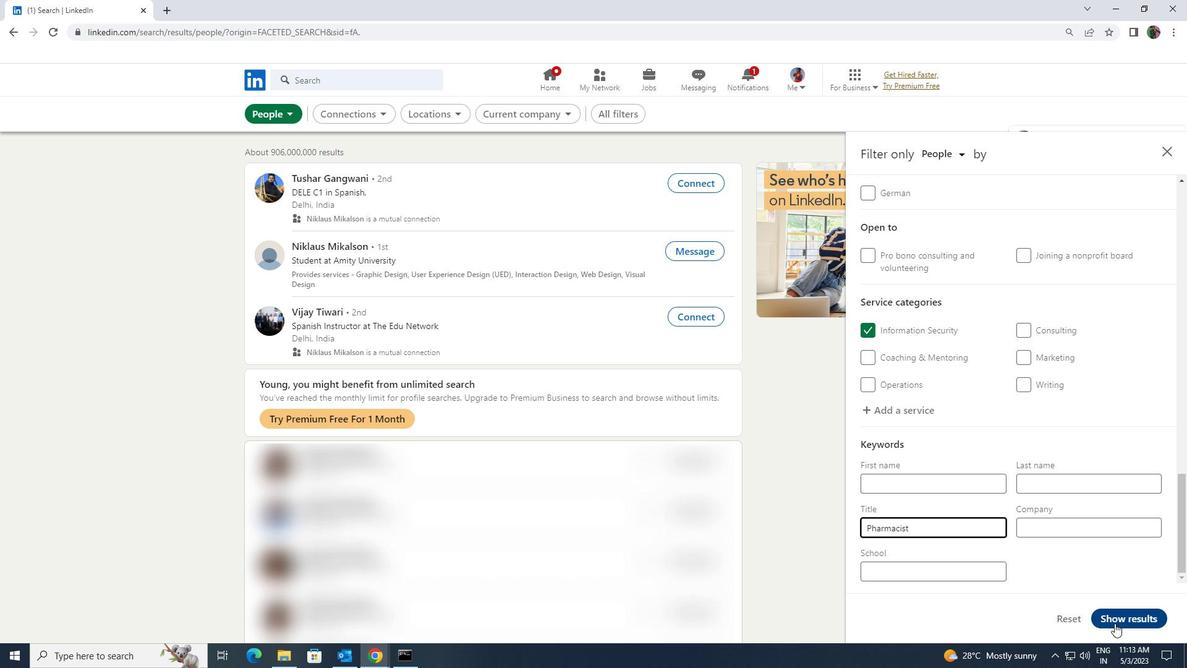 
Action: Mouse pressed left at (1115, 620)
Screenshot: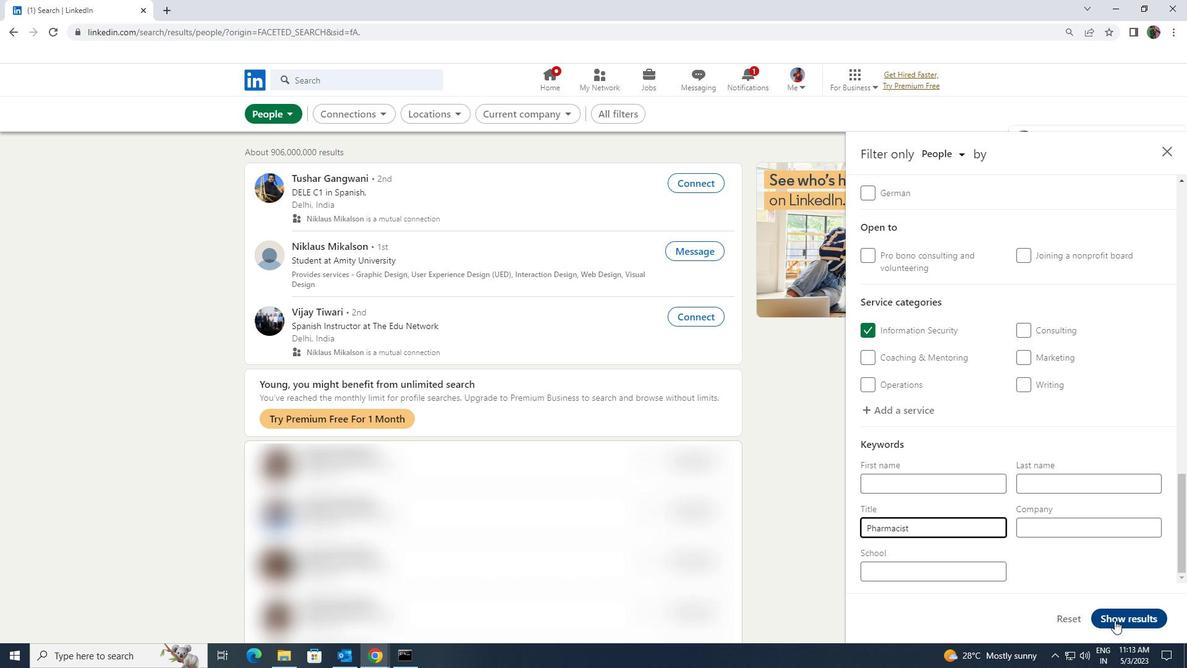 
